 Task: Look for space in Chinoz, Uzbekistan from 9th August, 2023 to 12th August, 2023 for 1 adult in price range Rs.6000 to Rs.15000. Place can be entire place with 1  bedroom having 1 bed and 1 bathroom. Property type can be house, flat, guest house. Amenities needed are: wifi. Booking option can be shelf check-in. Required host language is English.
Action: Mouse moved to (544, 113)
Screenshot: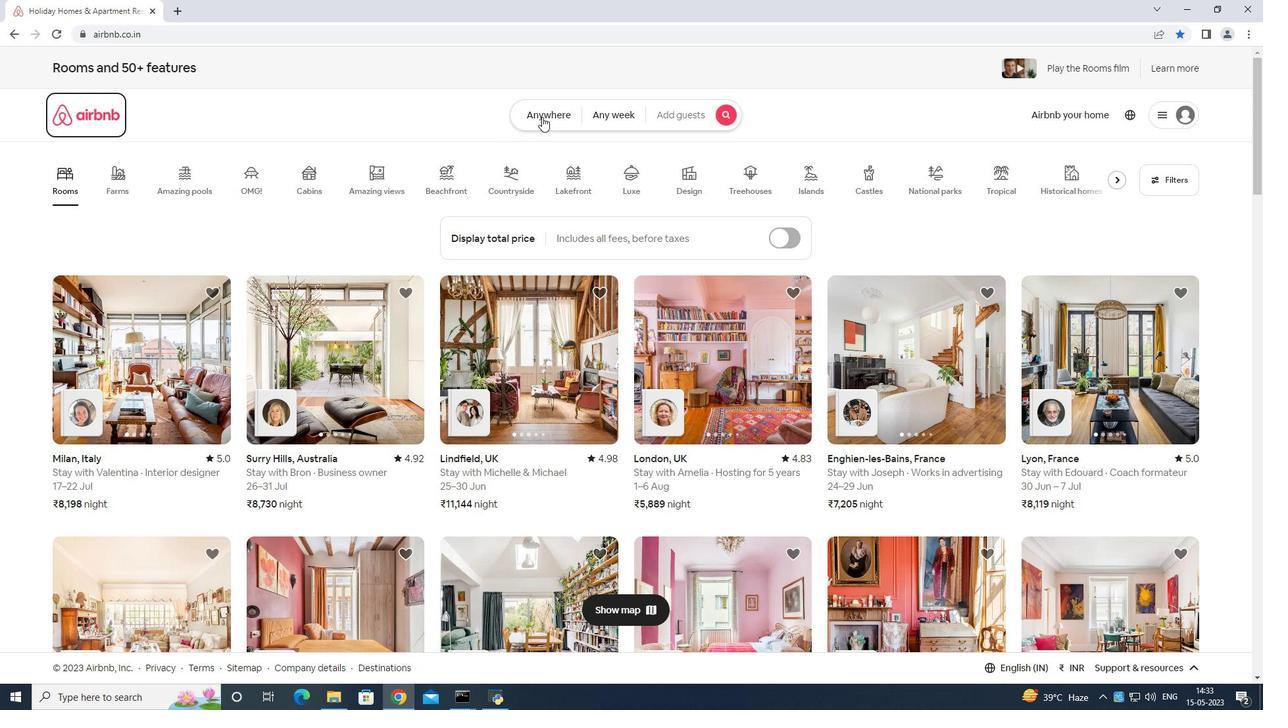 
Action: Mouse pressed left at (544, 113)
Screenshot: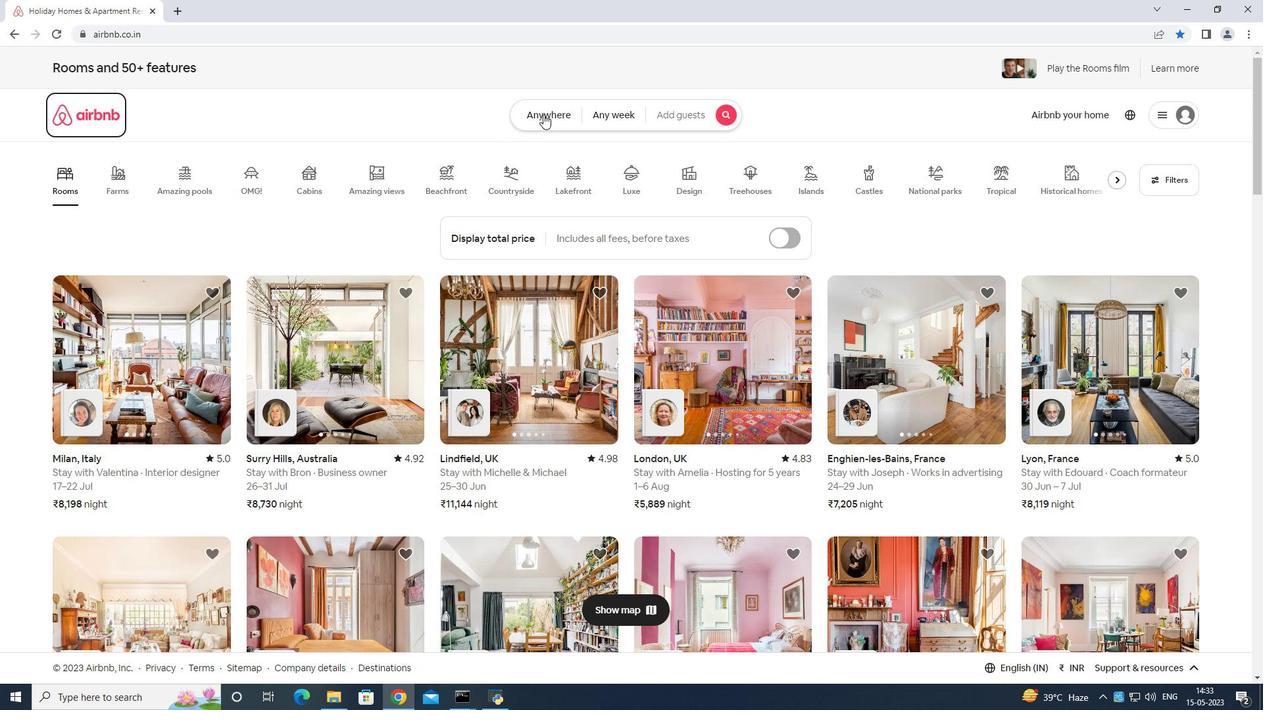 
Action: Mouse moved to (531, 151)
Screenshot: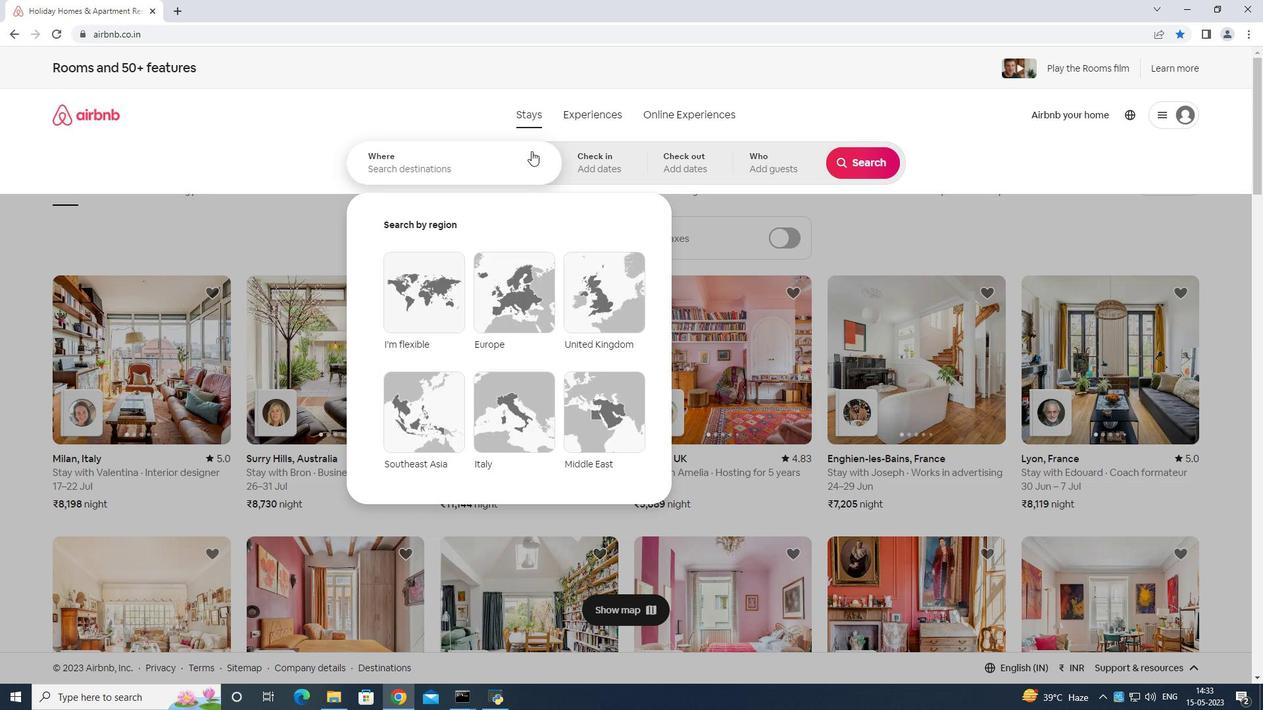 
Action: Mouse pressed left at (531, 151)
Screenshot: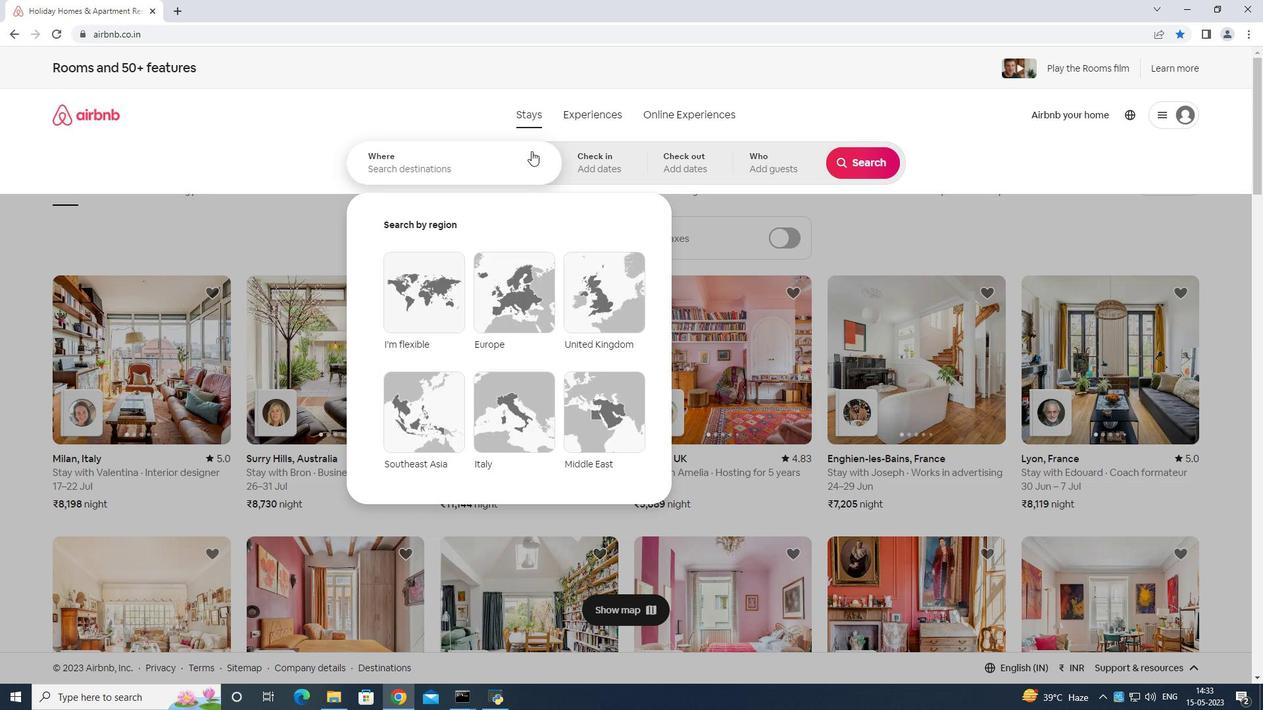 
Action: Mouse moved to (537, 148)
Screenshot: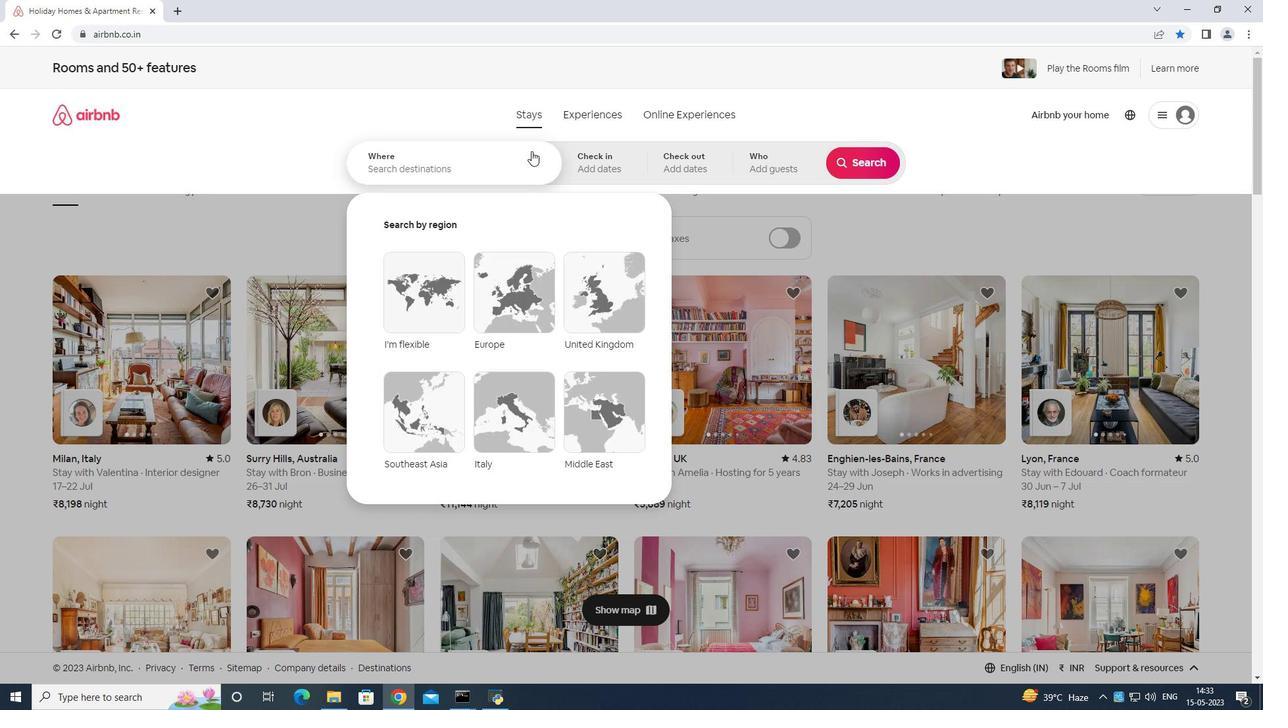 
Action: Key pressed <Key.shift>Chinoz<Key.space>uzbekistan<Key.enter>
Screenshot: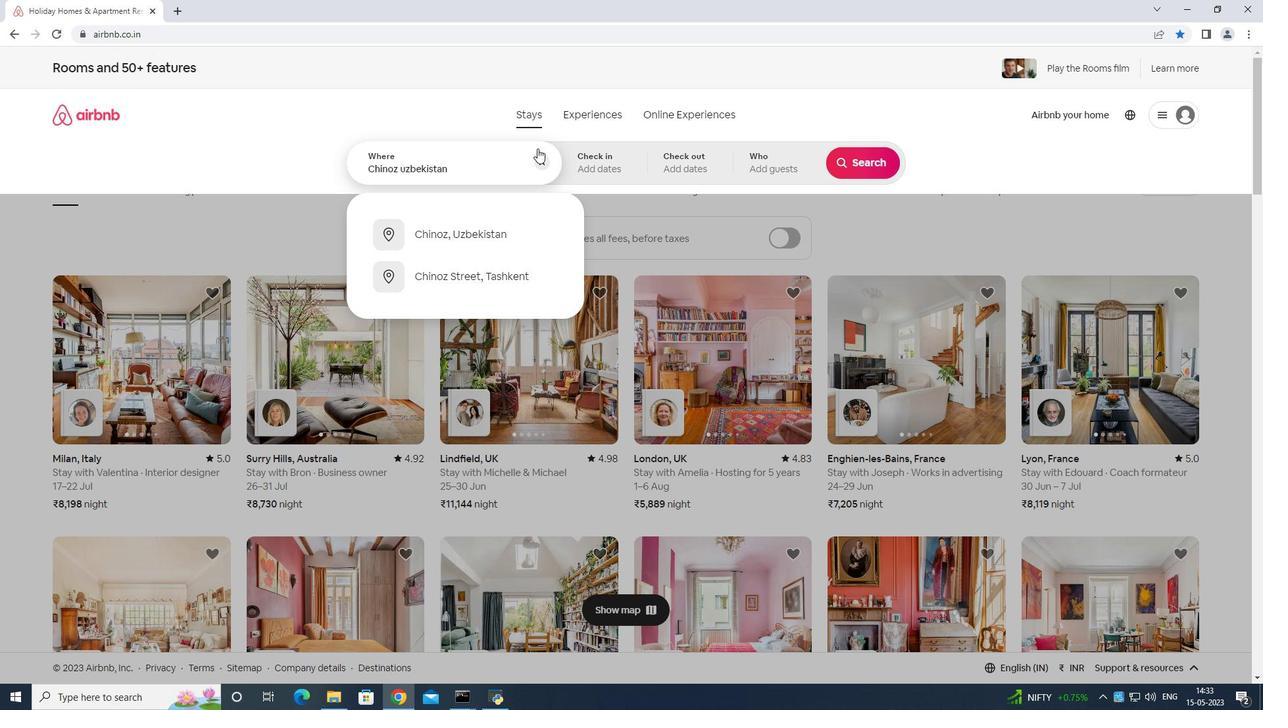 
Action: Mouse moved to (854, 269)
Screenshot: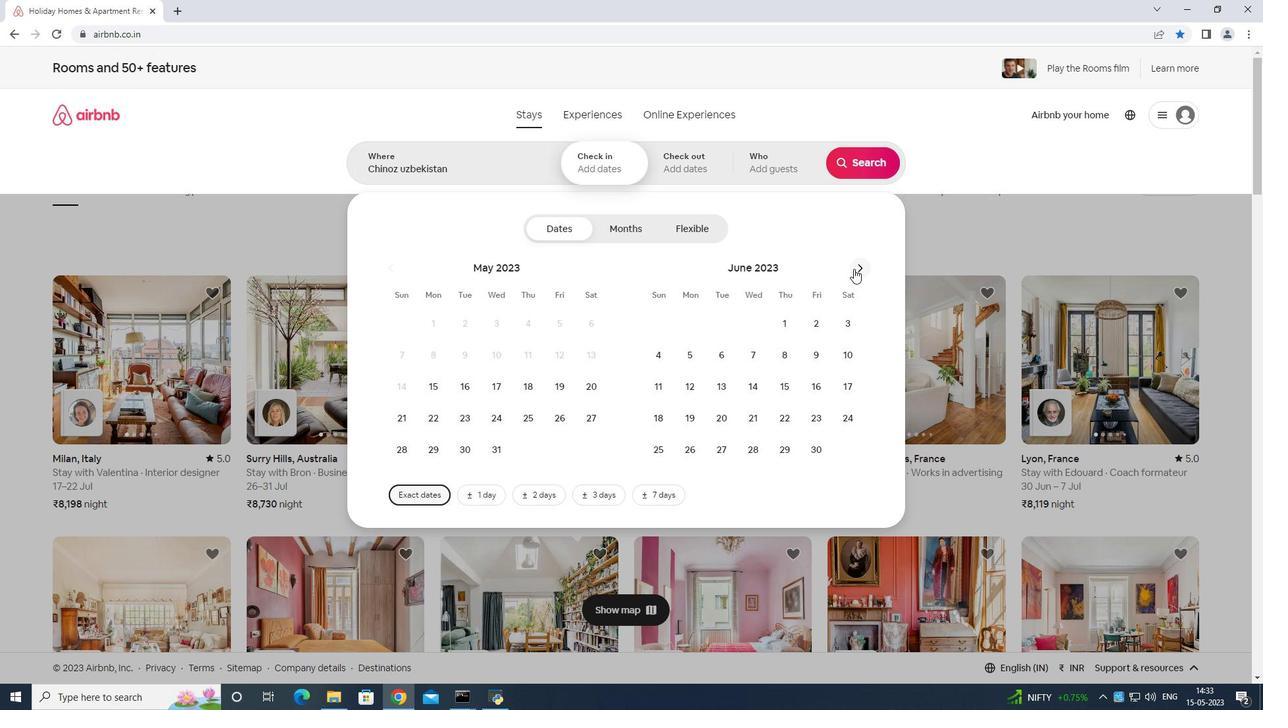 
Action: Mouse pressed left at (854, 269)
Screenshot: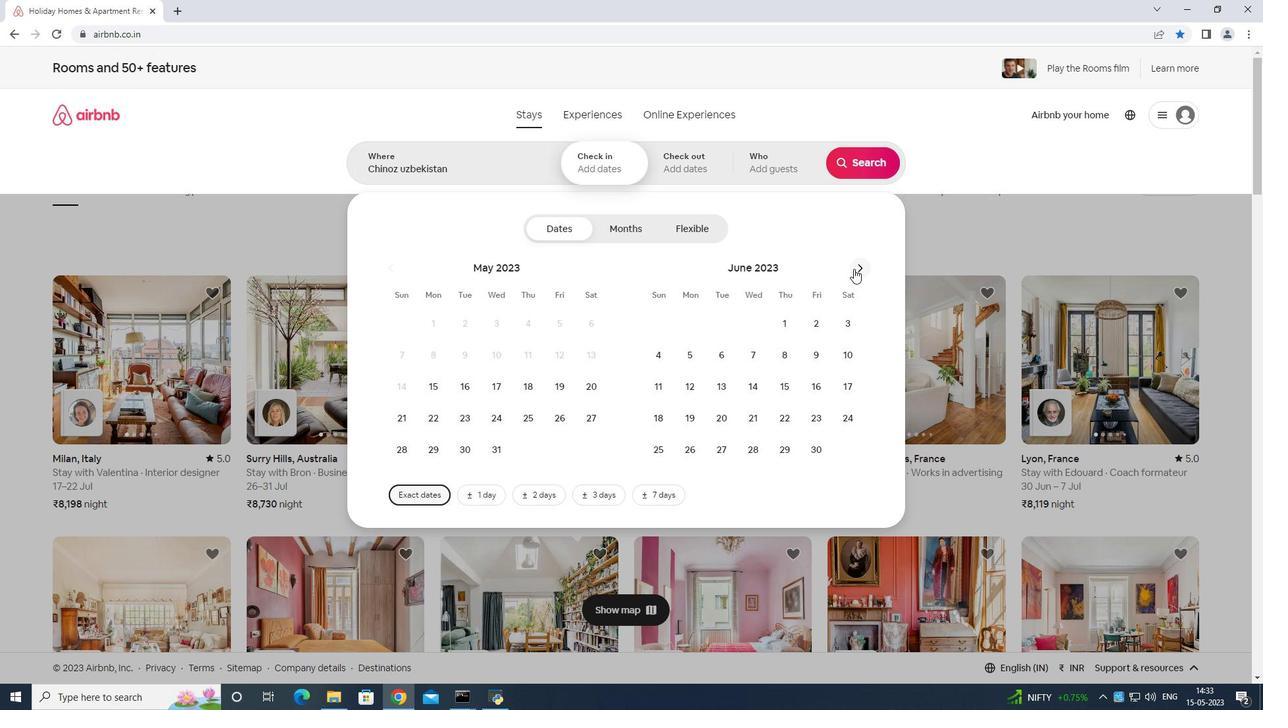 
Action: Mouse moved to (855, 268)
Screenshot: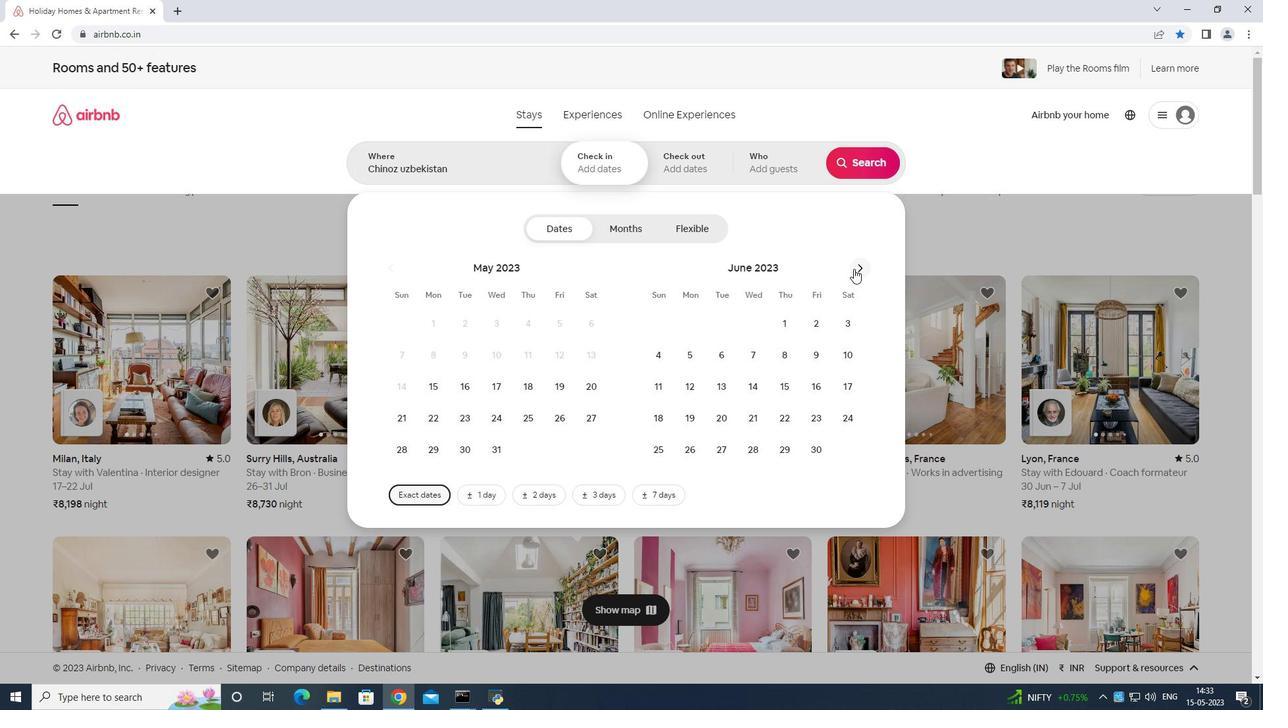 
Action: Mouse pressed left at (855, 268)
Screenshot: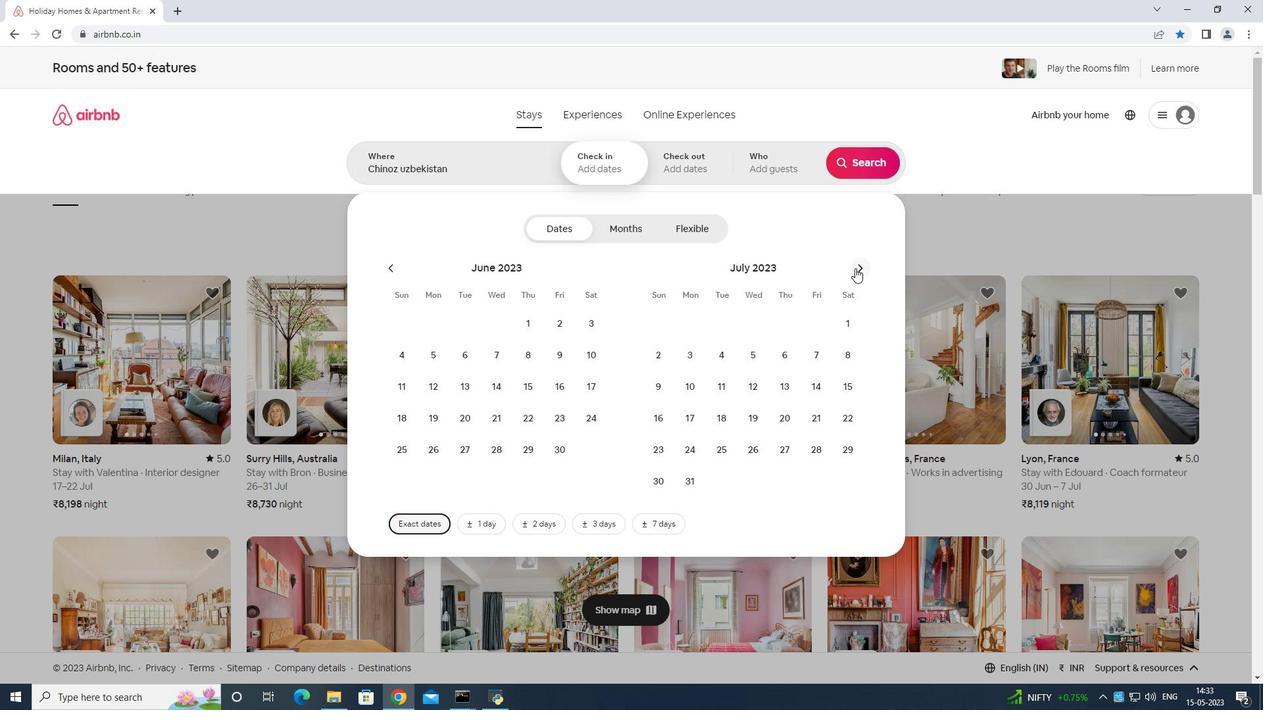 
Action: Mouse moved to (746, 354)
Screenshot: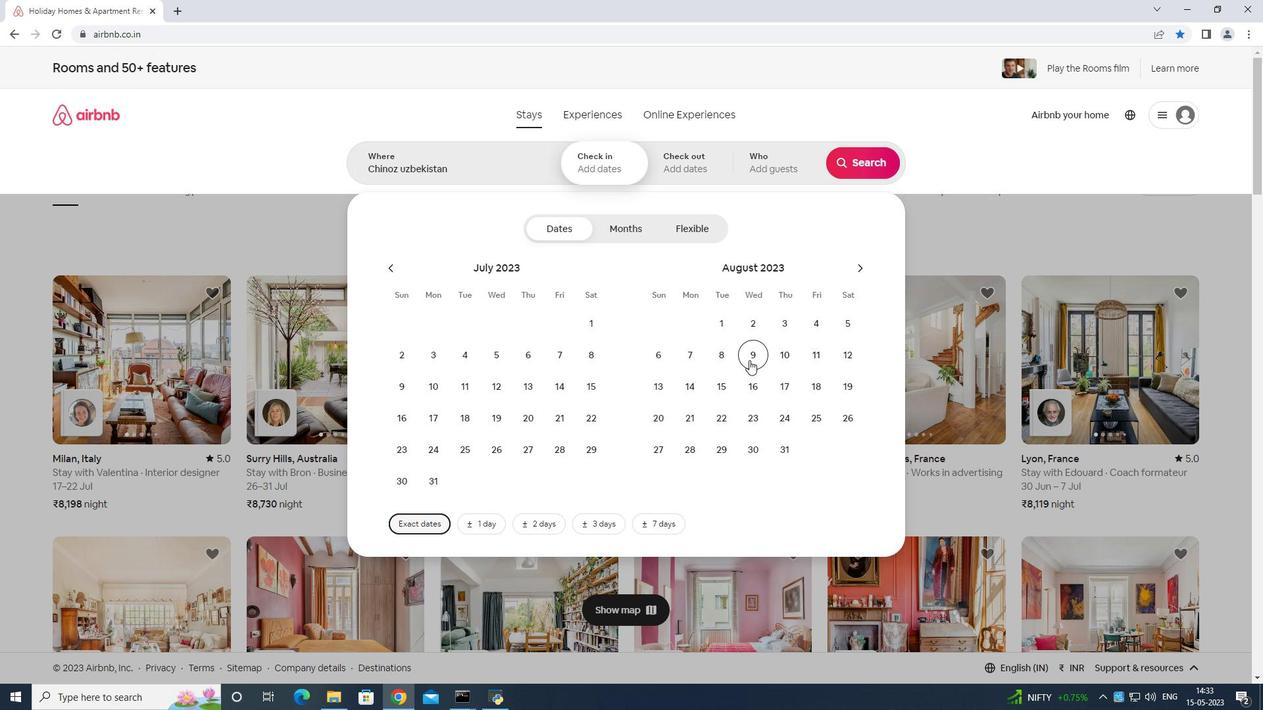 
Action: Mouse pressed left at (746, 354)
Screenshot: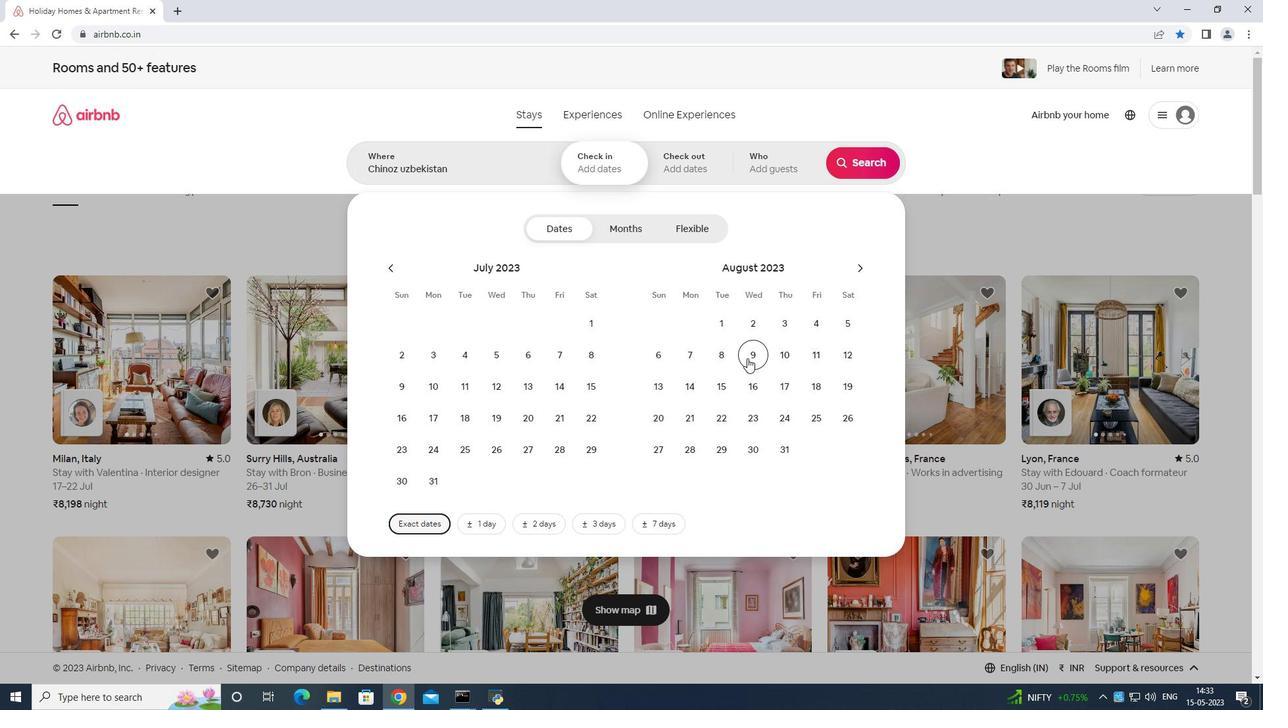 
Action: Mouse moved to (856, 354)
Screenshot: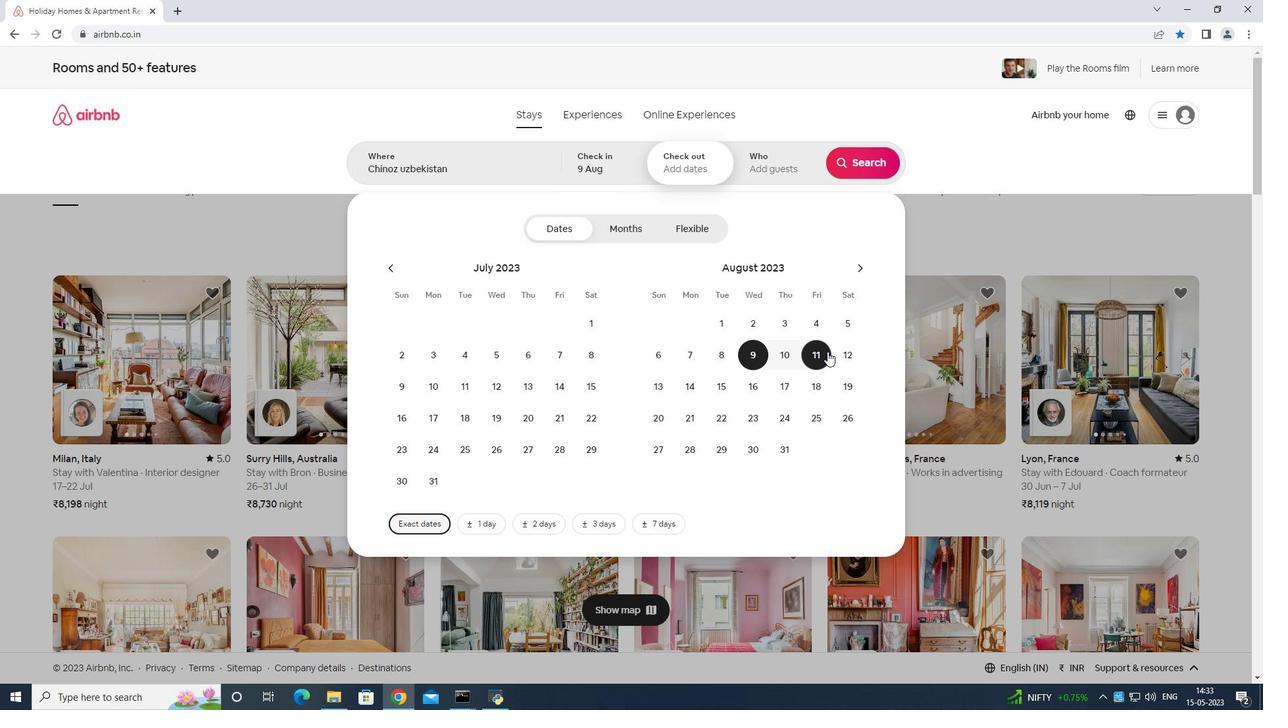 
Action: Mouse pressed left at (856, 354)
Screenshot: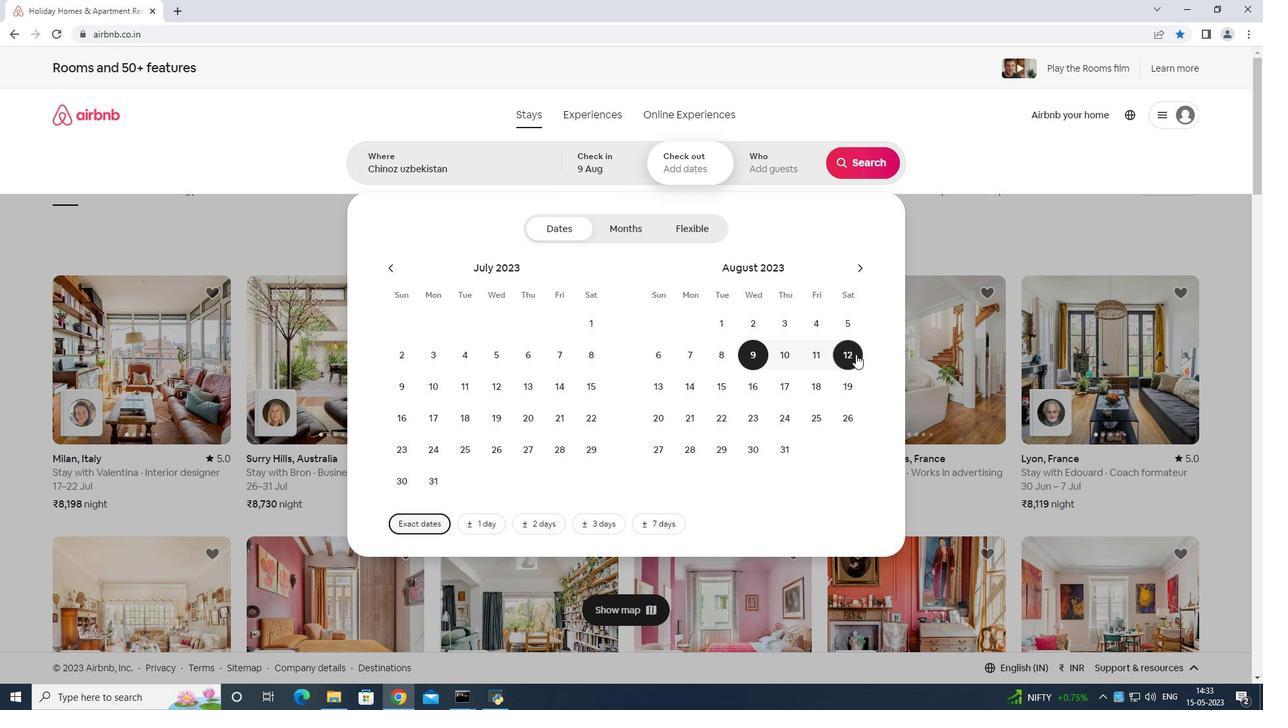 
Action: Mouse moved to (789, 157)
Screenshot: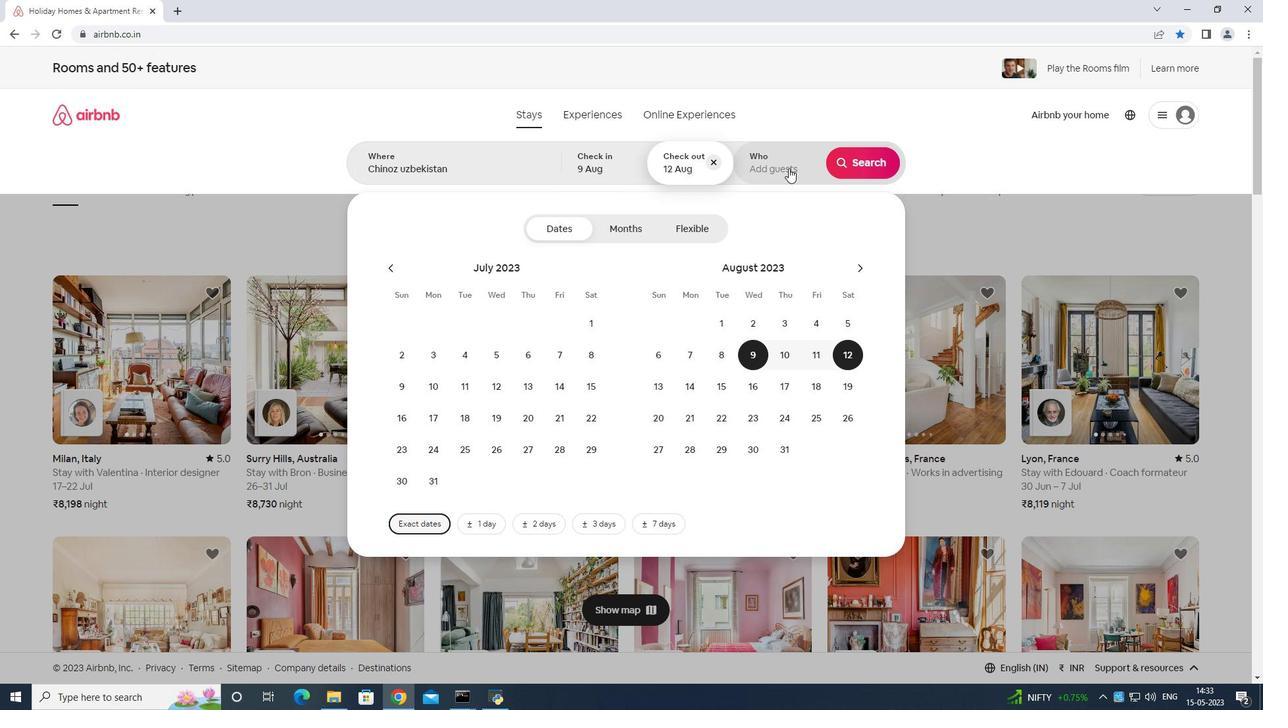 
Action: Mouse pressed left at (789, 157)
Screenshot: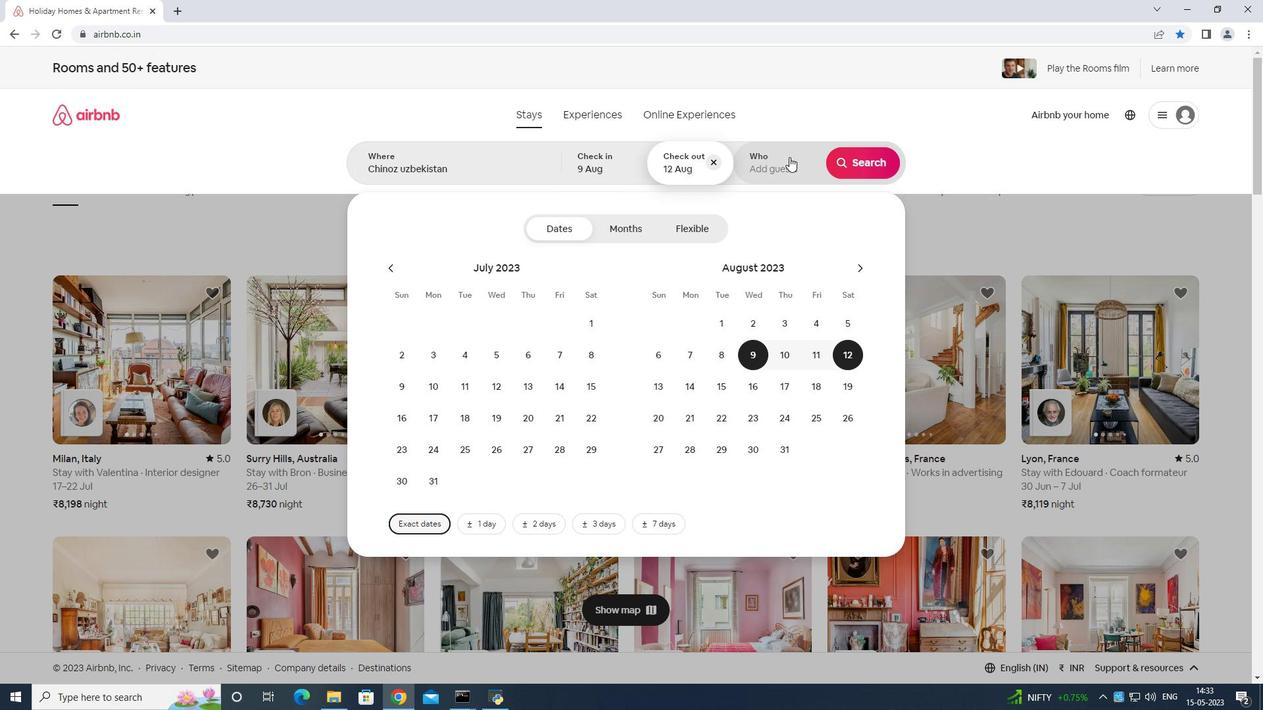 
Action: Mouse moved to (870, 227)
Screenshot: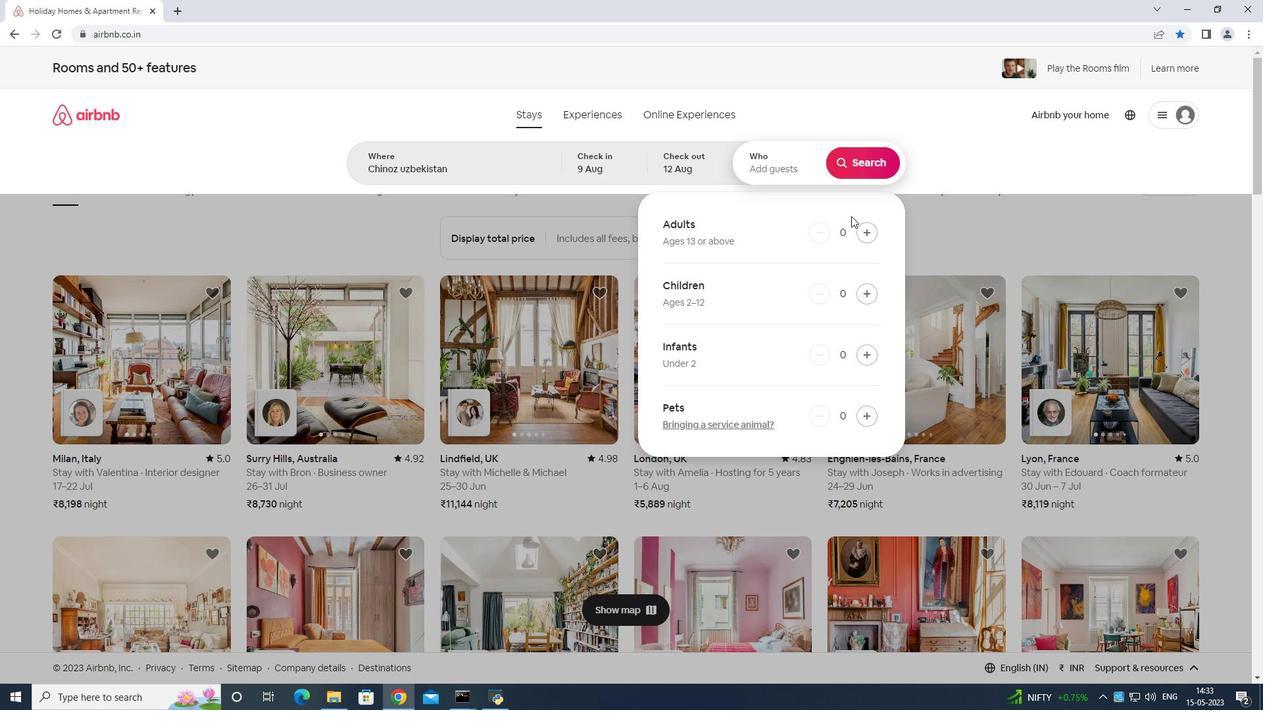 
Action: Mouse pressed left at (870, 227)
Screenshot: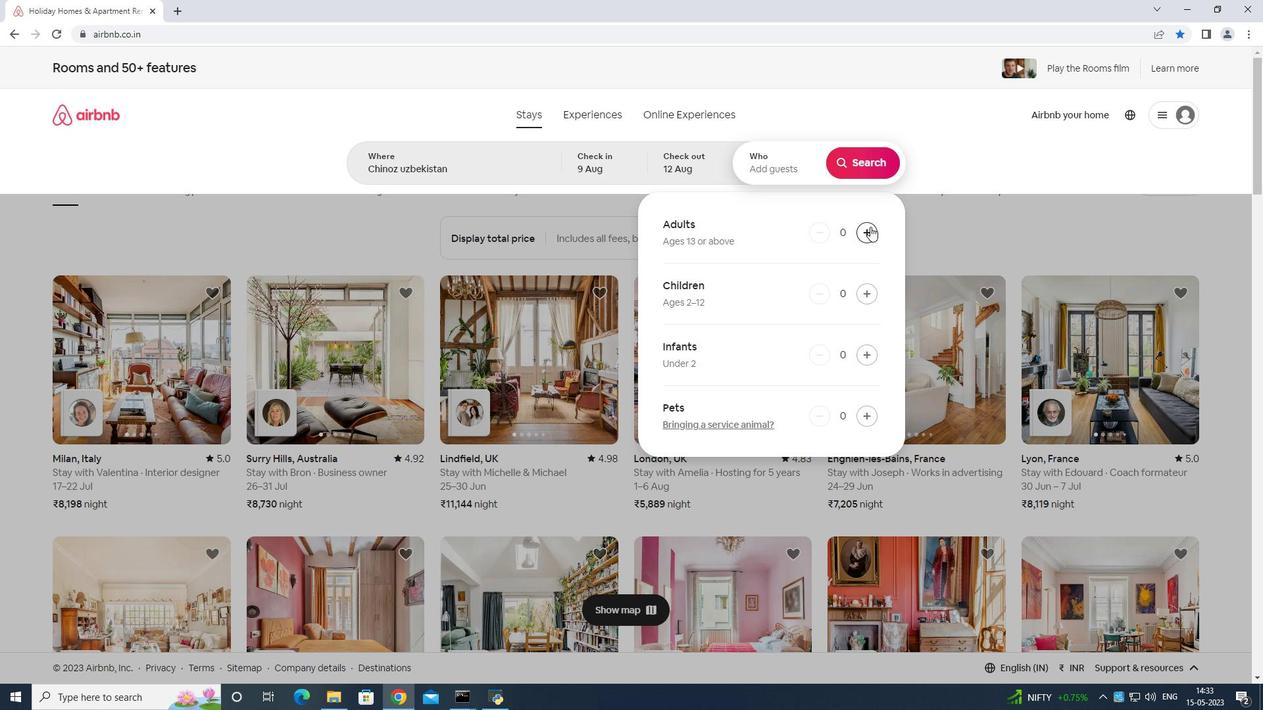 
Action: Mouse moved to (866, 163)
Screenshot: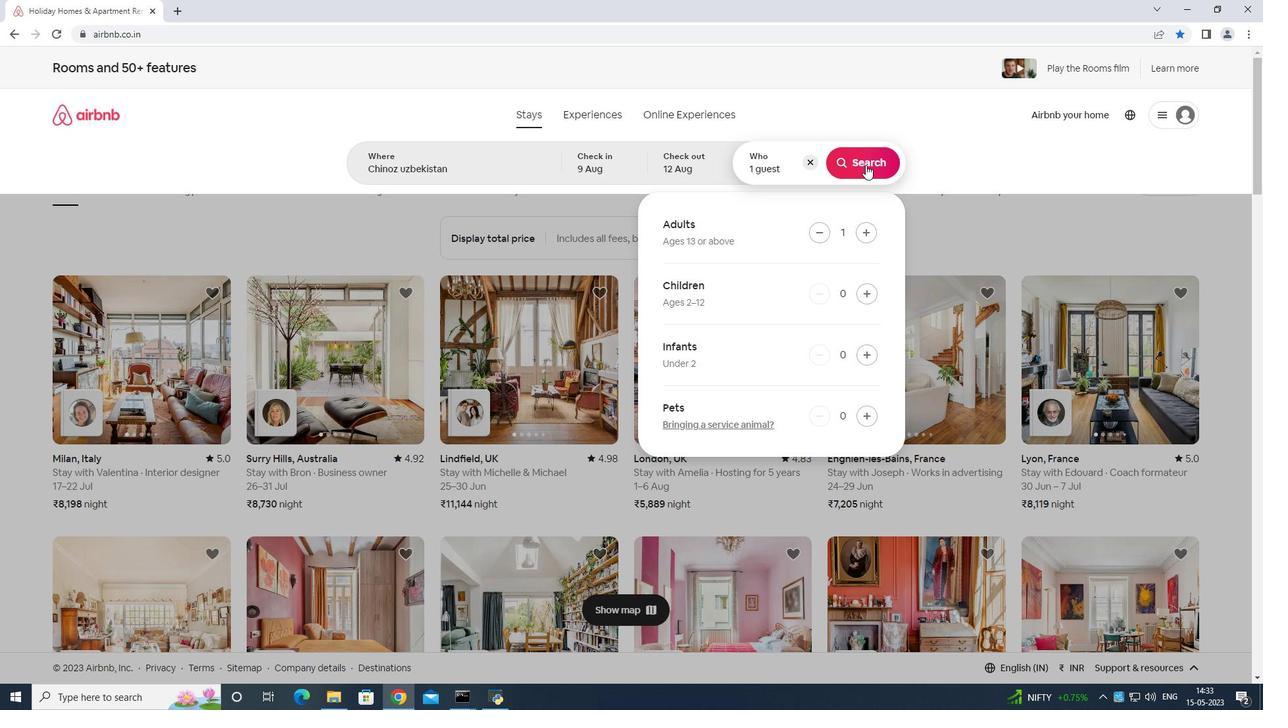 
Action: Mouse pressed left at (866, 163)
Screenshot: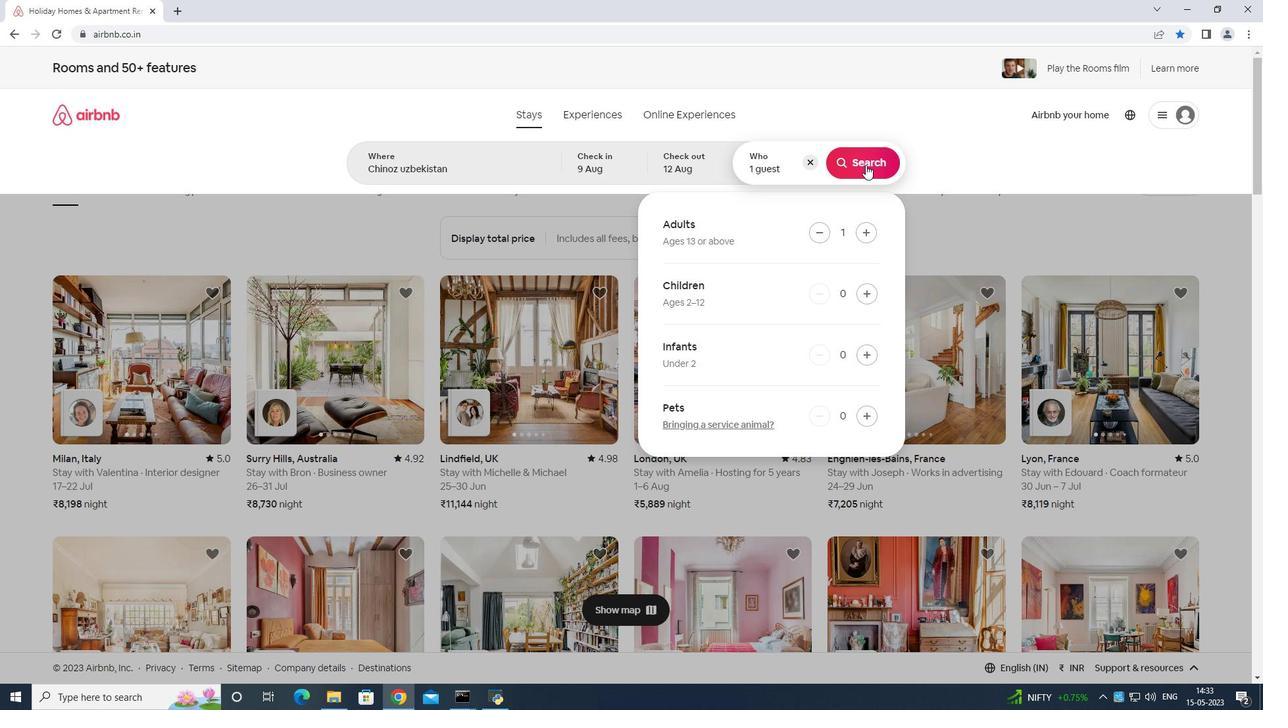 
Action: Mouse moved to (1198, 121)
Screenshot: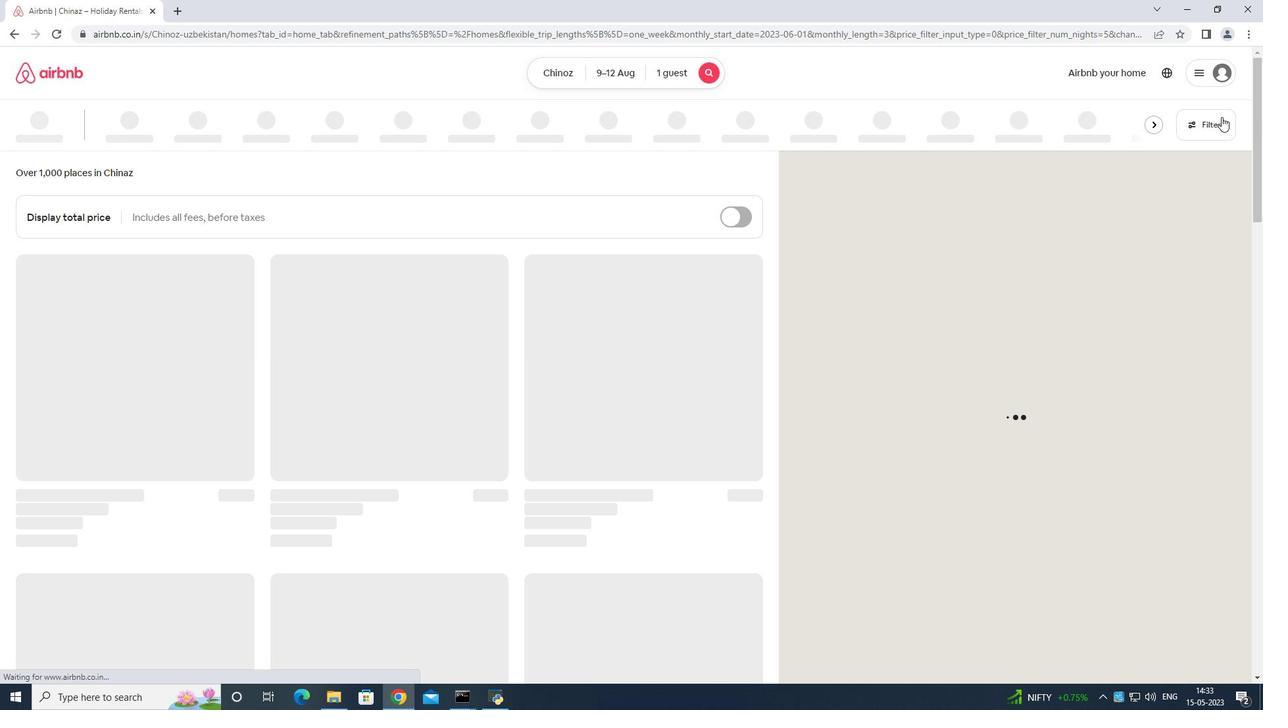 
Action: Mouse pressed left at (1198, 121)
Screenshot: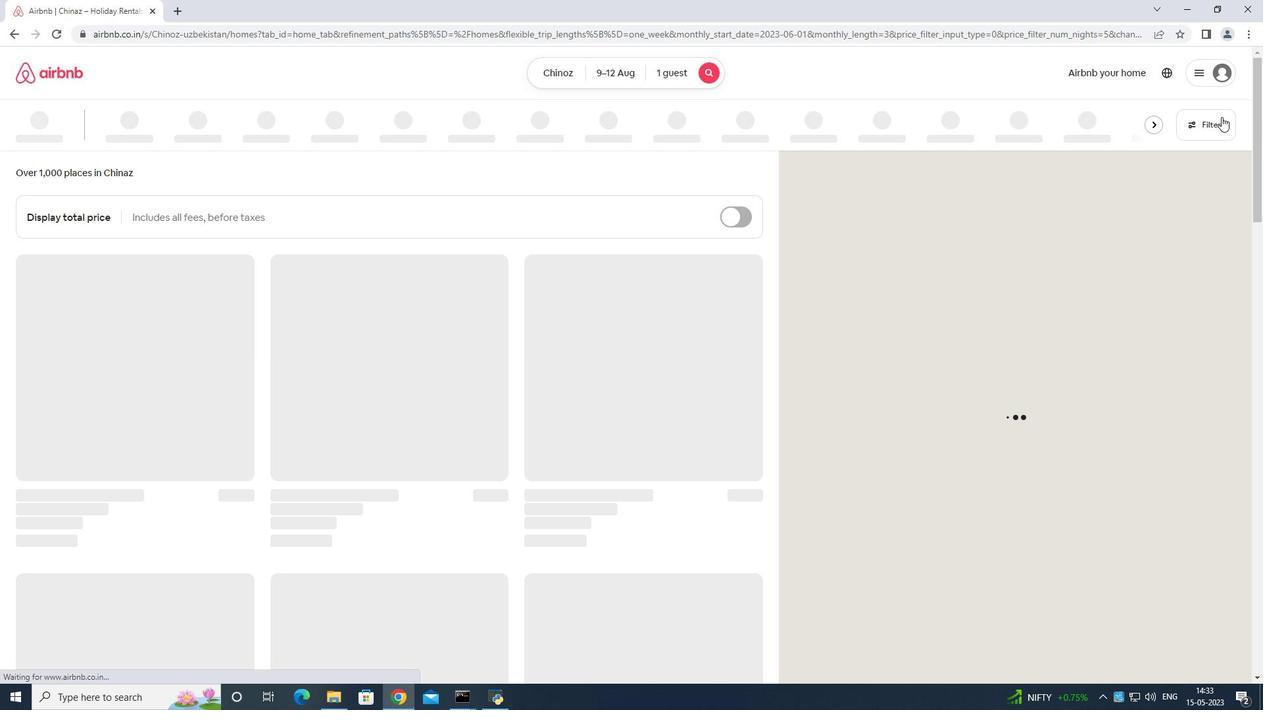 
Action: Mouse moved to (564, 434)
Screenshot: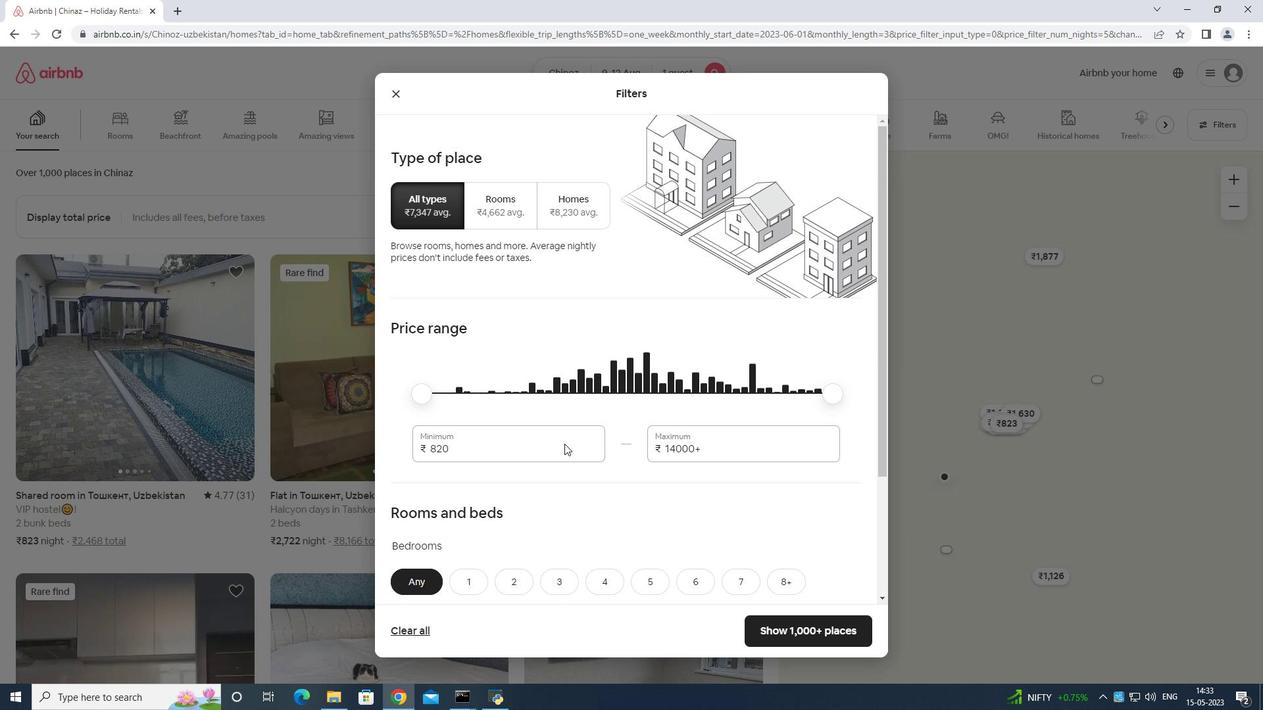
Action: Mouse pressed left at (564, 434)
Screenshot: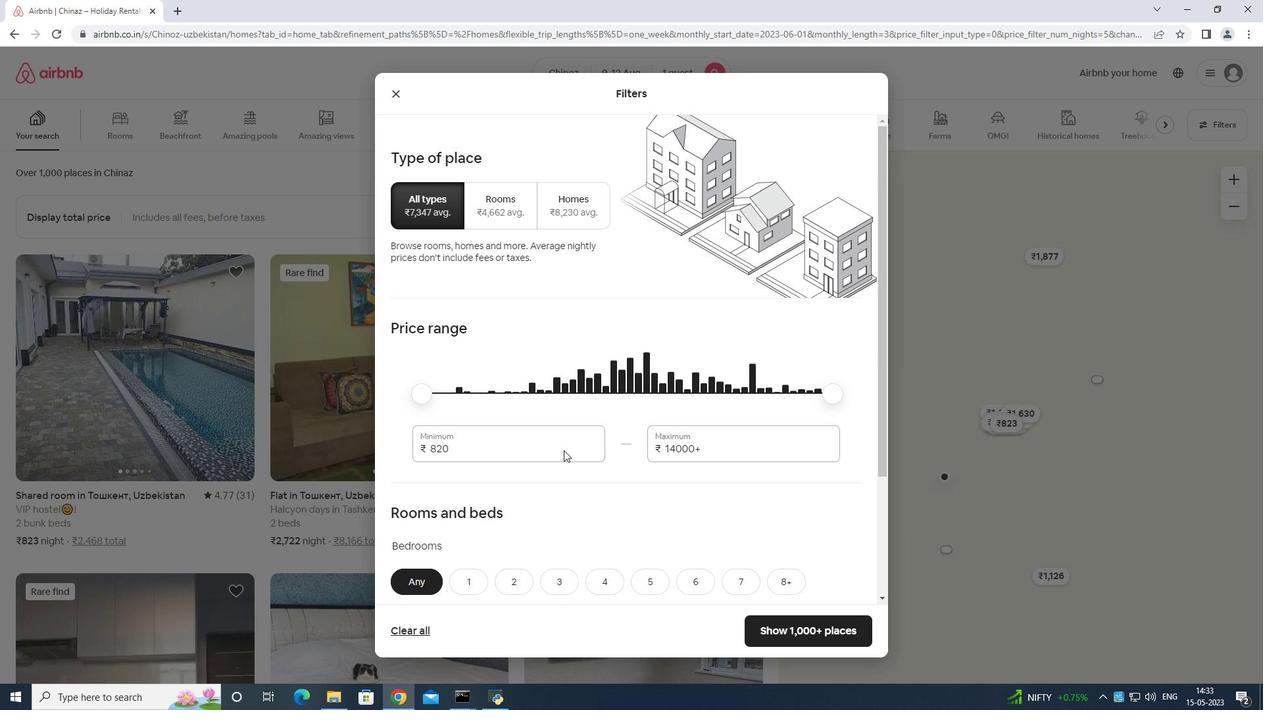 
Action: Mouse moved to (565, 433)
Screenshot: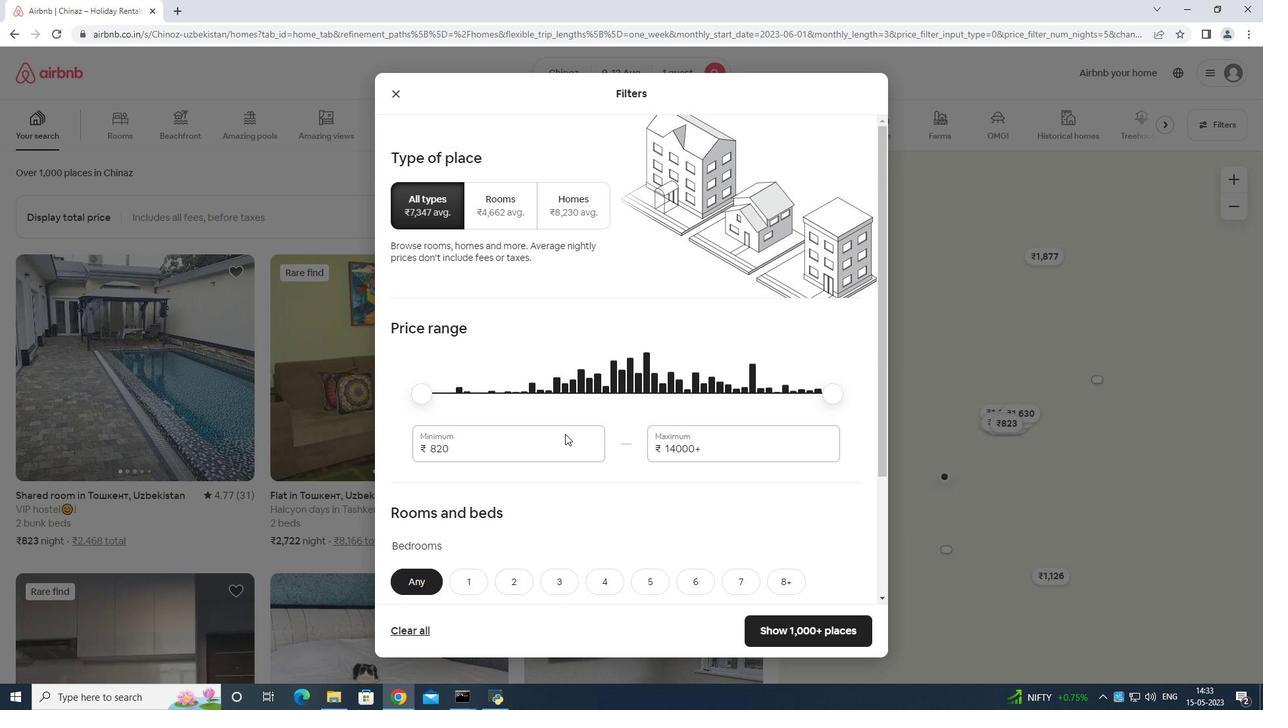 
Action: Key pressed <Key.backspace>
Screenshot: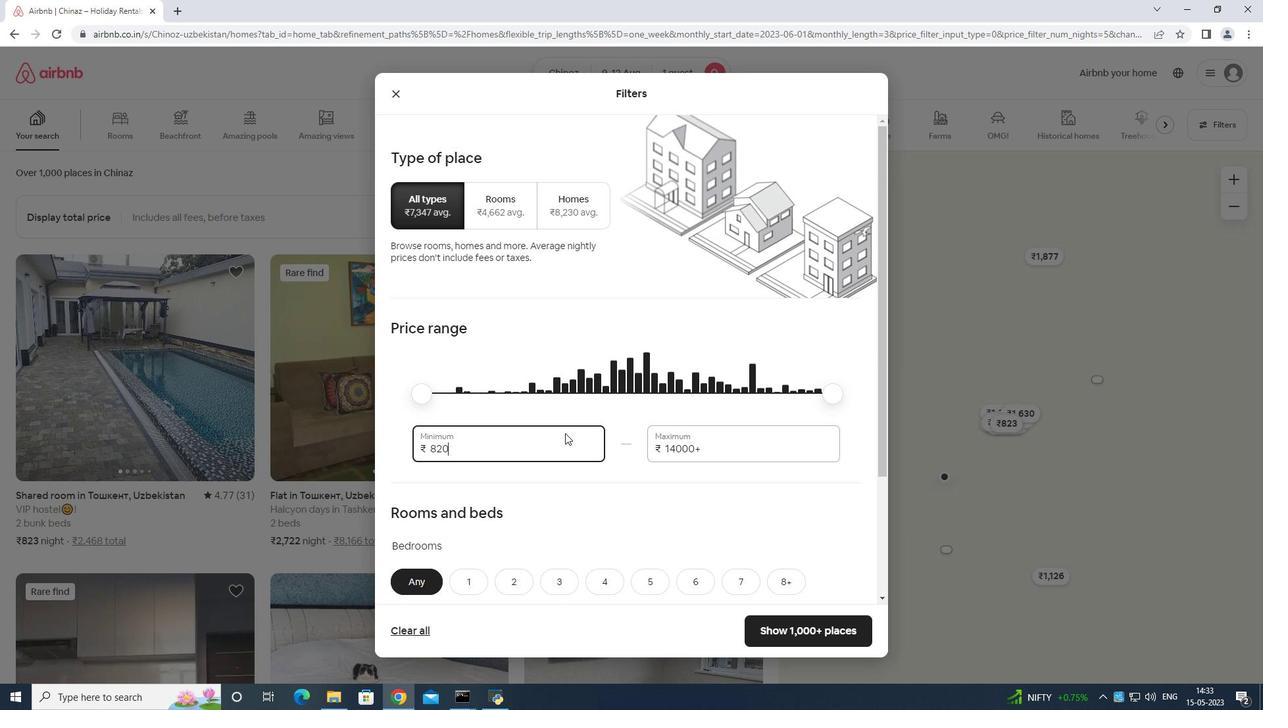 
Action: Mouse moved to (565, 431)
Screenshot: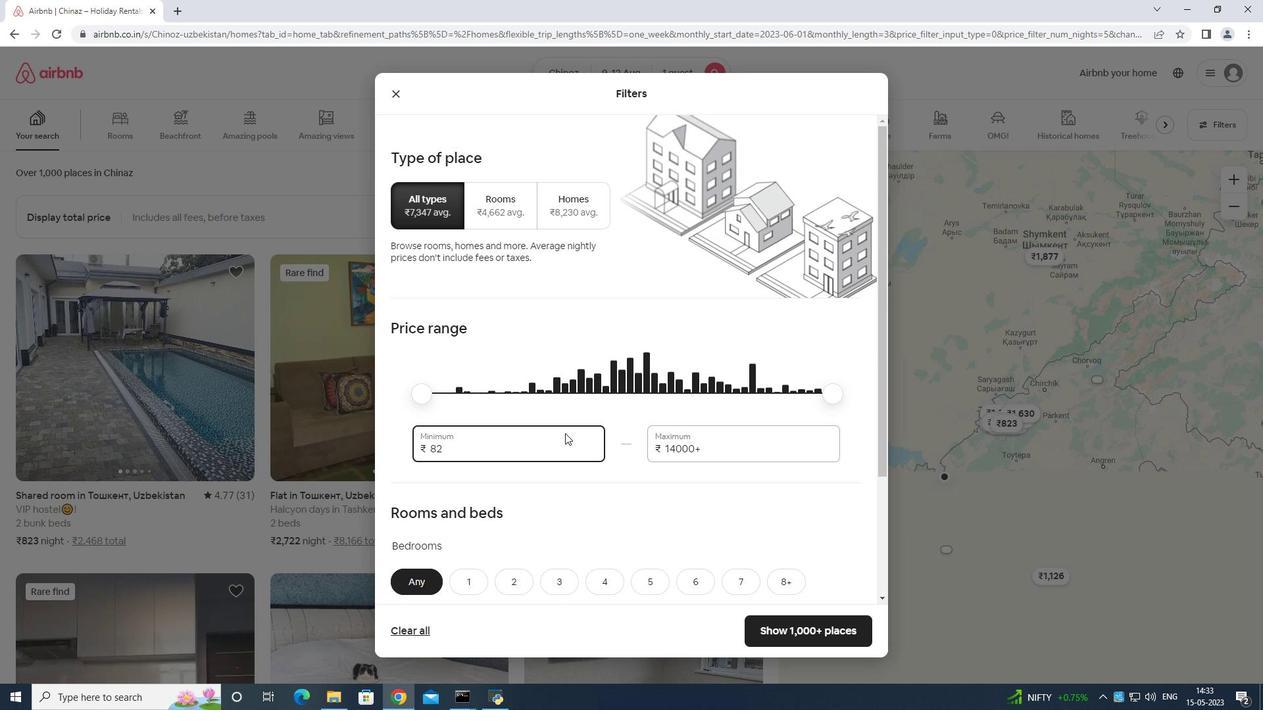 
Action: Key pressed <Key.backspace>
Screenshot: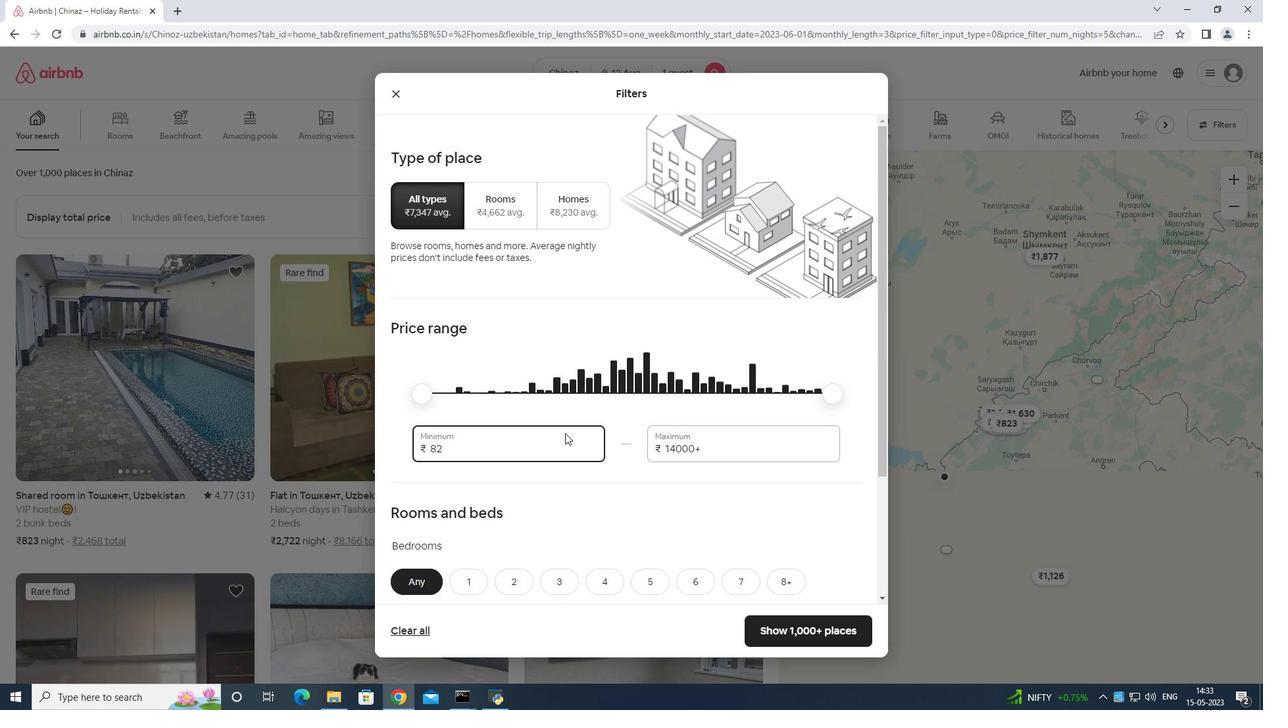 
Action: Mouse moved to (565, 429)
Screenshot: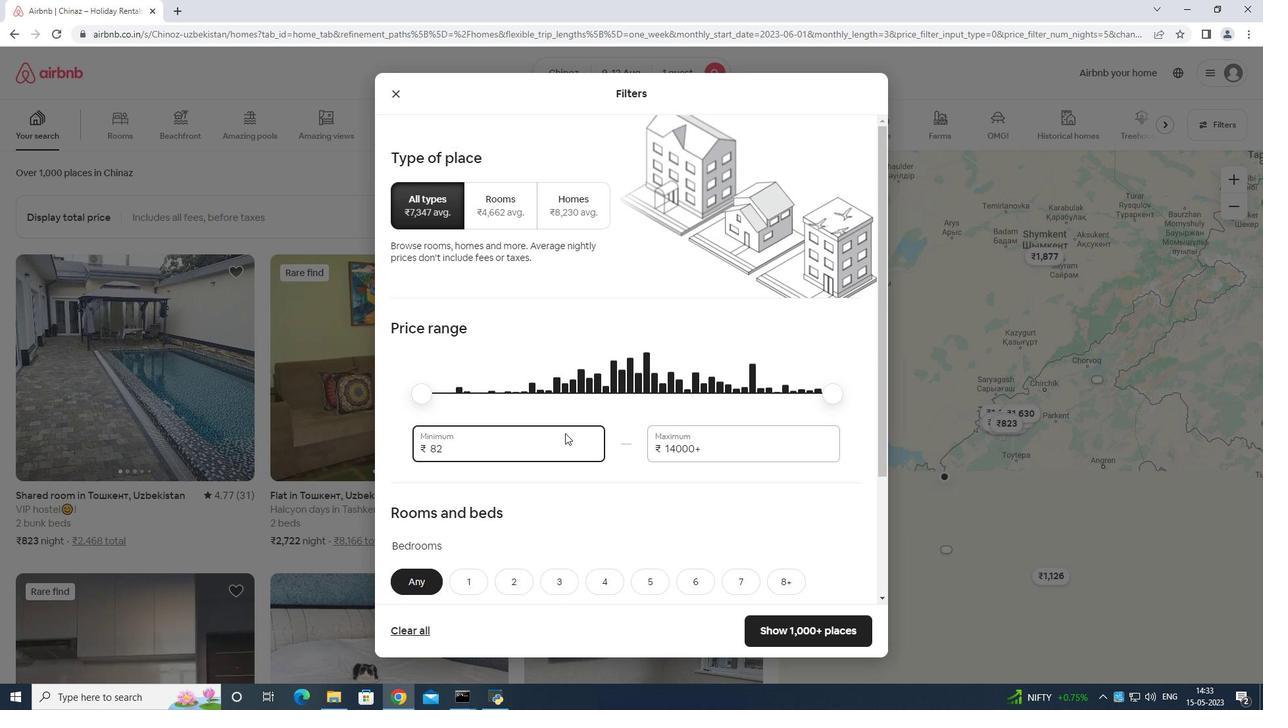 
Action: Key pressed <Key.backspace>
Screenshot: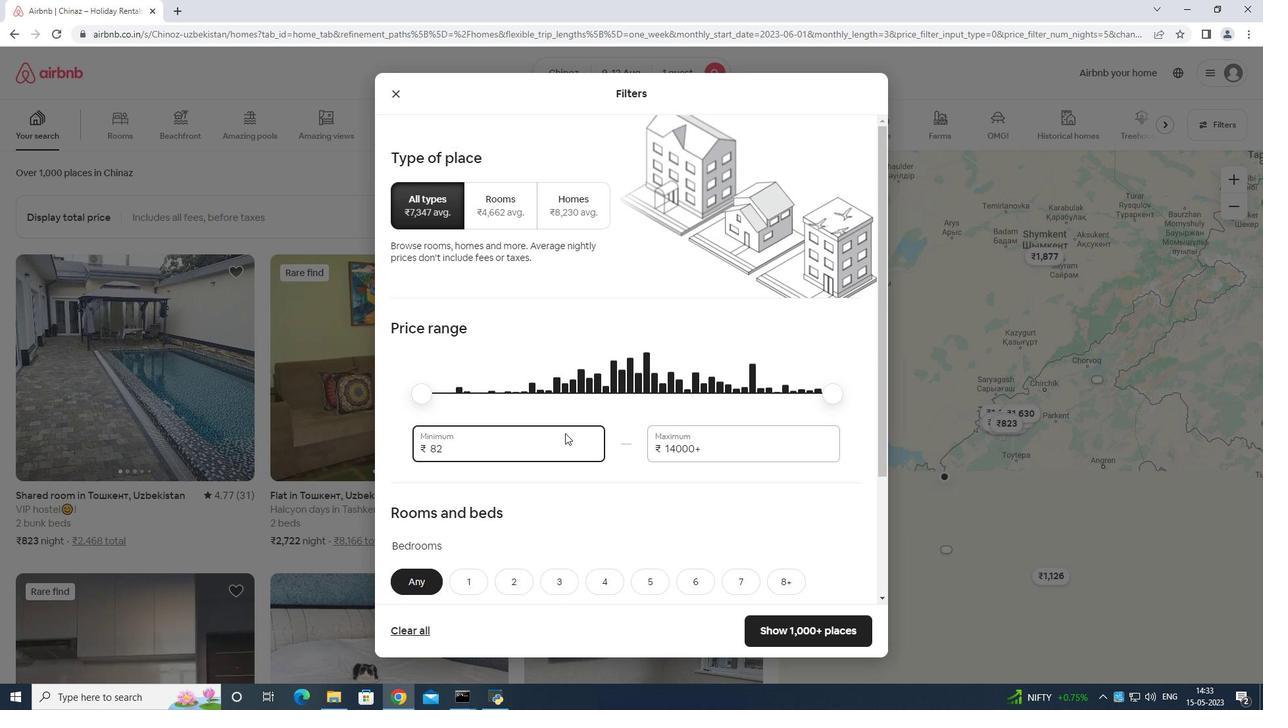 
Action: Mouse moved to (565, 427)
Screenshot: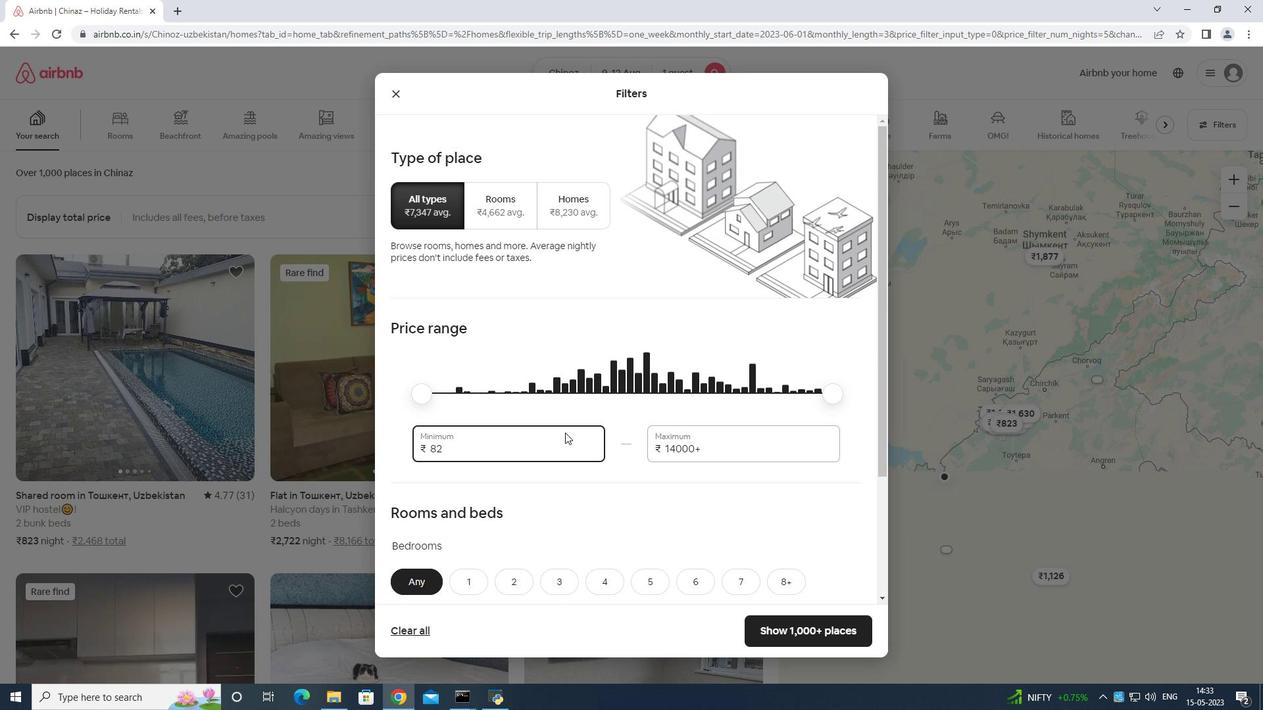 
Action: Key pressed <Key.backspace>
Screenshot: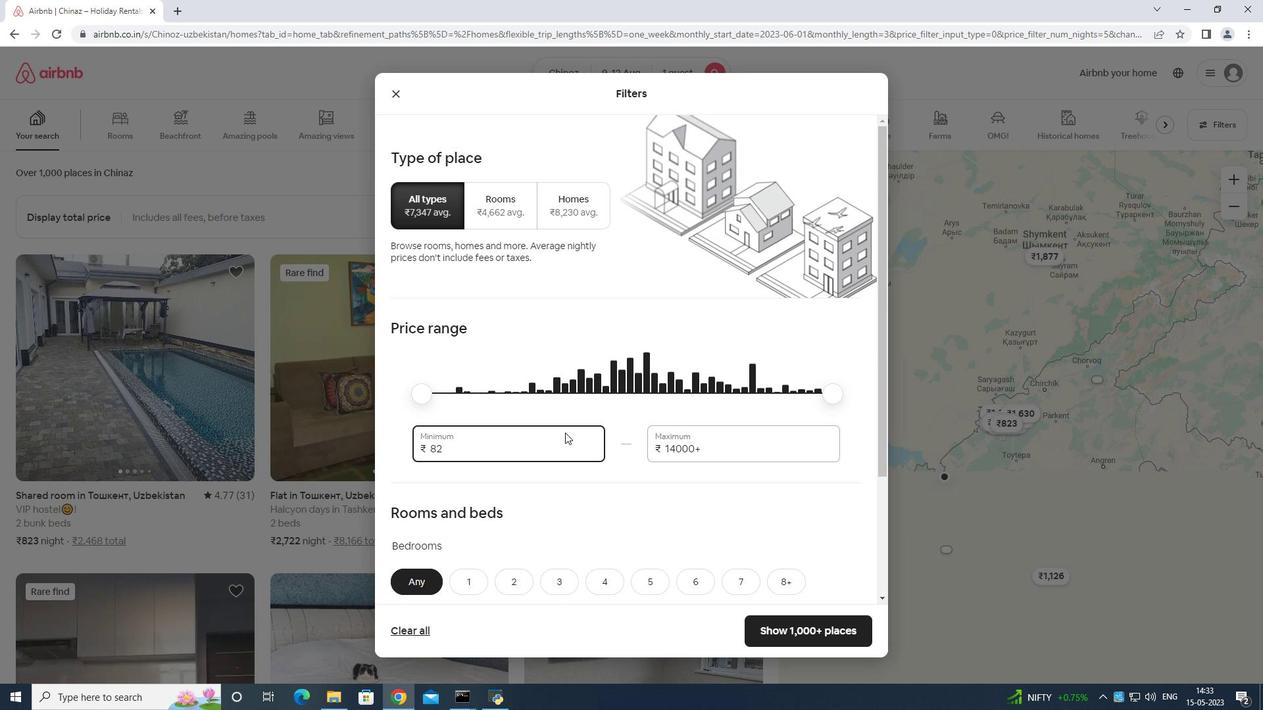 
Action: Mouse moved to (567, 426)
Screenshot: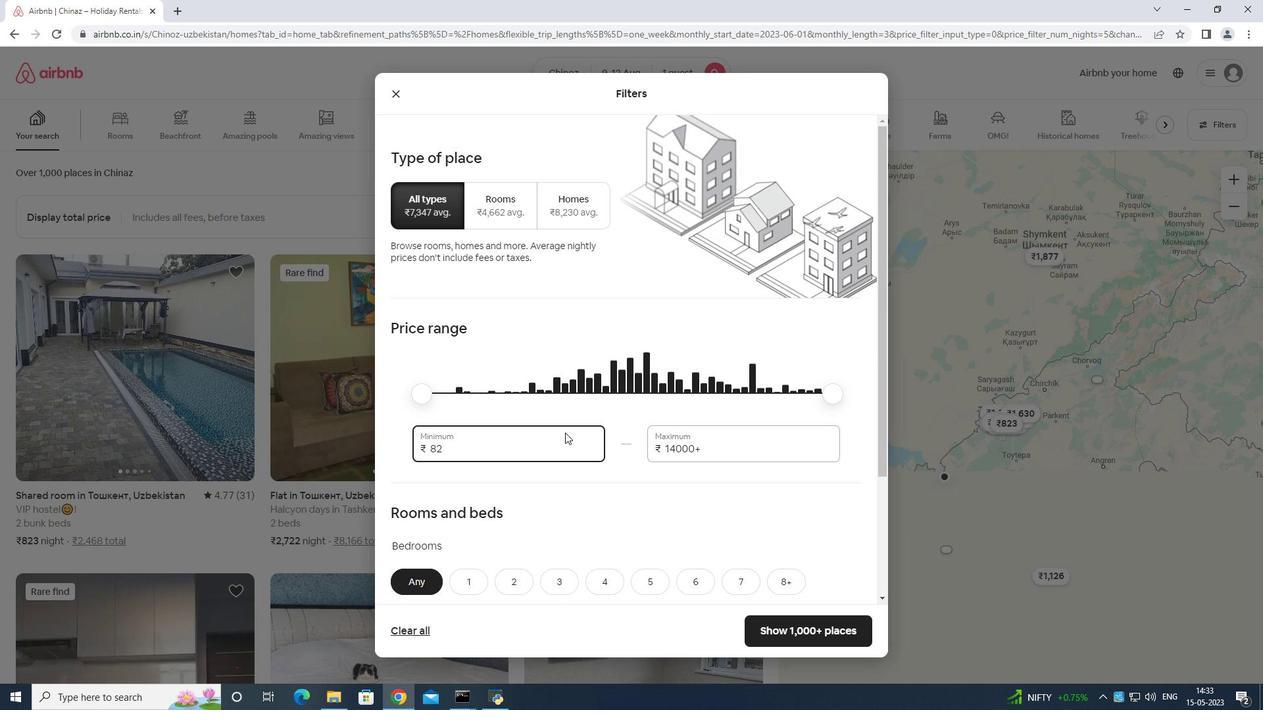 
Action: Key pressed 6
Screenshot: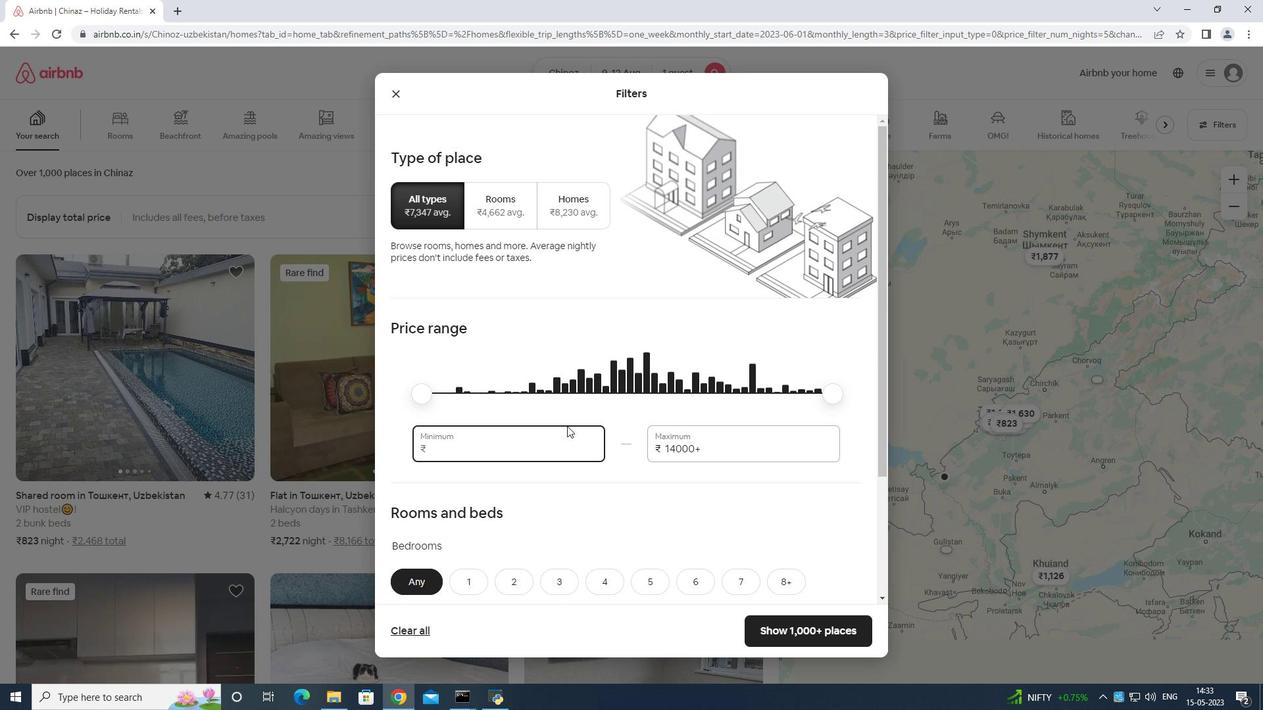 
Action: Mouse moved to (567, 425)
Screenshot: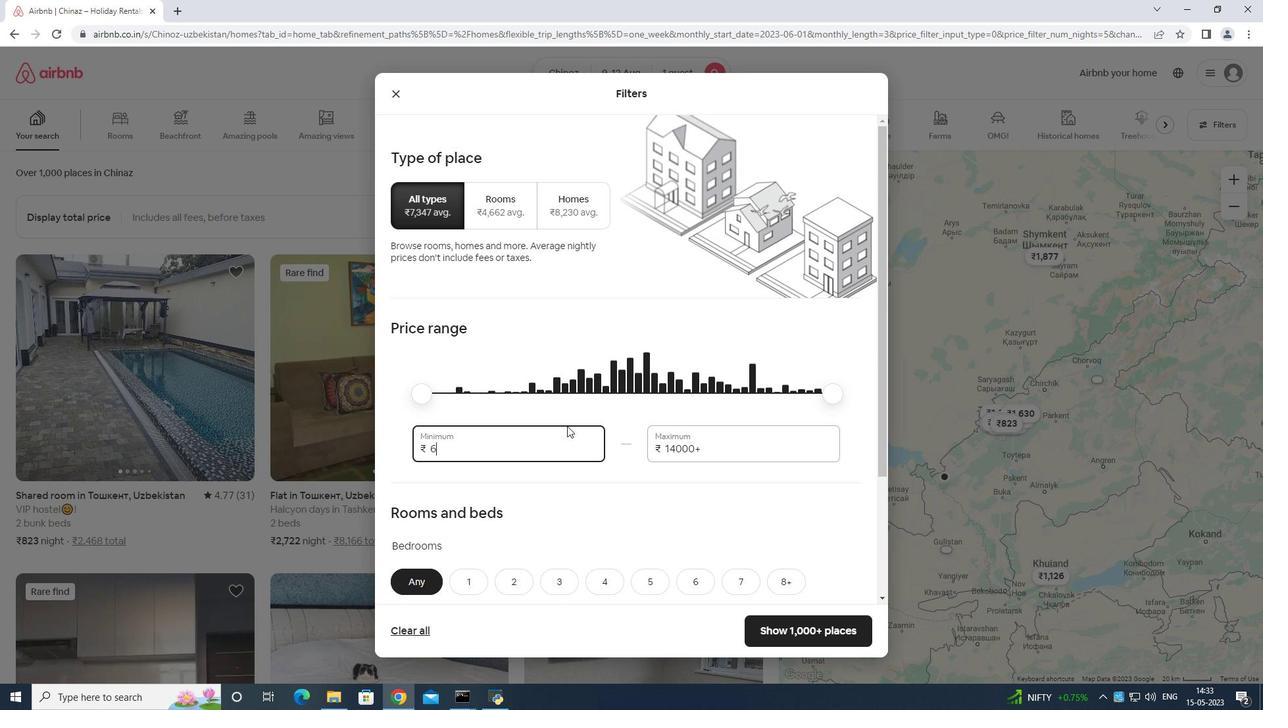 
Action: Key pressed 0
Screenshot: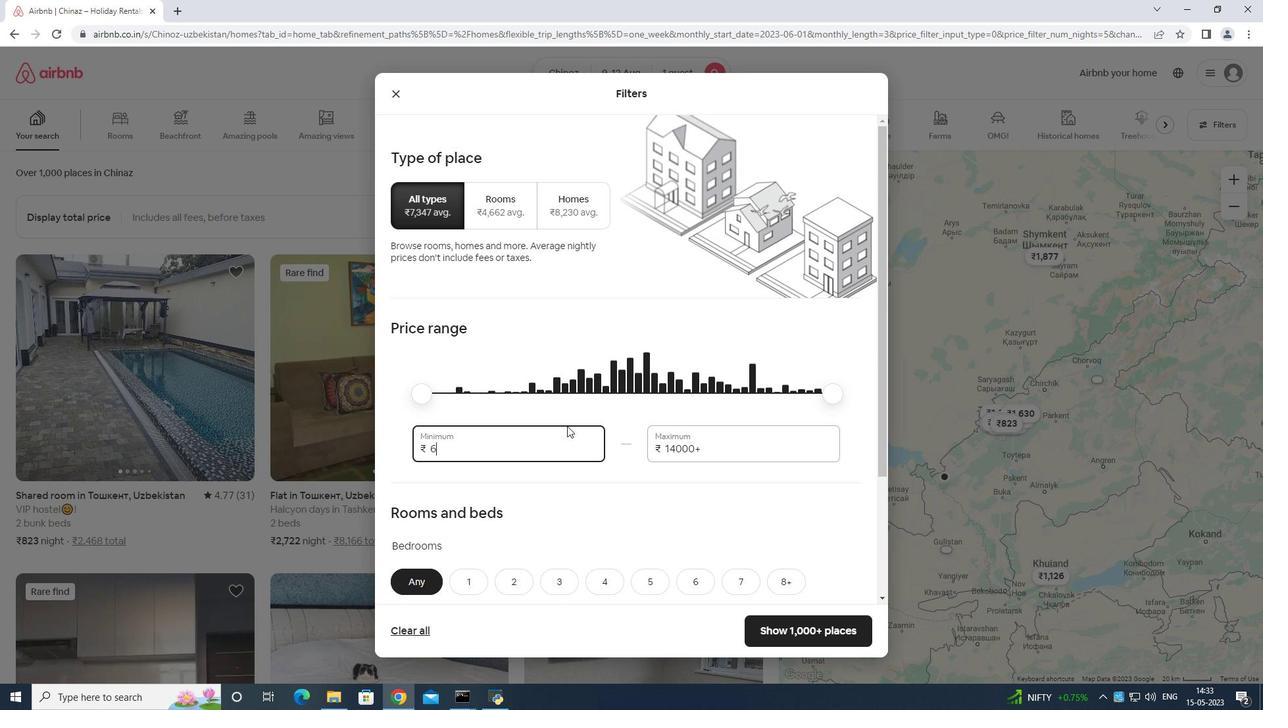 
Action: Mouse moved to (568, 425)
Screenshot: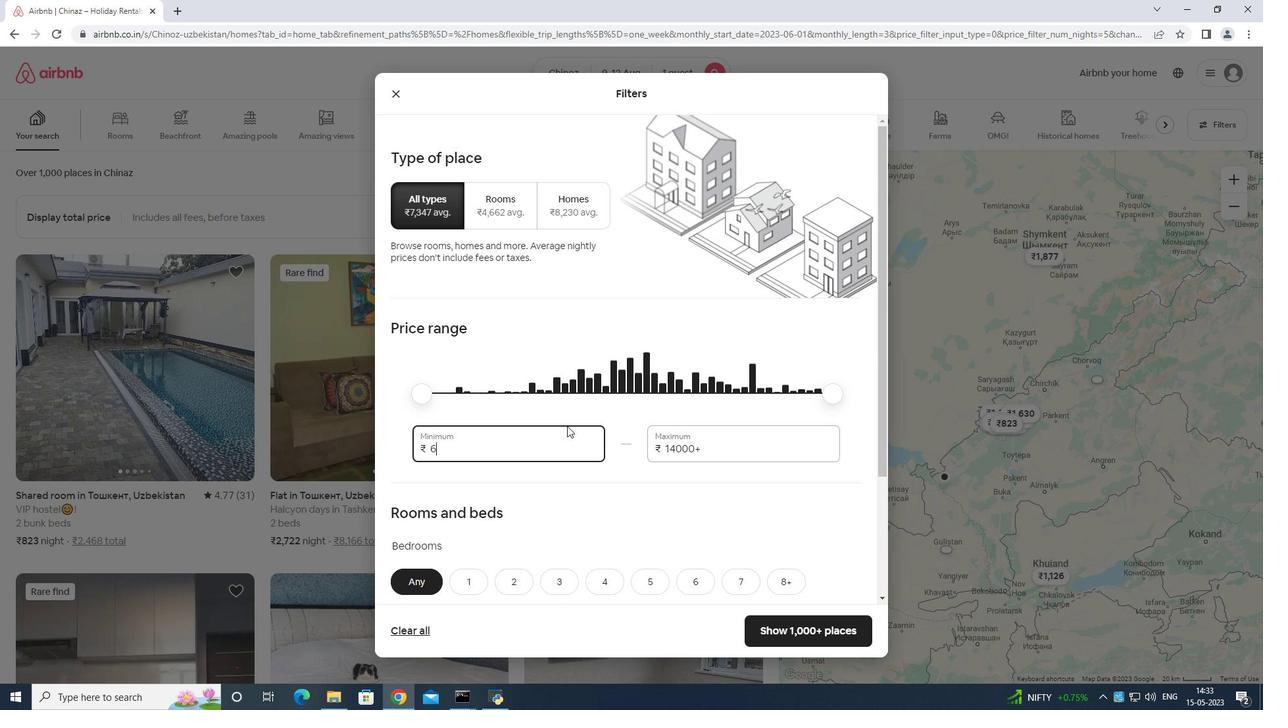 
Action: Key pressed 00
Screenshot: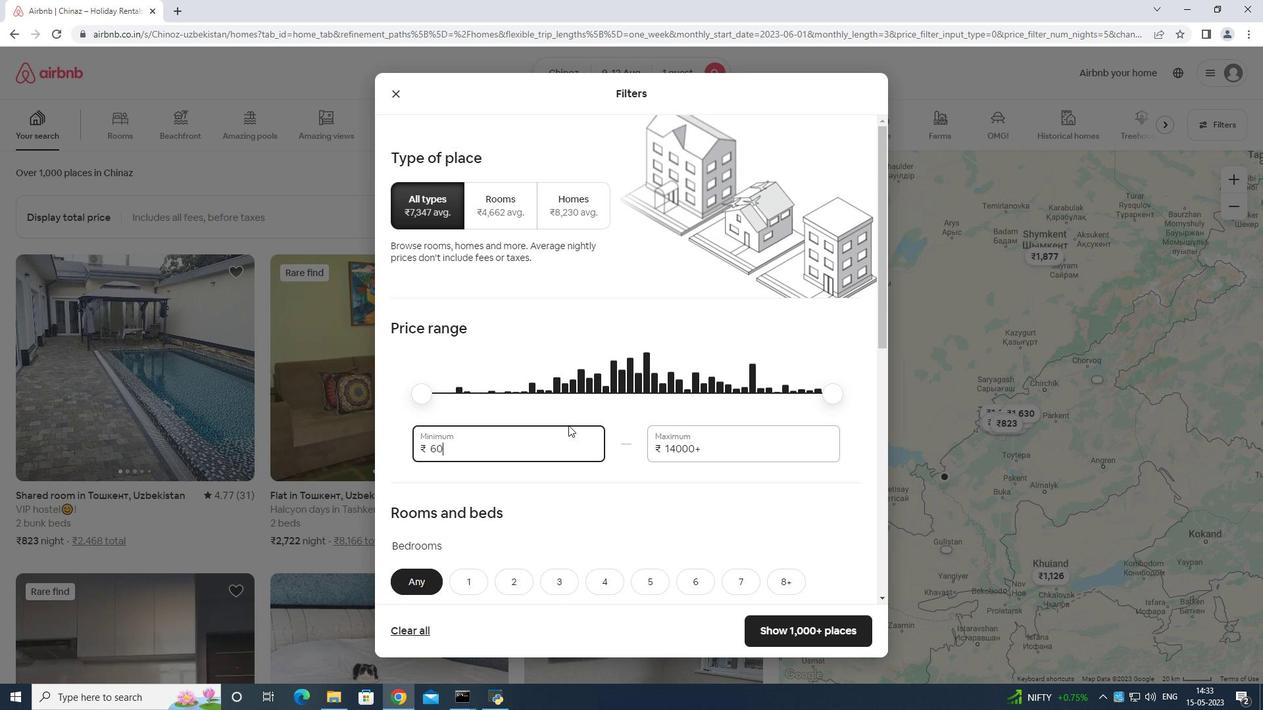 
Action: Mouse moved to (744, 446)
Screenshot: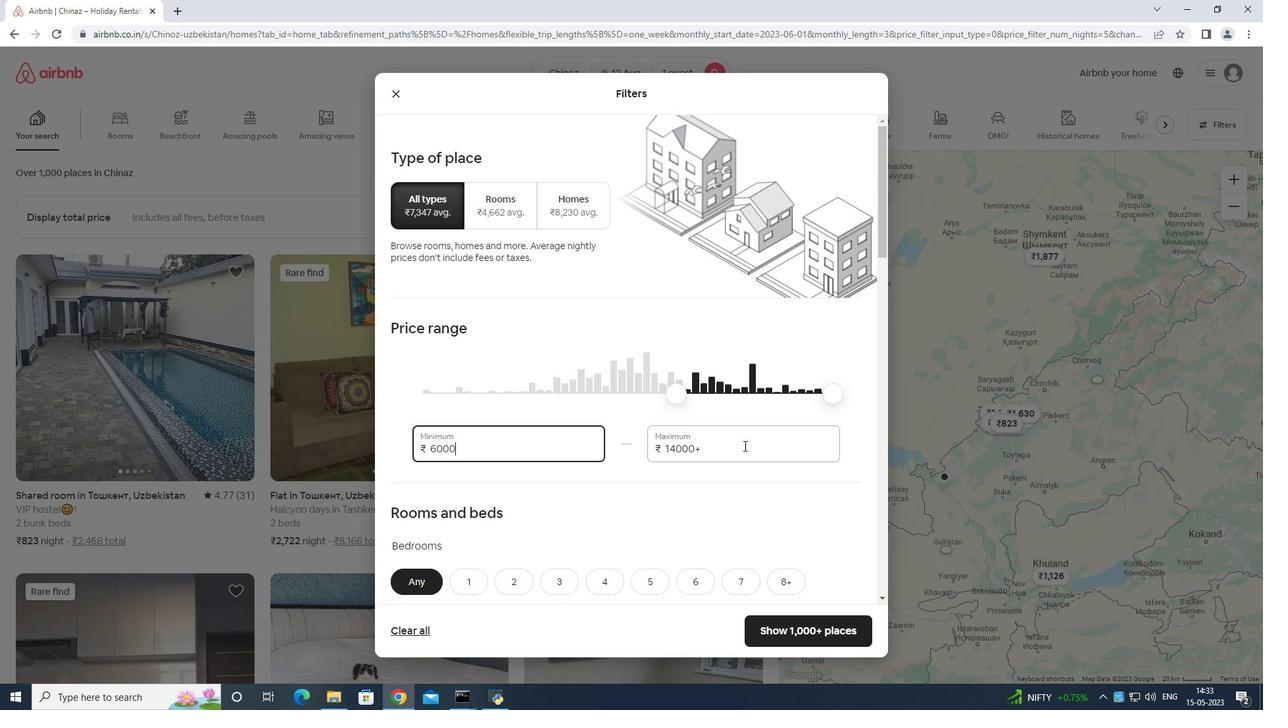 
Action: Mouse pressed left at (744, 446)
Screenshot: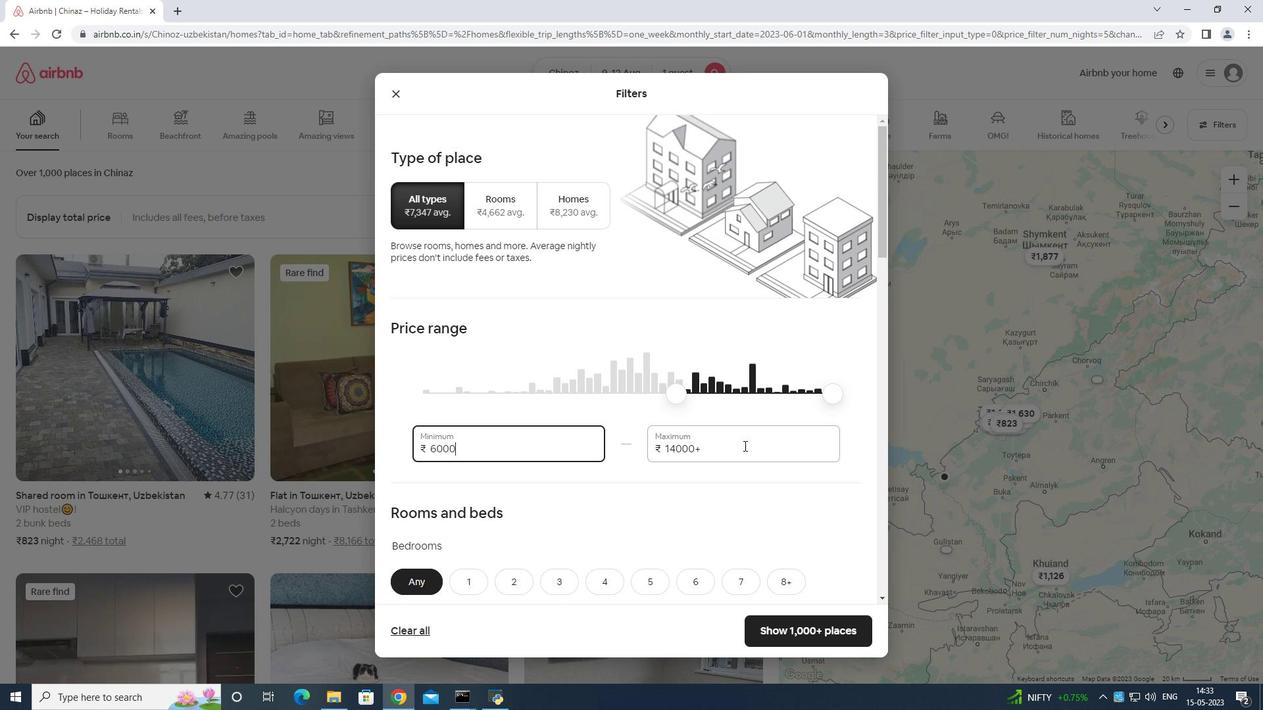
Action: Mouse moved to (746, 443)
Screenshot: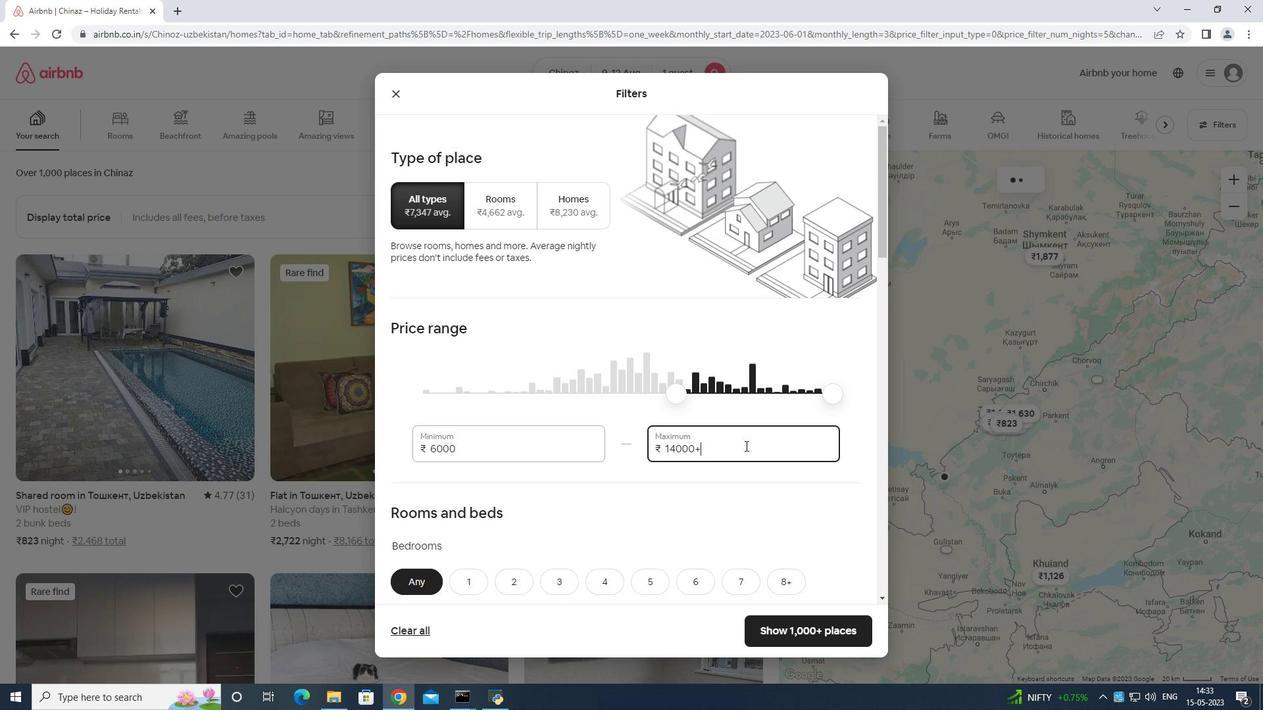 
Action: Key pressed <Key.backspace><Key.backspace><Key.backspace><Key.backspace><Key.backspace><Key.backspace><Key.backspace>
Screenshot: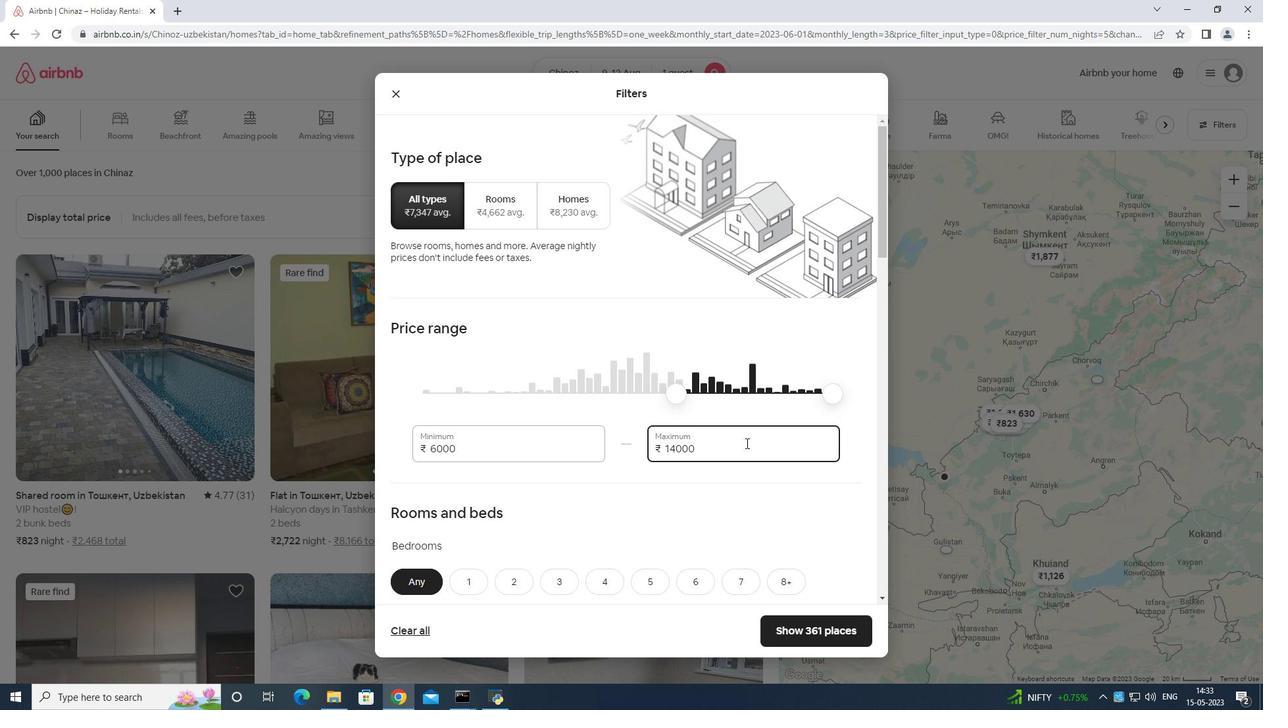 
Action: Mouse moved to (746, 442)
Screenshot: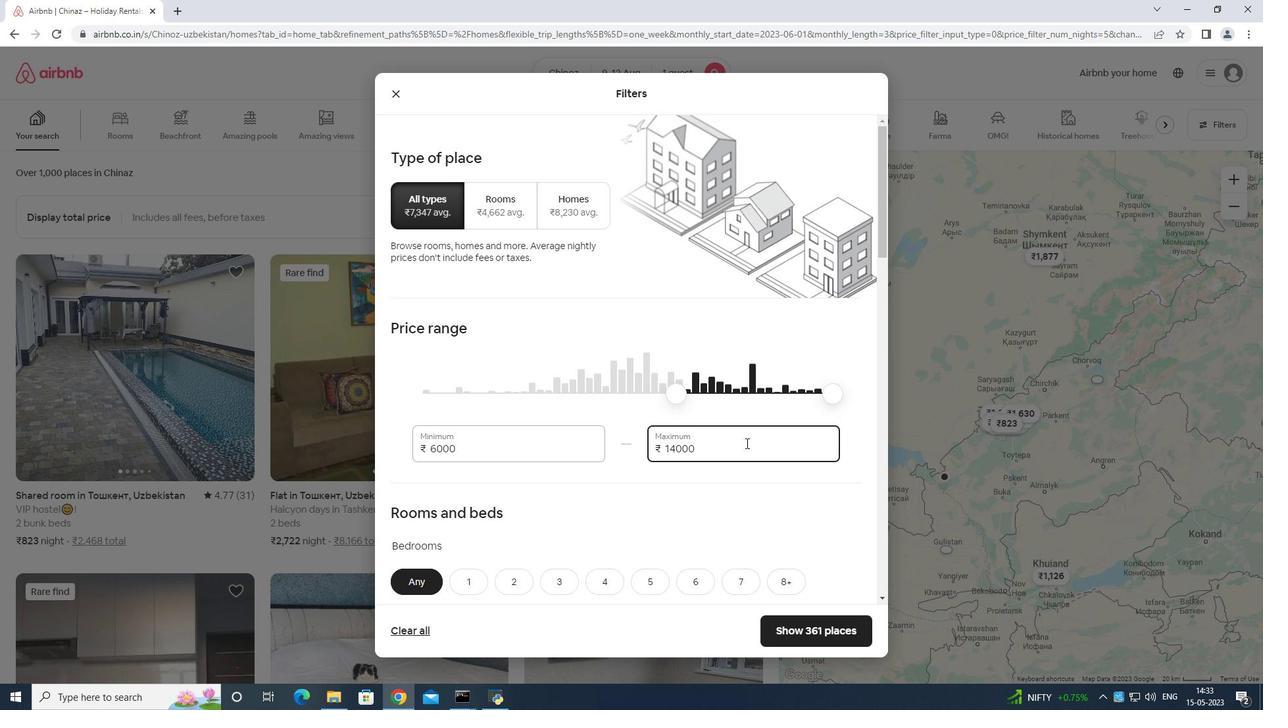 
Action: Key pressed <Key.backspace><Key.backspace>
Screenshot: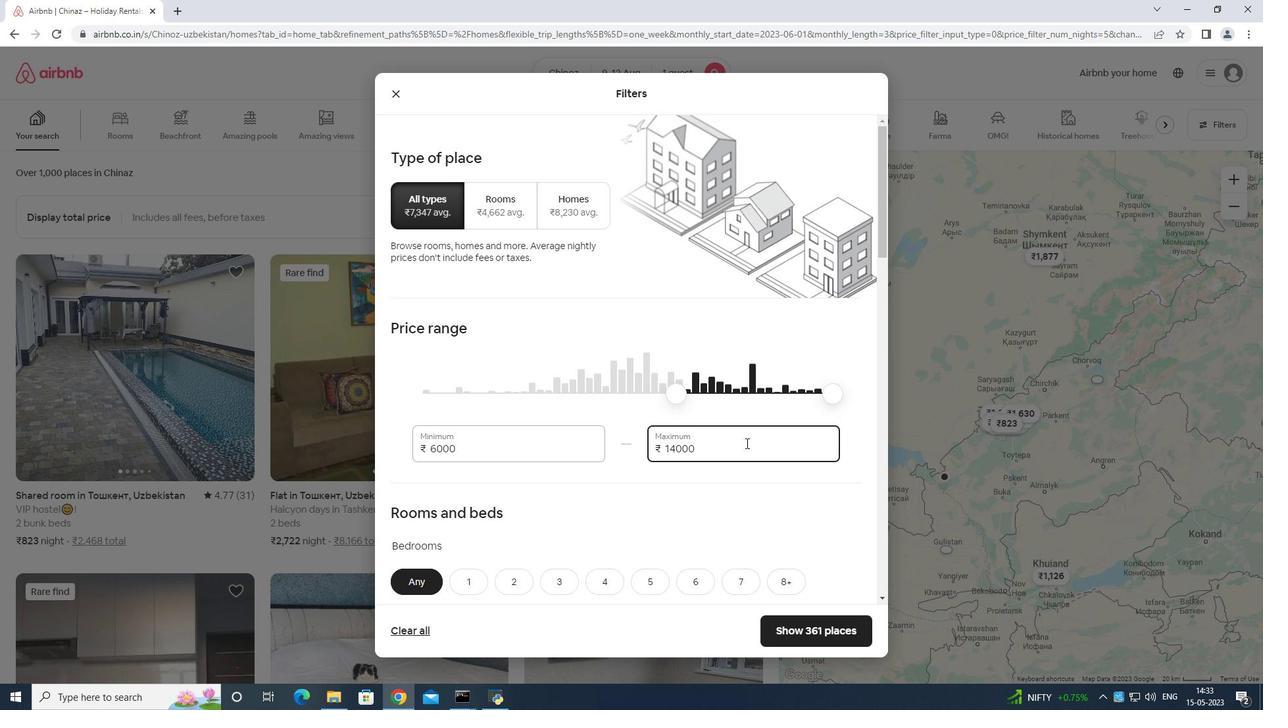 
Action: Mouse moved to (746, 442)
Screenshot: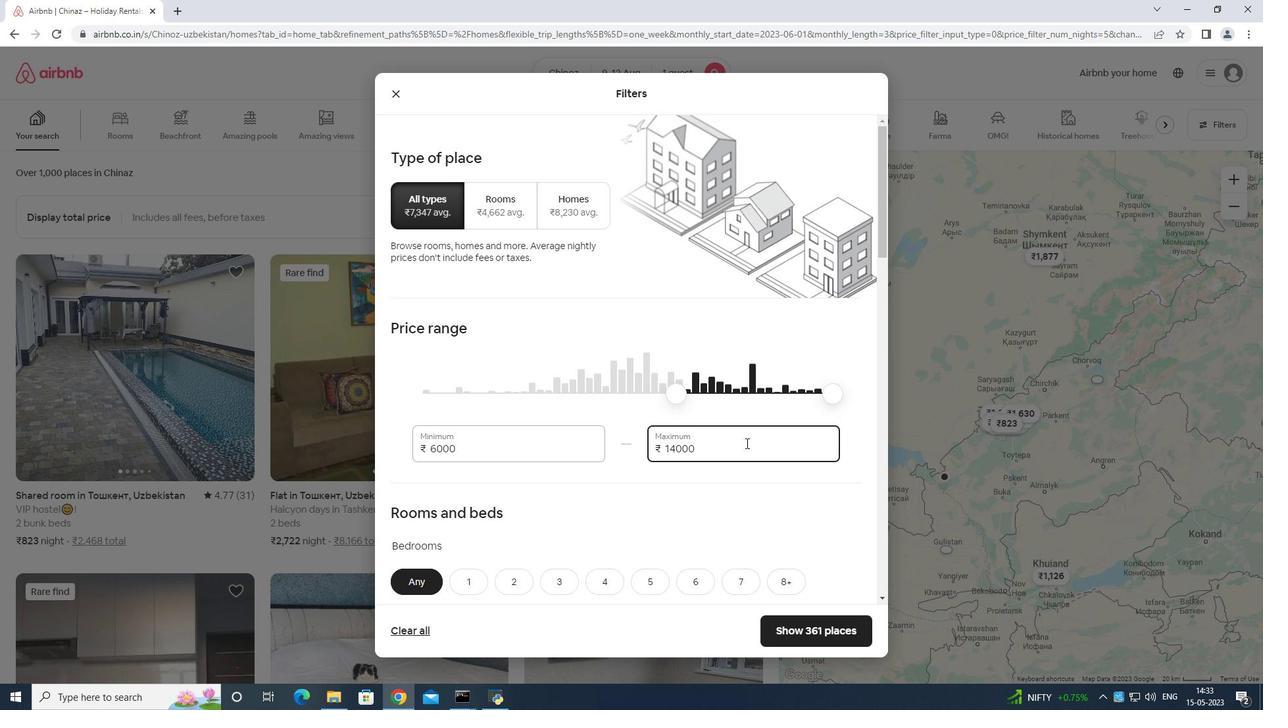 
Action: Key pressed <Key.backspace>
Screenshot: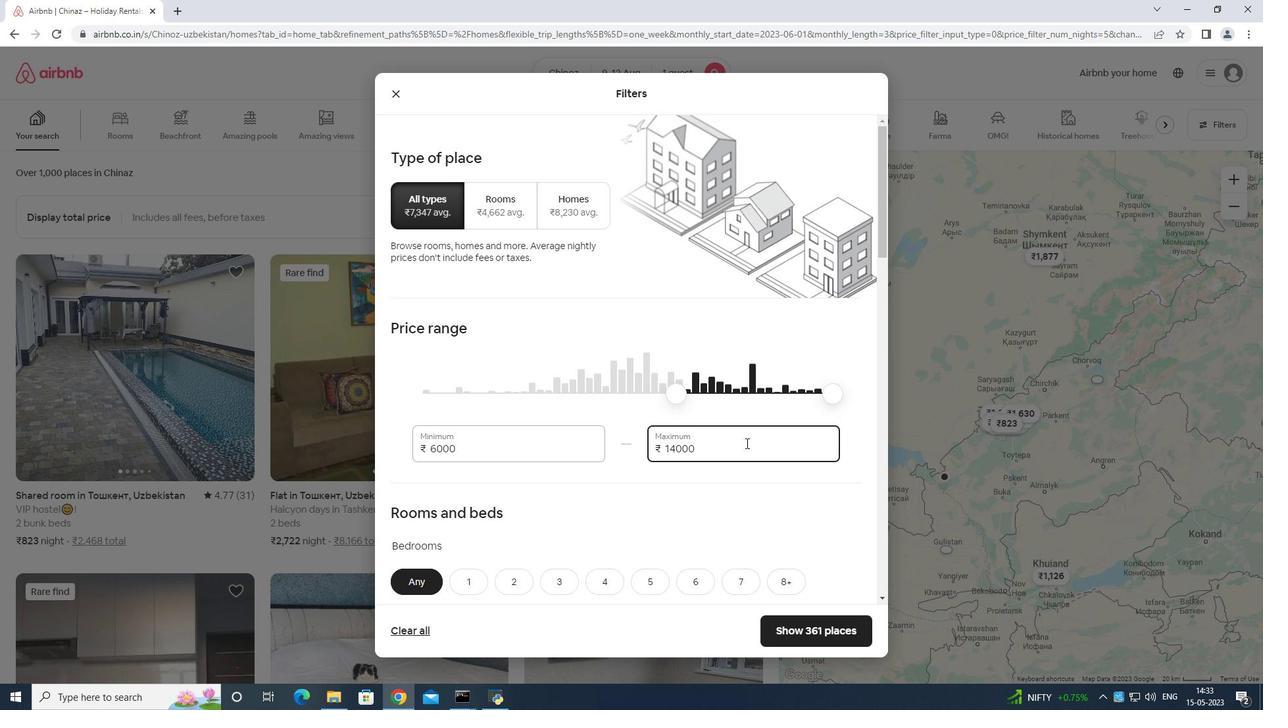 
Action: Mouse moved to (746, 441)
Screenshot: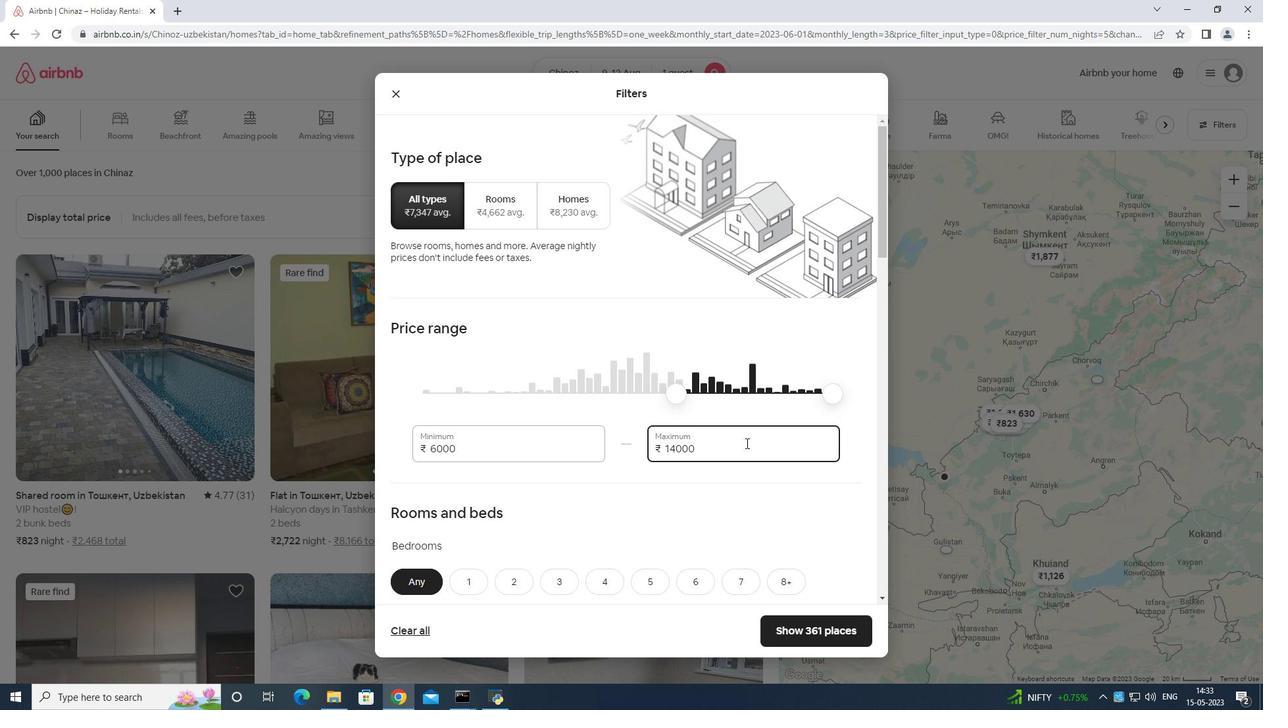 
Action: Key pressed <Key.backspace>
Screenshot: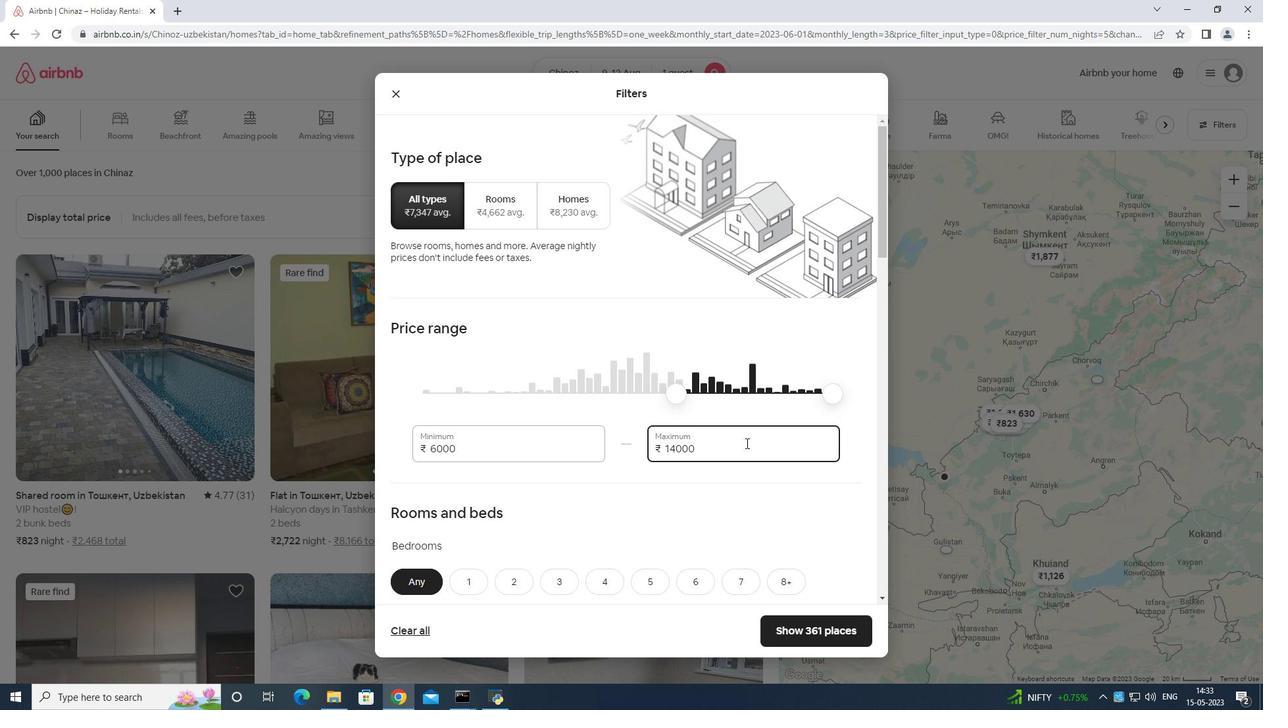 
Action: Mouse moved to (746, 439)
Screenshot: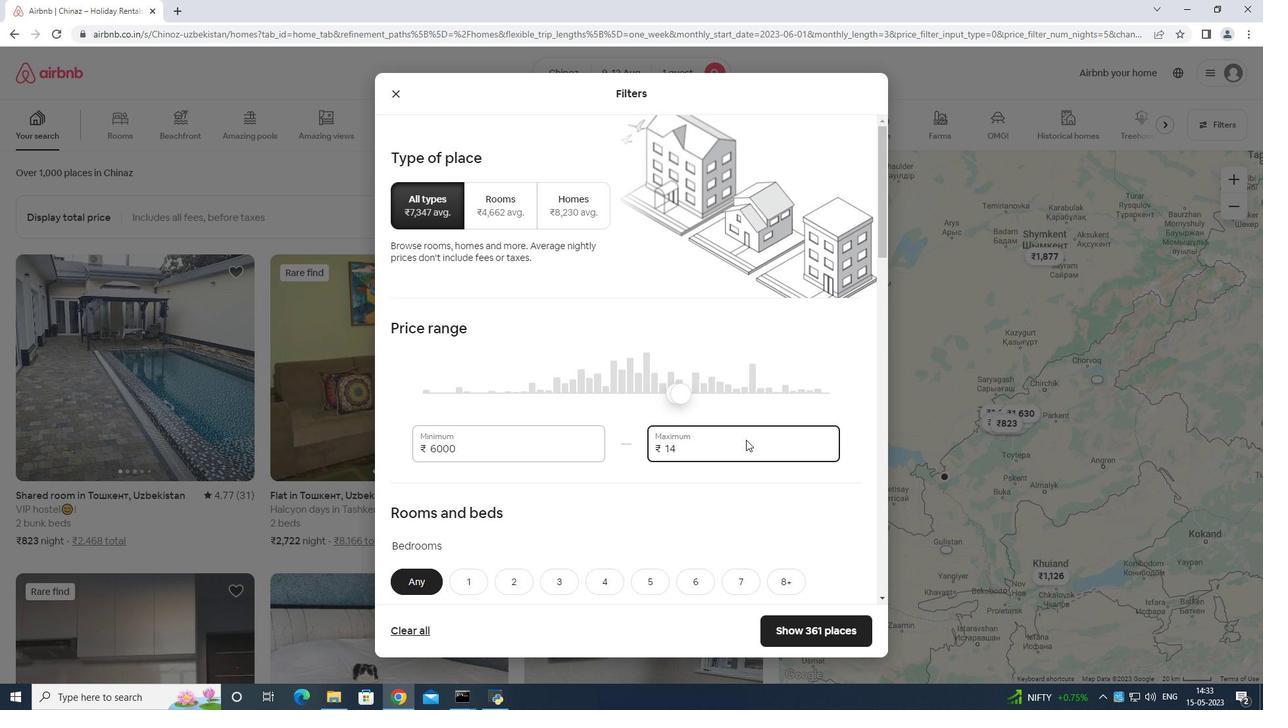 
Action: Key pressed 1
Screenshot: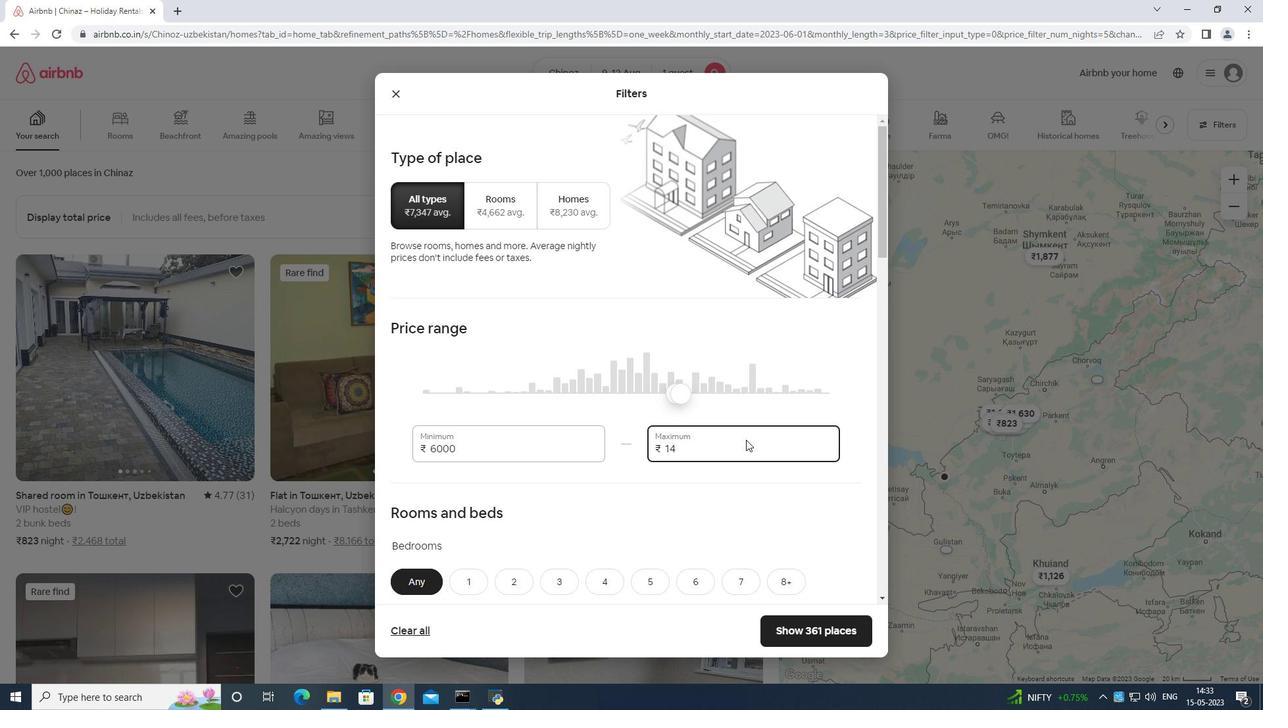 
Action: Mouse moved to (746, 438)
Screenshot: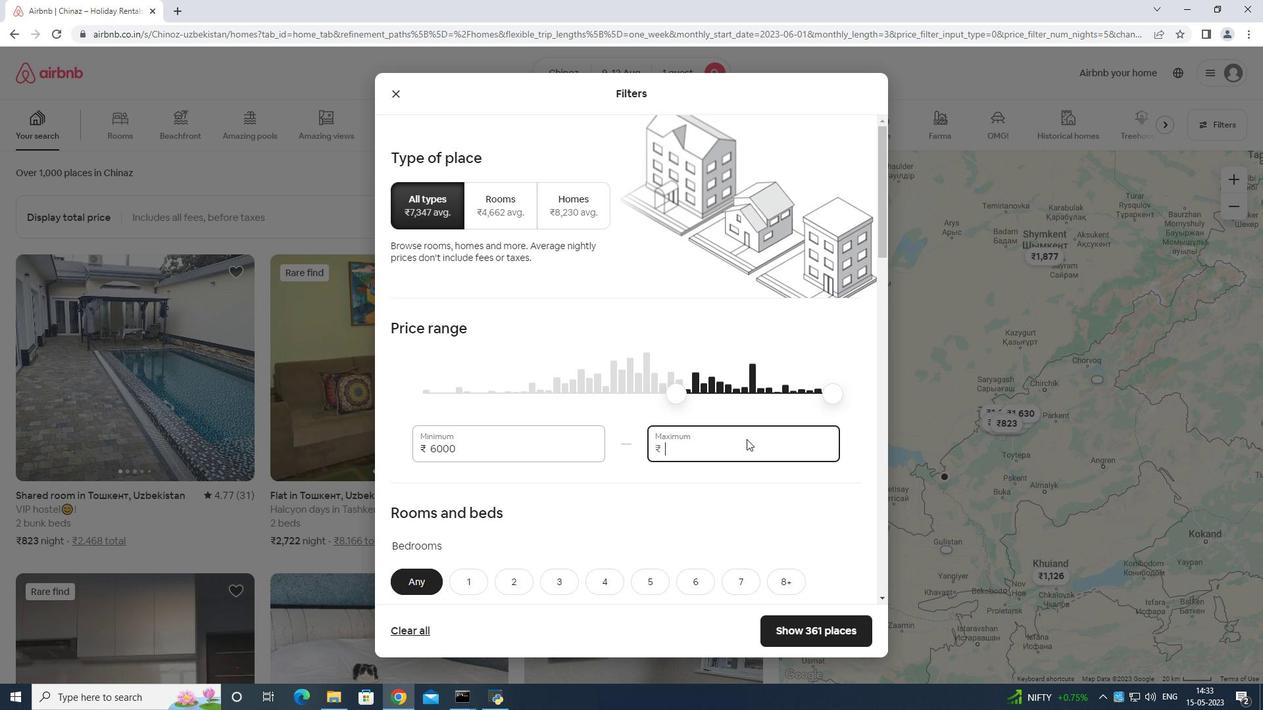 
Action: Key pressed 50
Screenshot: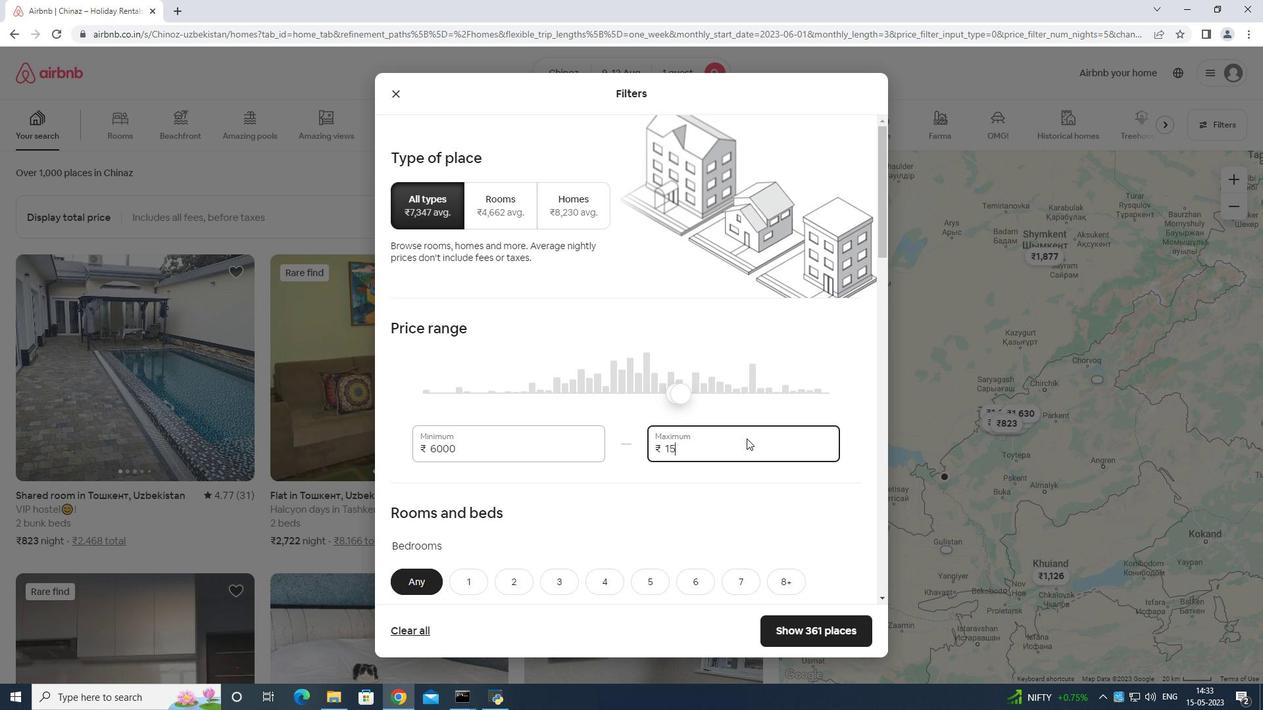 
Action: Mouse moved to (746, 437)
Screenshot: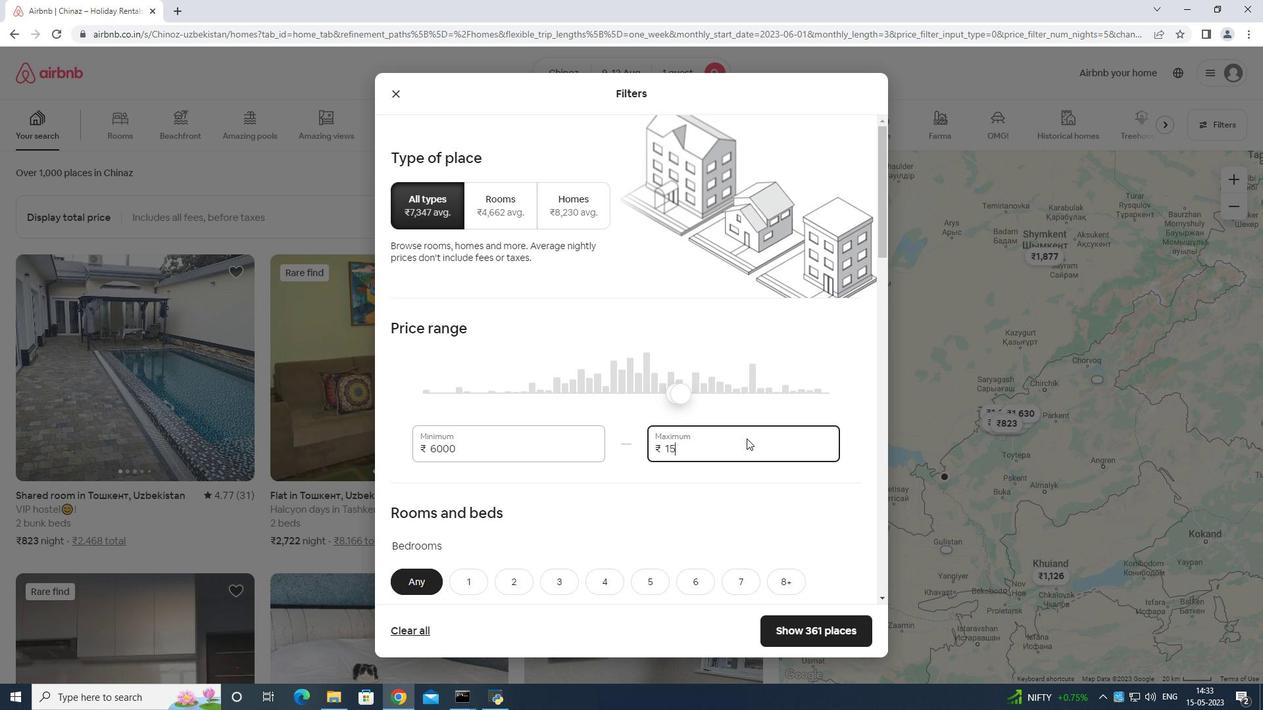 
Action: Key pressed 00
Screenshot: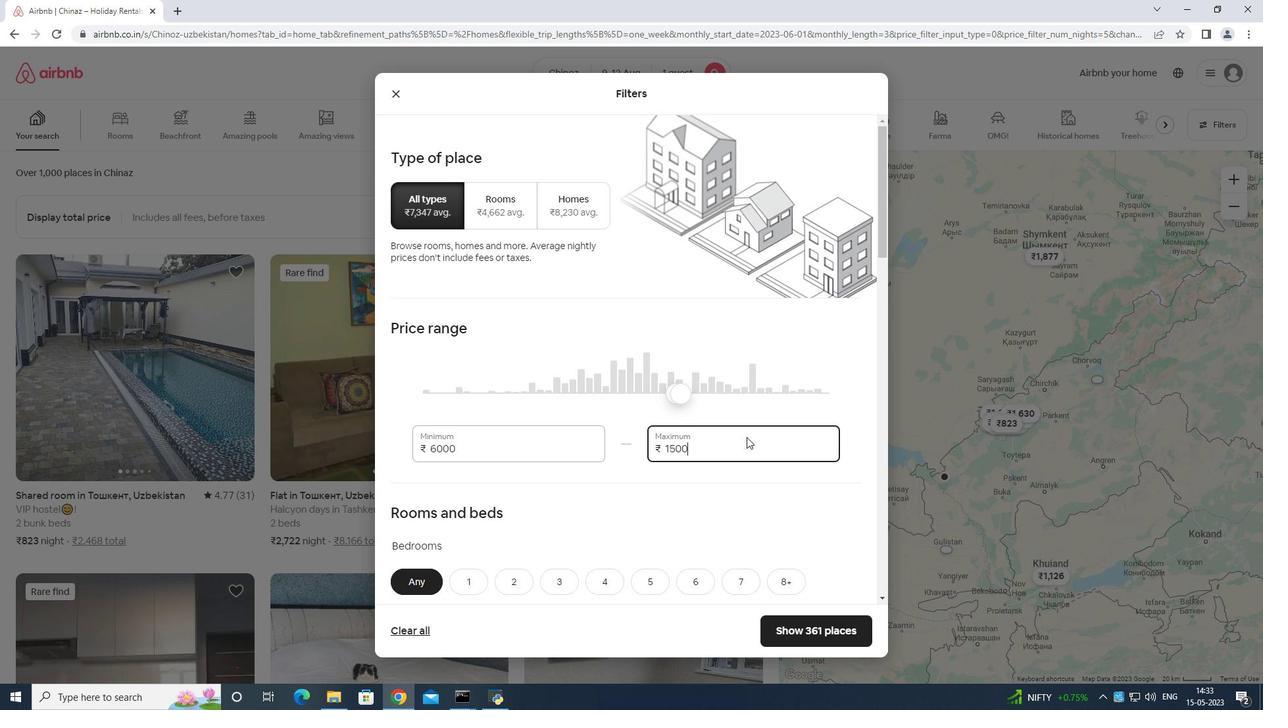 
Action: Mouse moved to (745, 439)
Screenshot: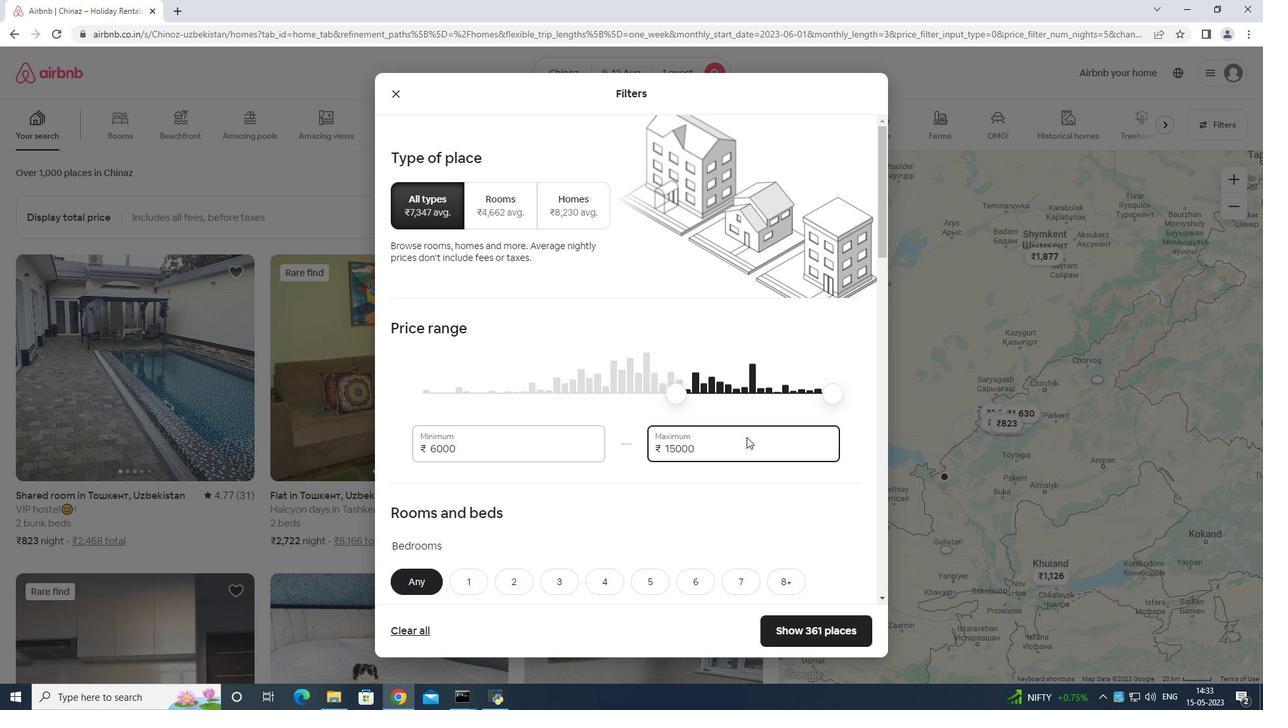 
Action: Mouse scrolled (745, 438) with delta (0, 0)
Screenshot: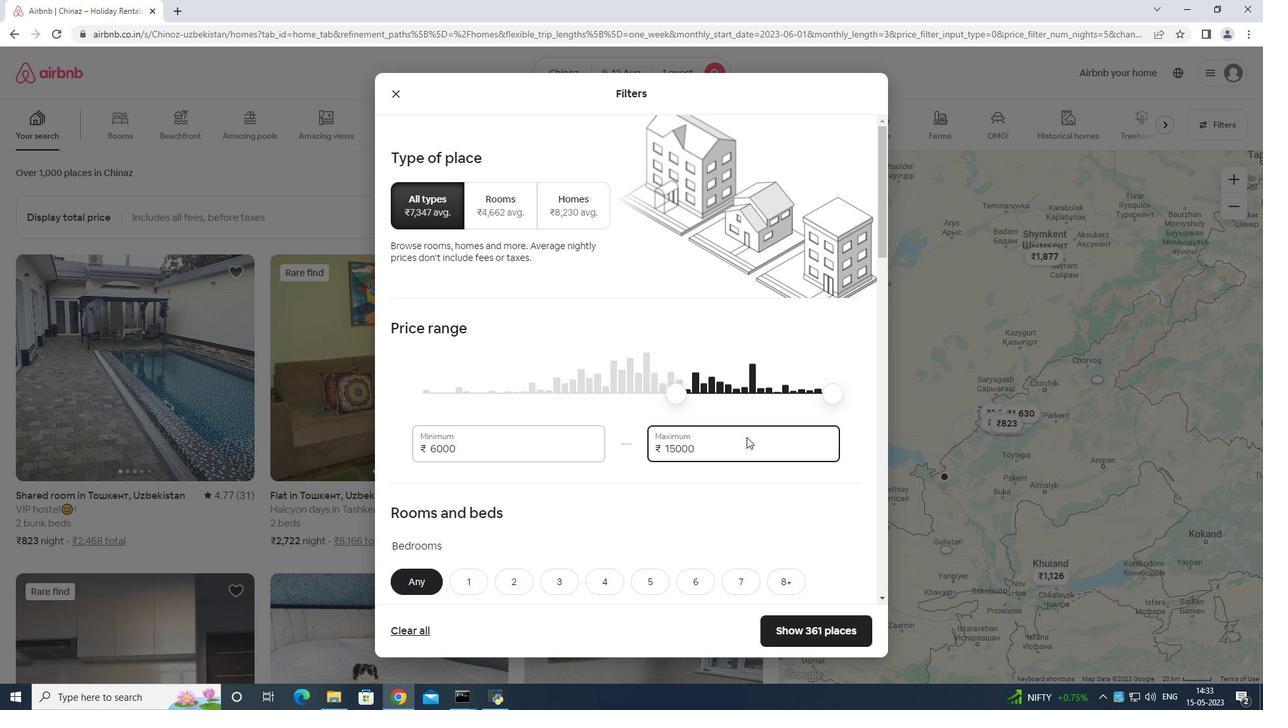 
Action: Mouse moved to (742, 444)
Screenshot: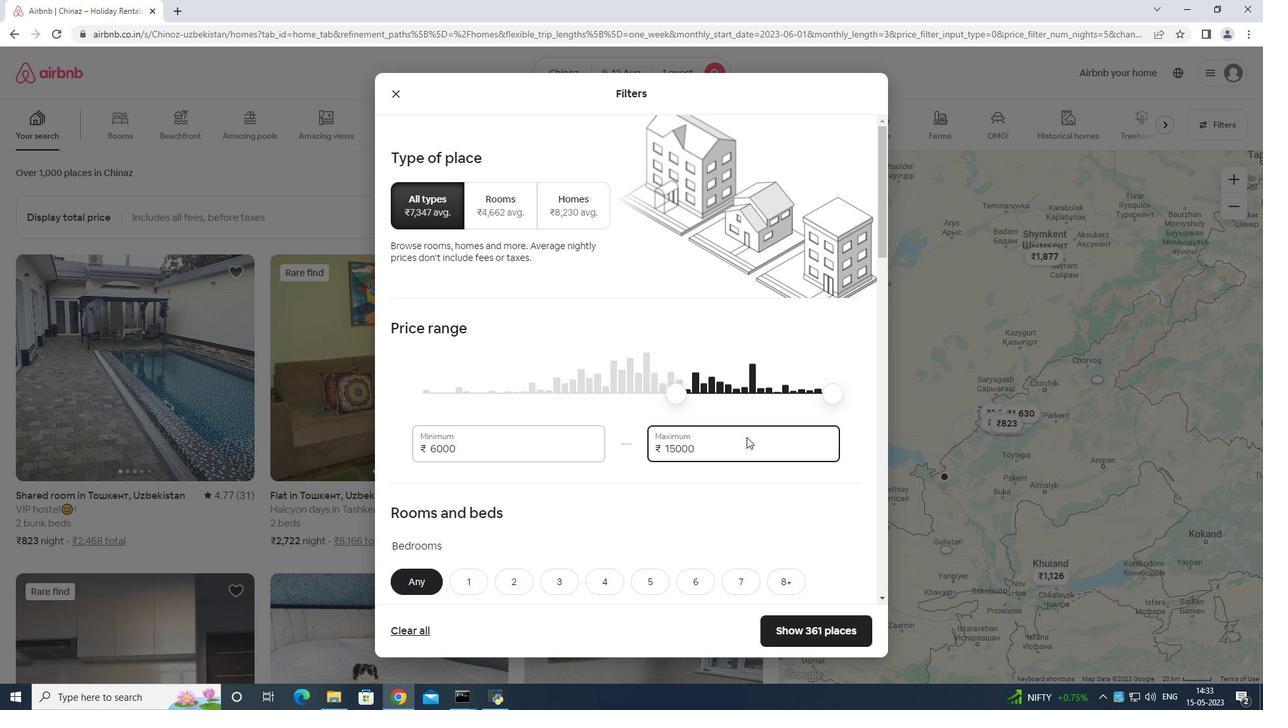
Action: Mouse scrolled (742, 444) with delta (0, 0)
Screenshot: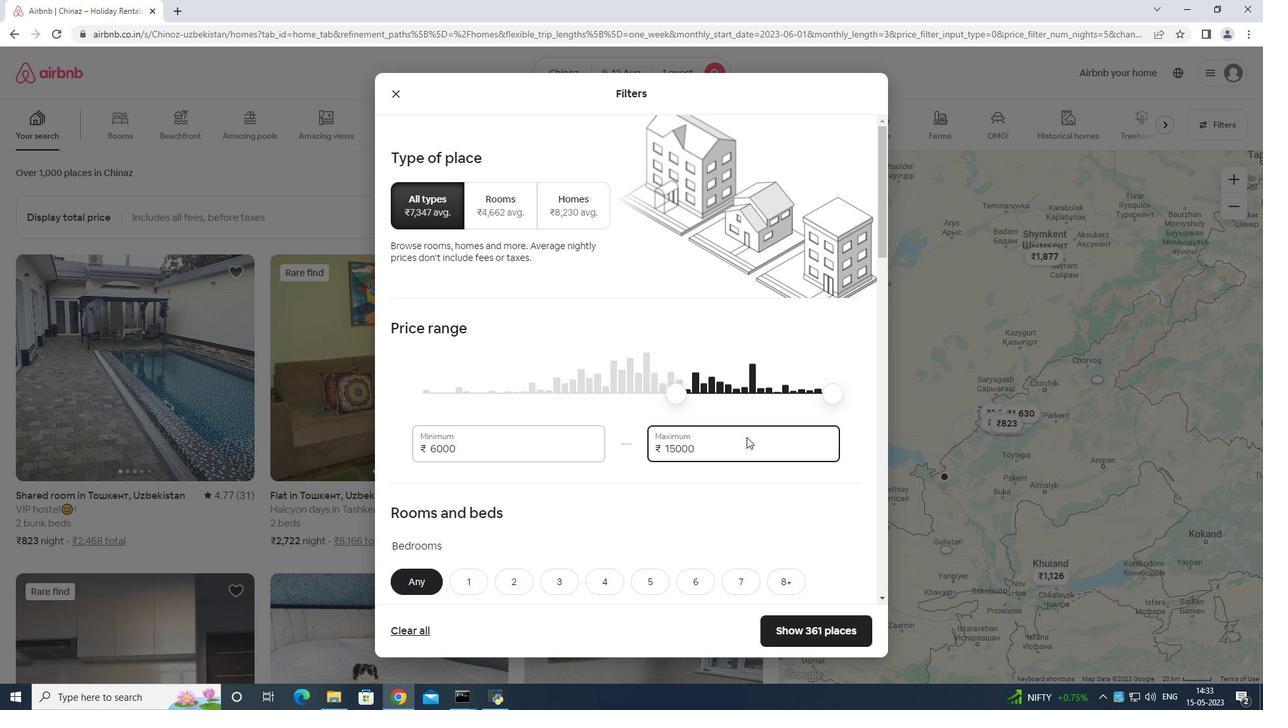 
Action: Mouse moved to (467, 446)
Screenshot: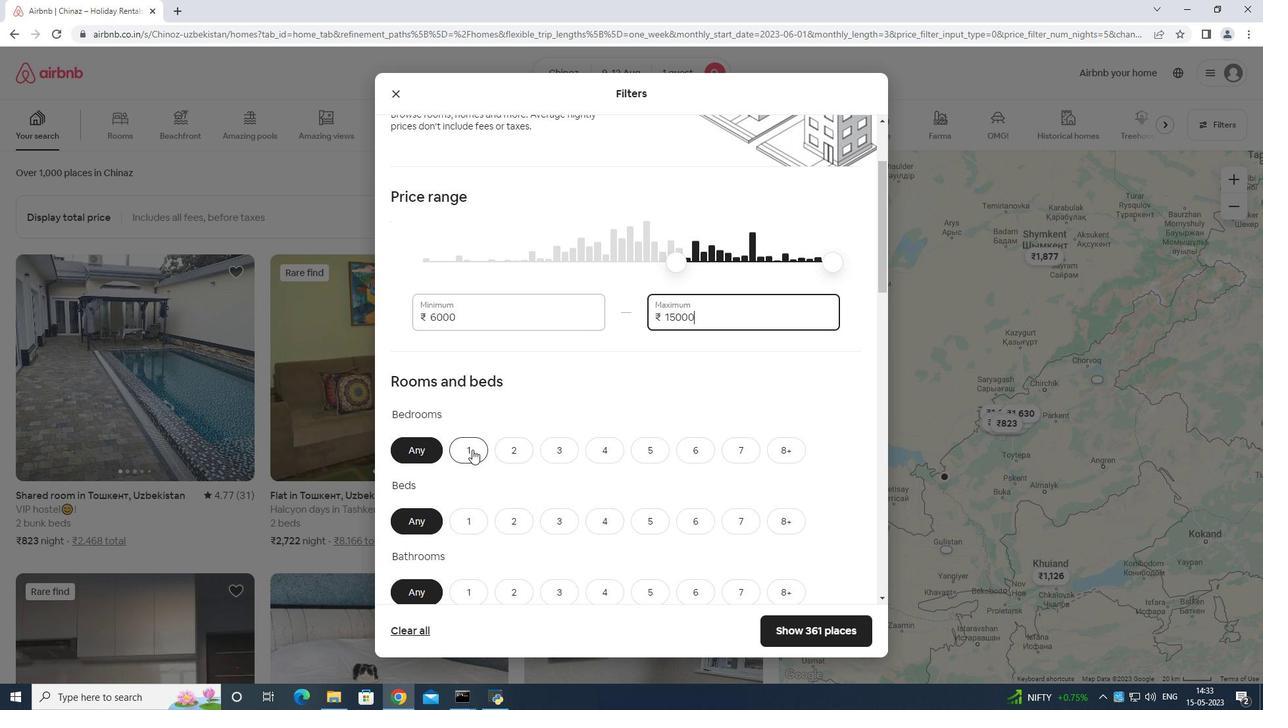 
Action: Mouse pressed left at (467, 446)
Screenshot: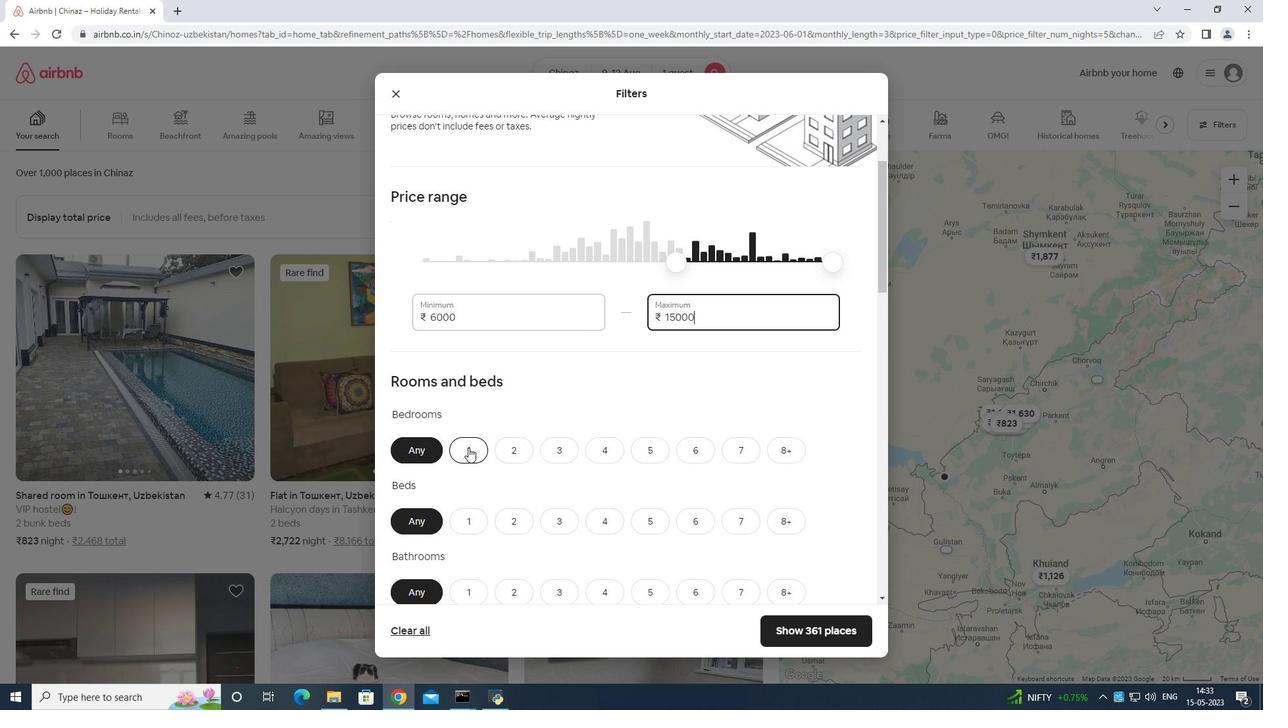 
Action: Mouse moved to (472, 519)
Screenshot: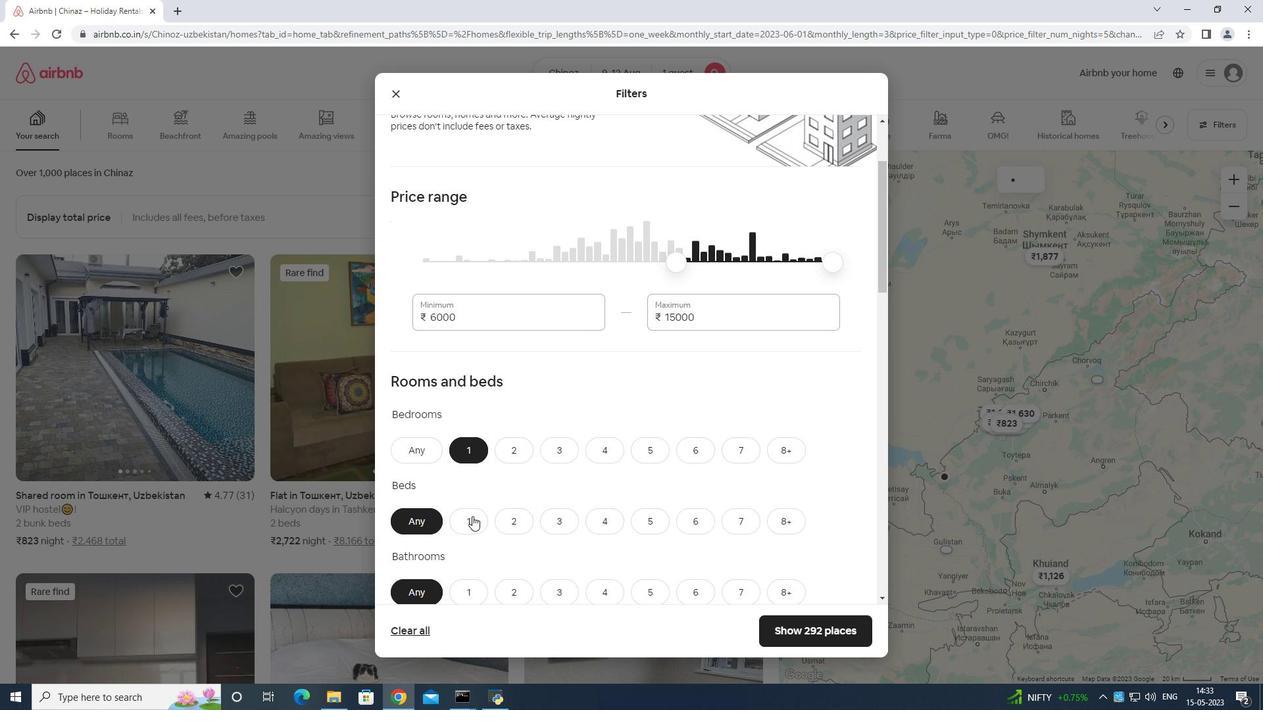 
Action: Mouse pressed left at (472, 519)
Screenshot: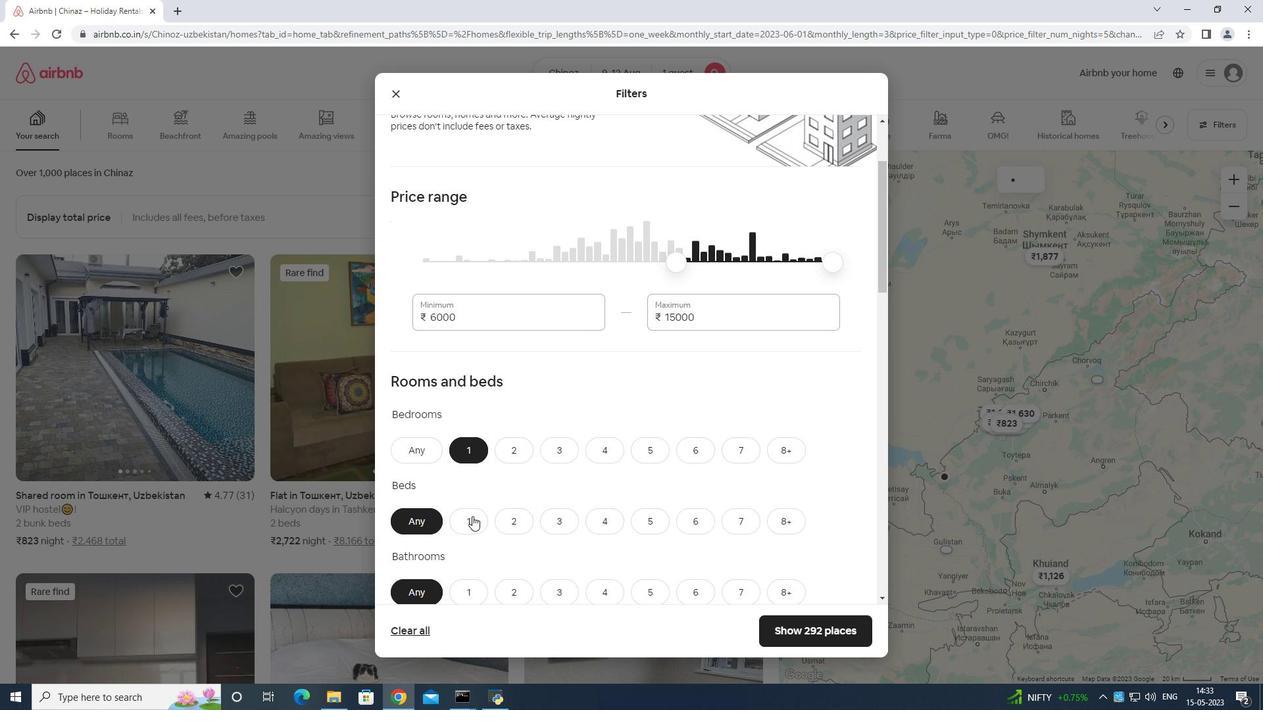 
Action: Mouse moved to (469, 588)
Screenshot: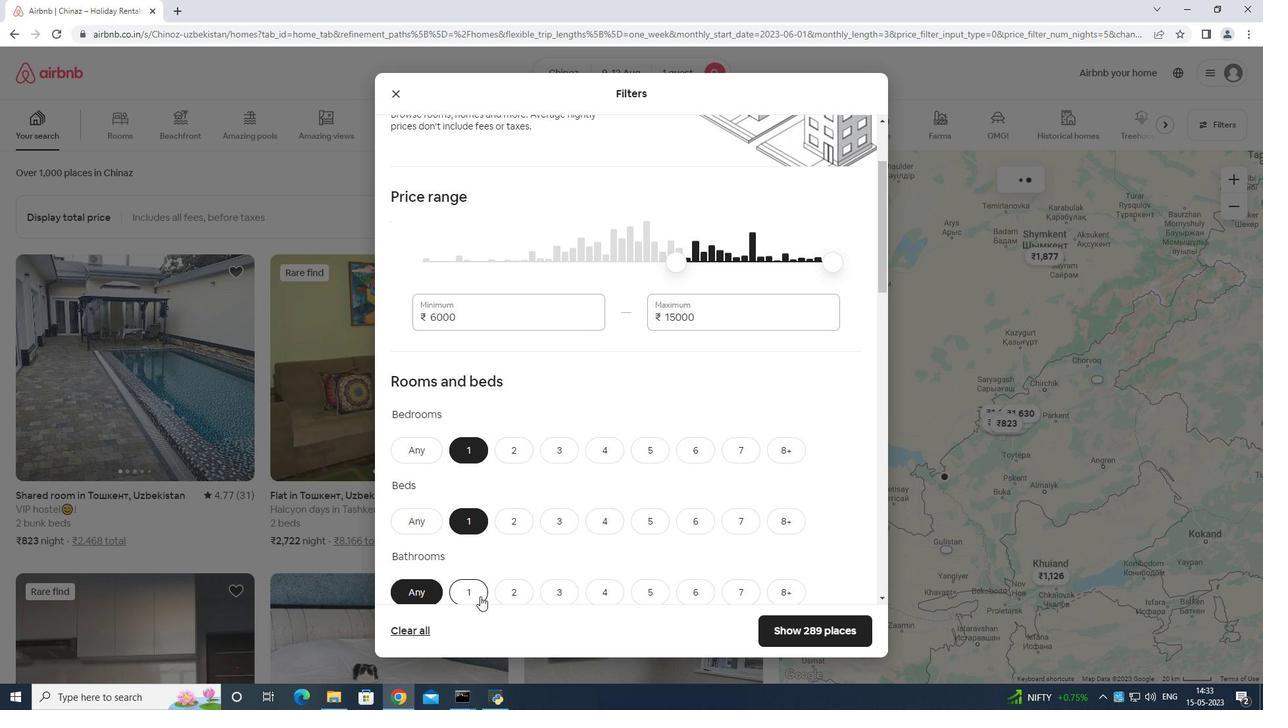 
Action: Mouse pressed left at (469, 588)
Screenshot: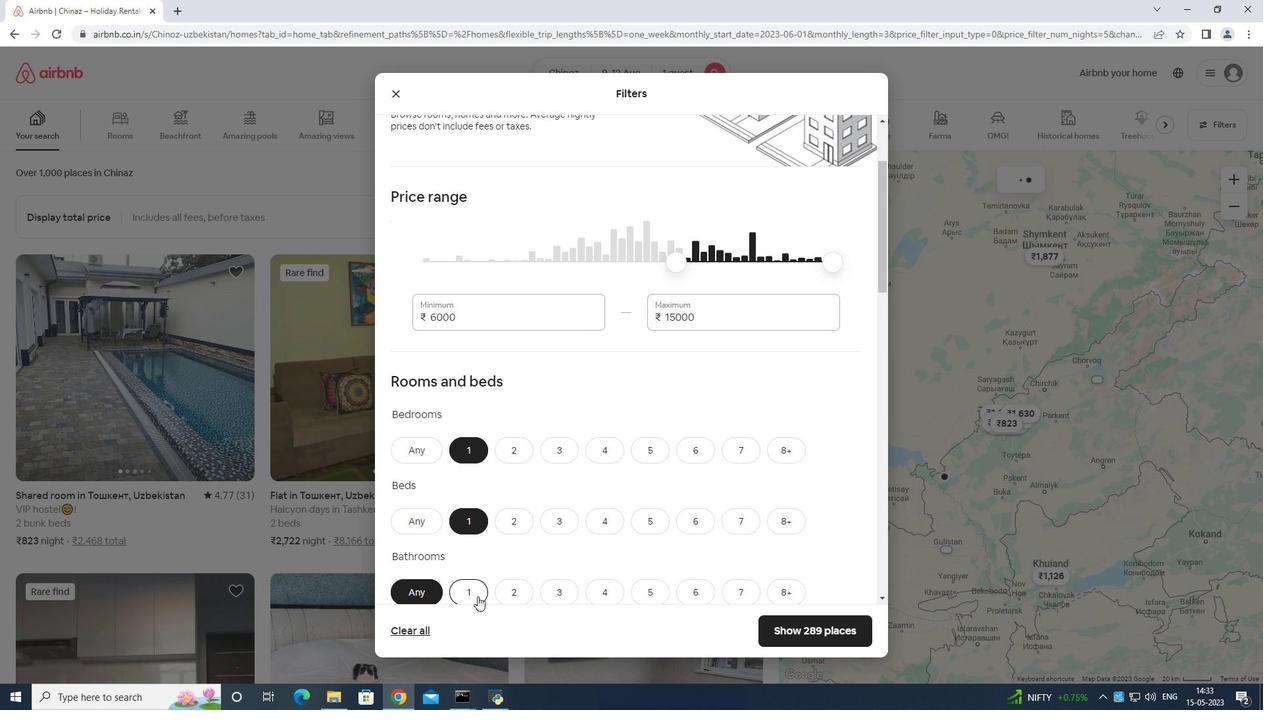 
Action: Mouse moved to (514, 545)
Screenshot: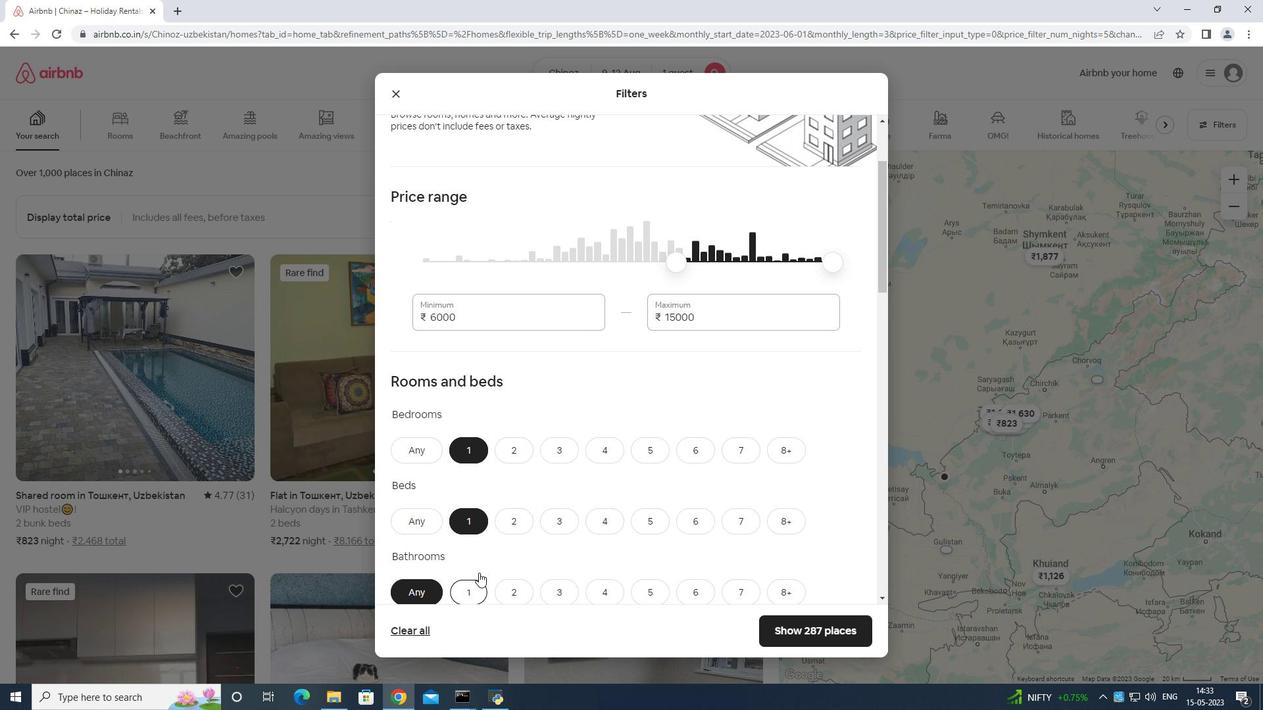 
Action: Mouse scrolled (508, 550) with delta (0, 0)
Screenshot: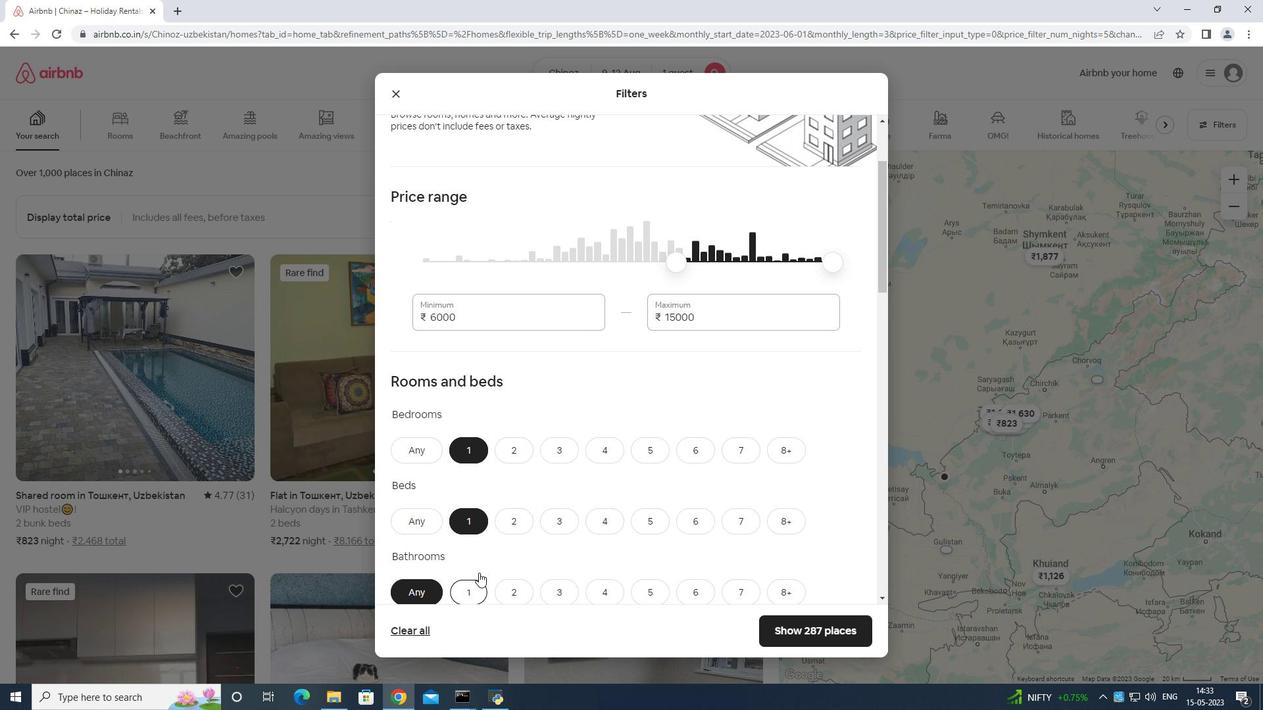 
Action: Mouse moved to (538, 519)
Screenshot: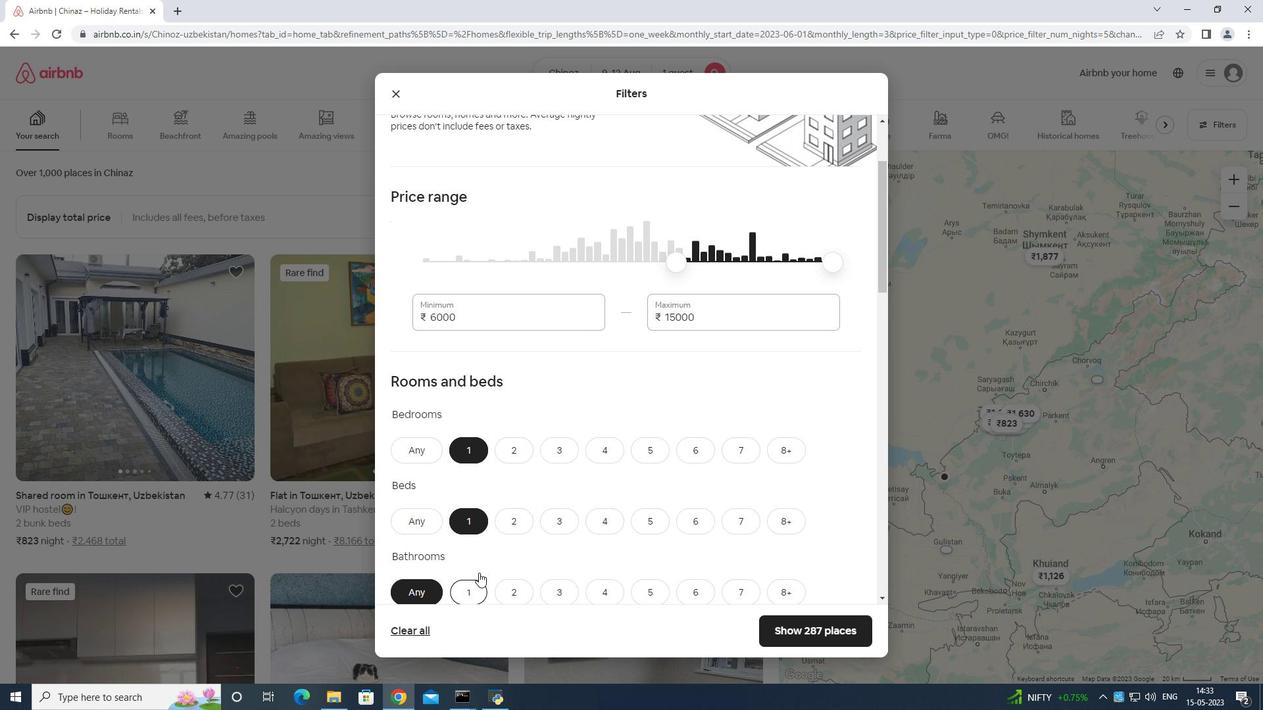 
Action: Mouse scrolled (515, 542) with delta (0, 0)
Screenshot: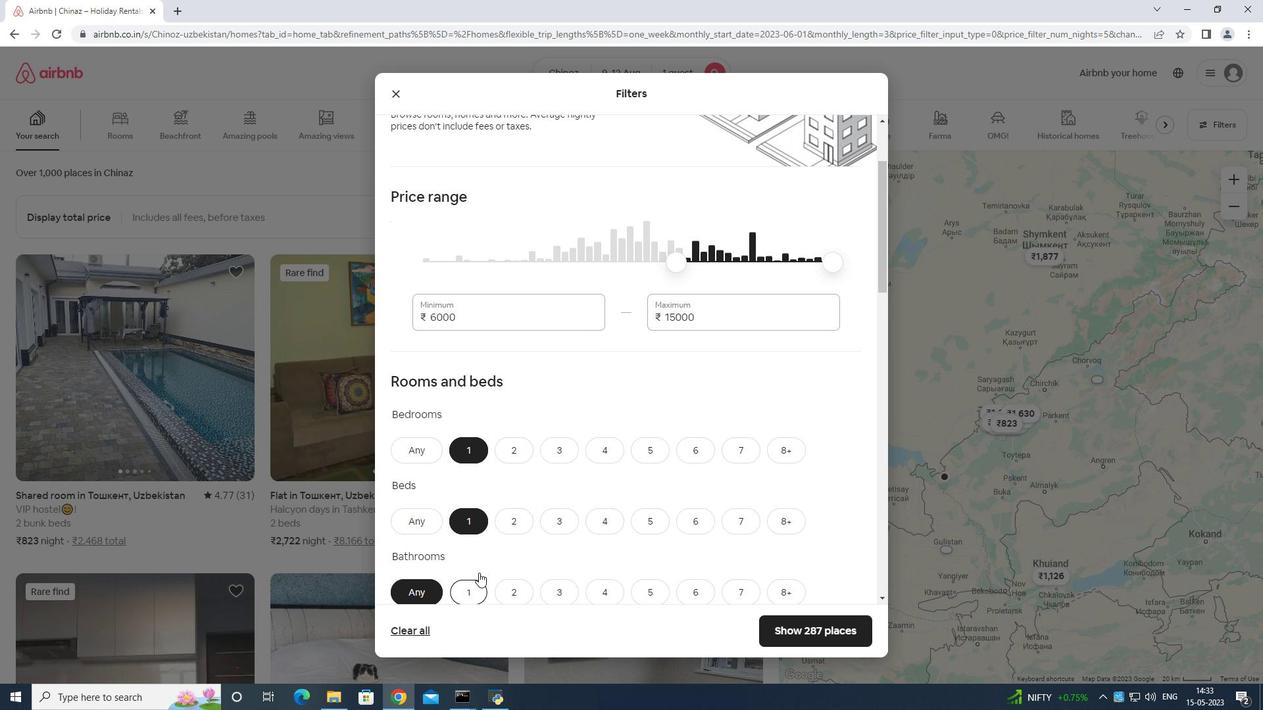 
Action: Mouse moved to (544, 513)
Screenshot: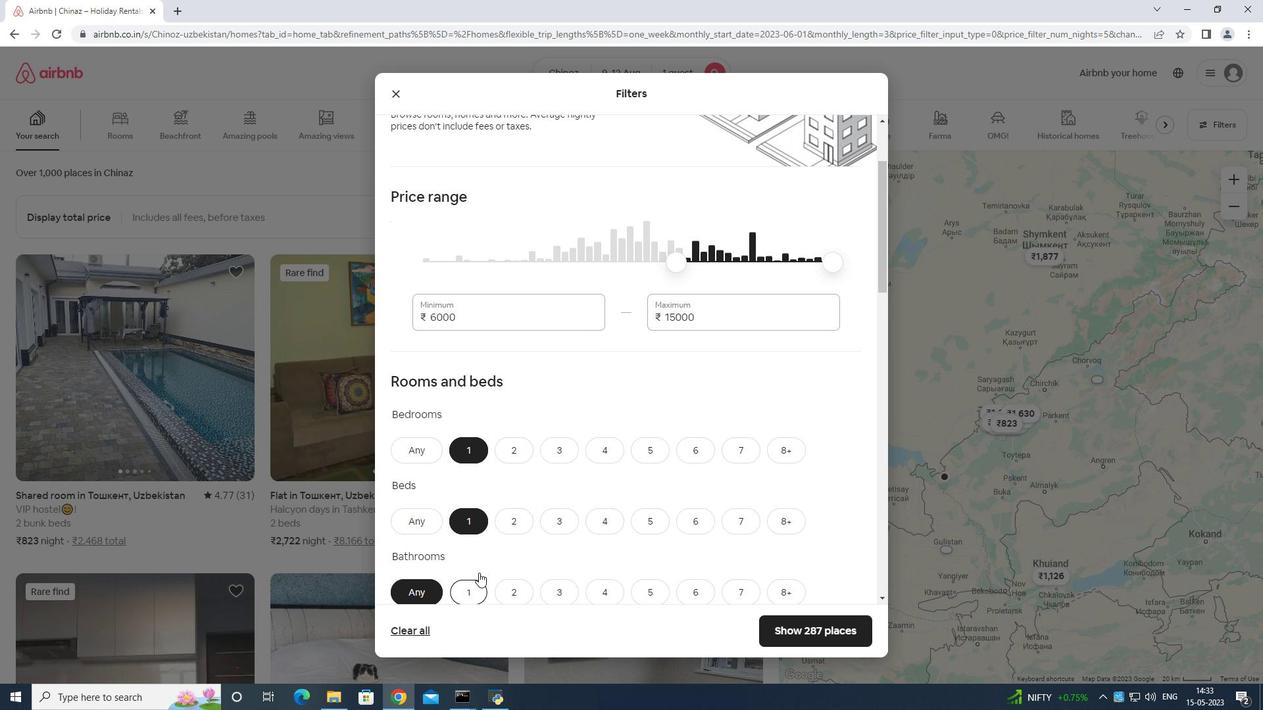 
Action: Mouse scrolled (538, 519) with delta (0, 0)
Screenshot: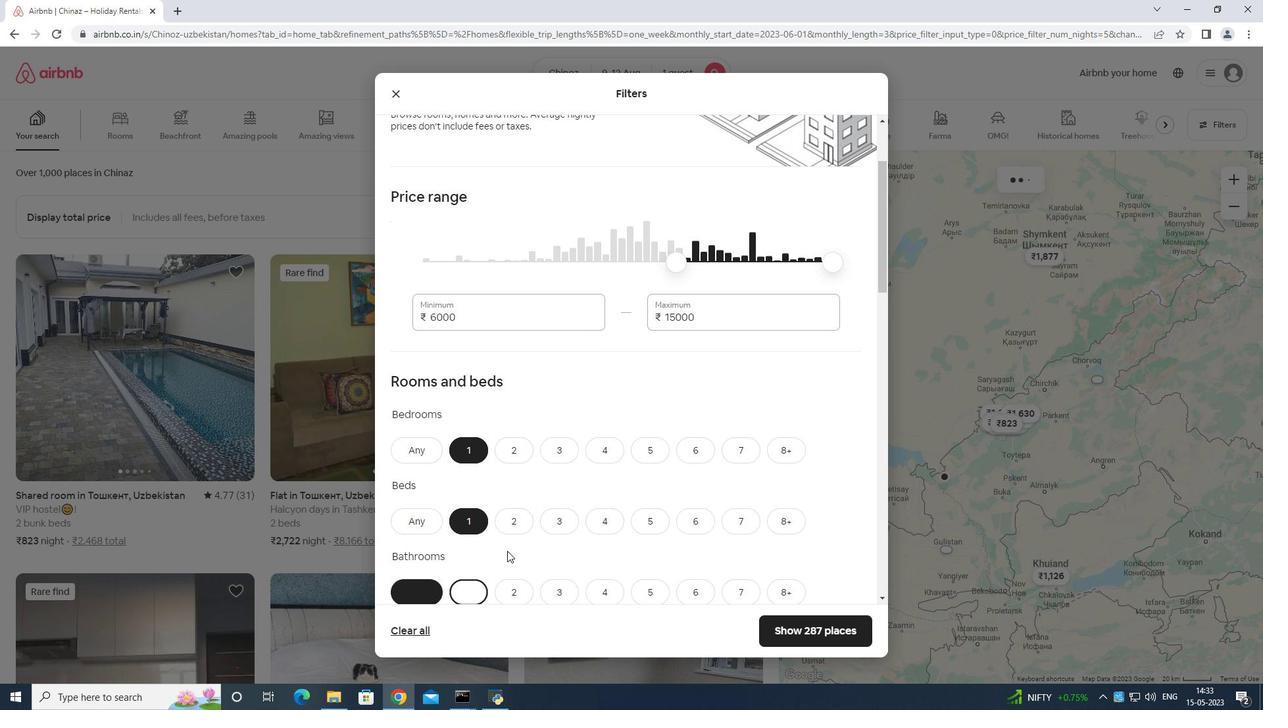 
Action: Mouse moved to (557, 502)
Screenshot: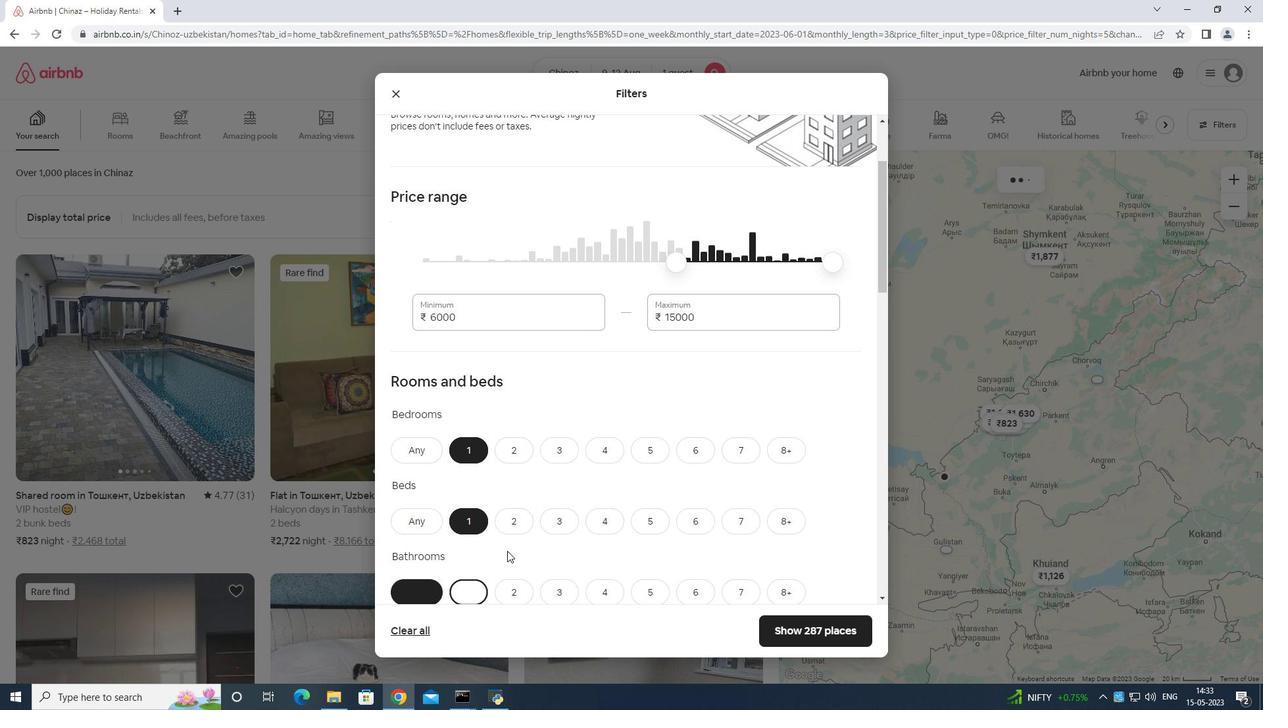 
Action: Mouse scrolled (557, 501) with delta (0, 0)
Screenshot: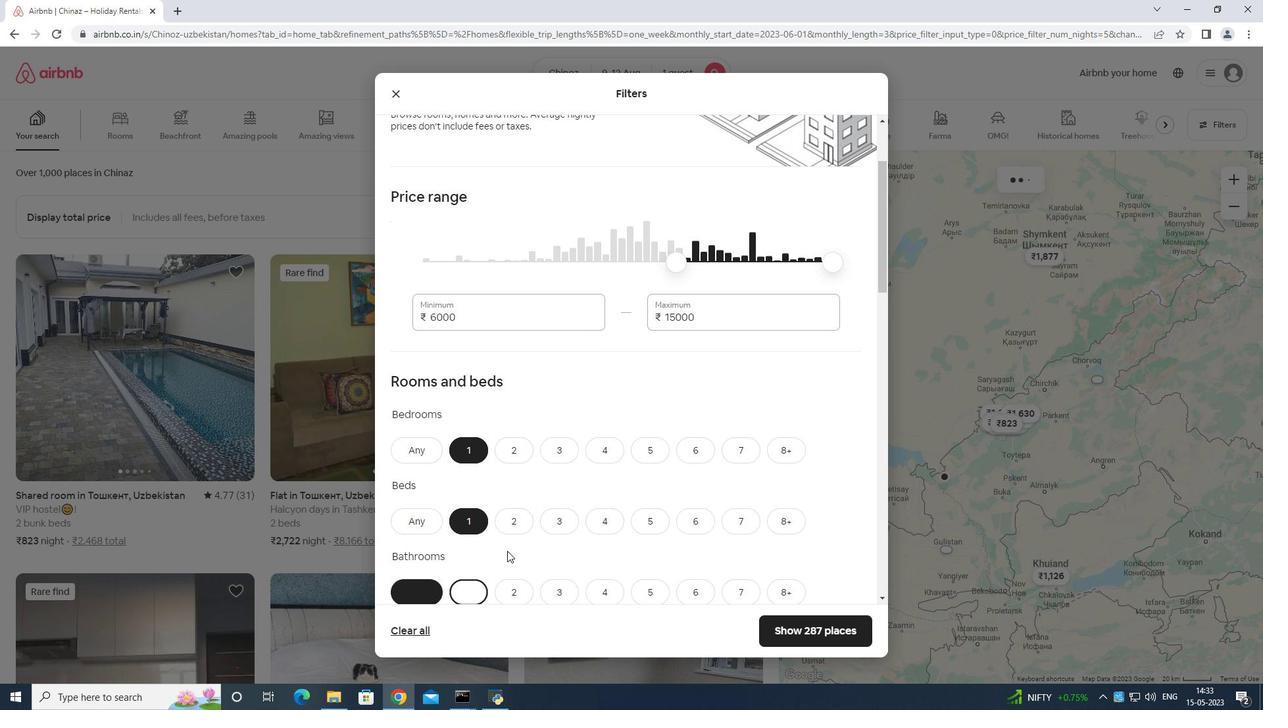 
Action: Mouse moved to (428, 496)
Screenshot: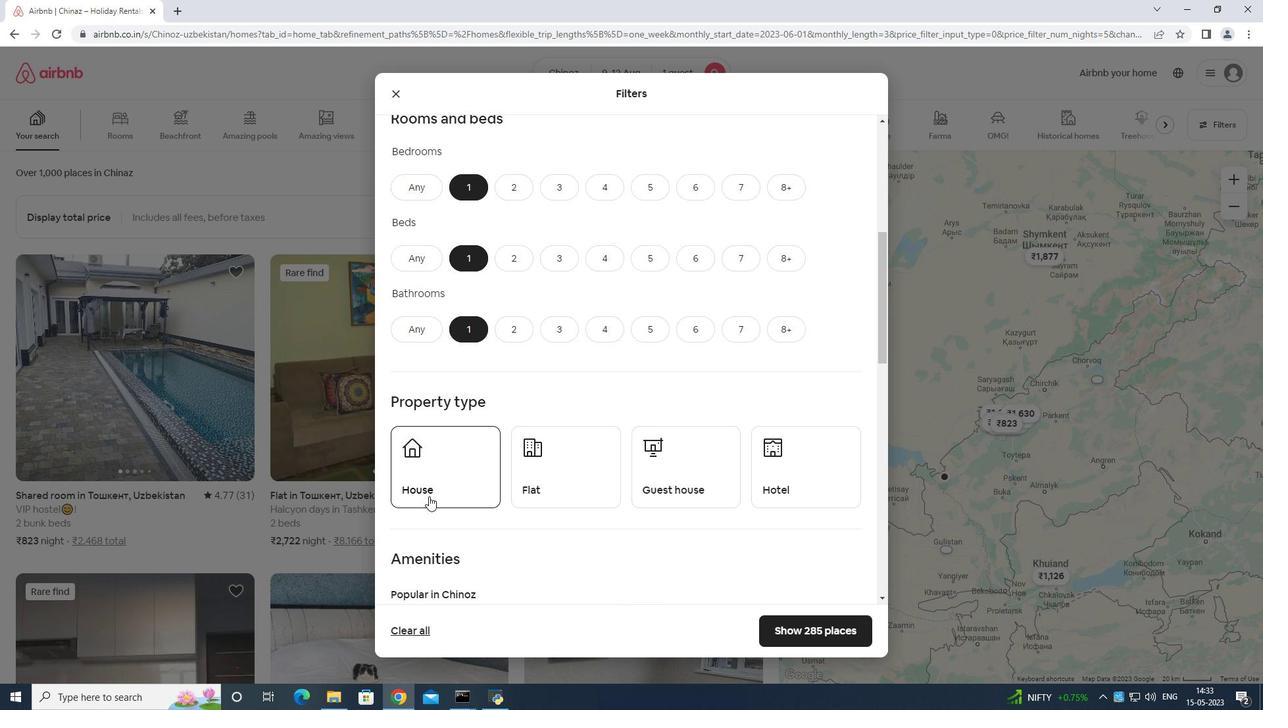 
Action: Mouse pressed left at (428, 496)
Screenshot: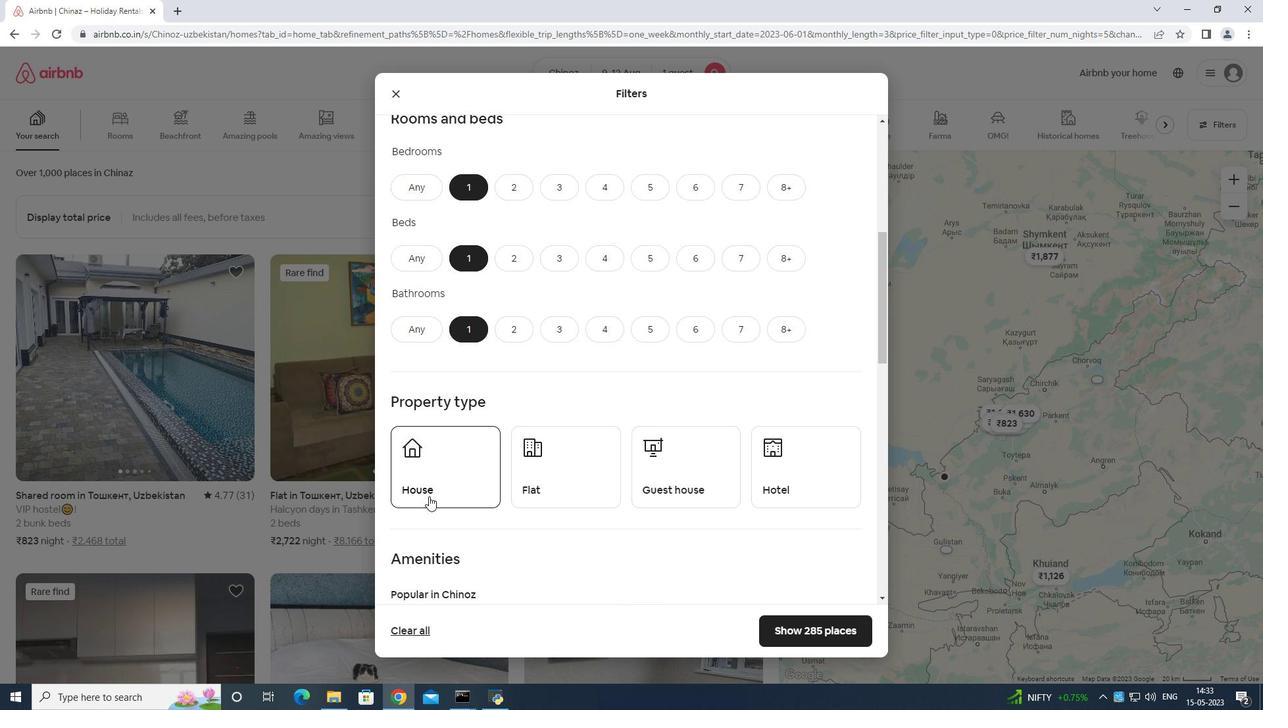 
Action: Mouse moved to (532, 477)
Screenshot: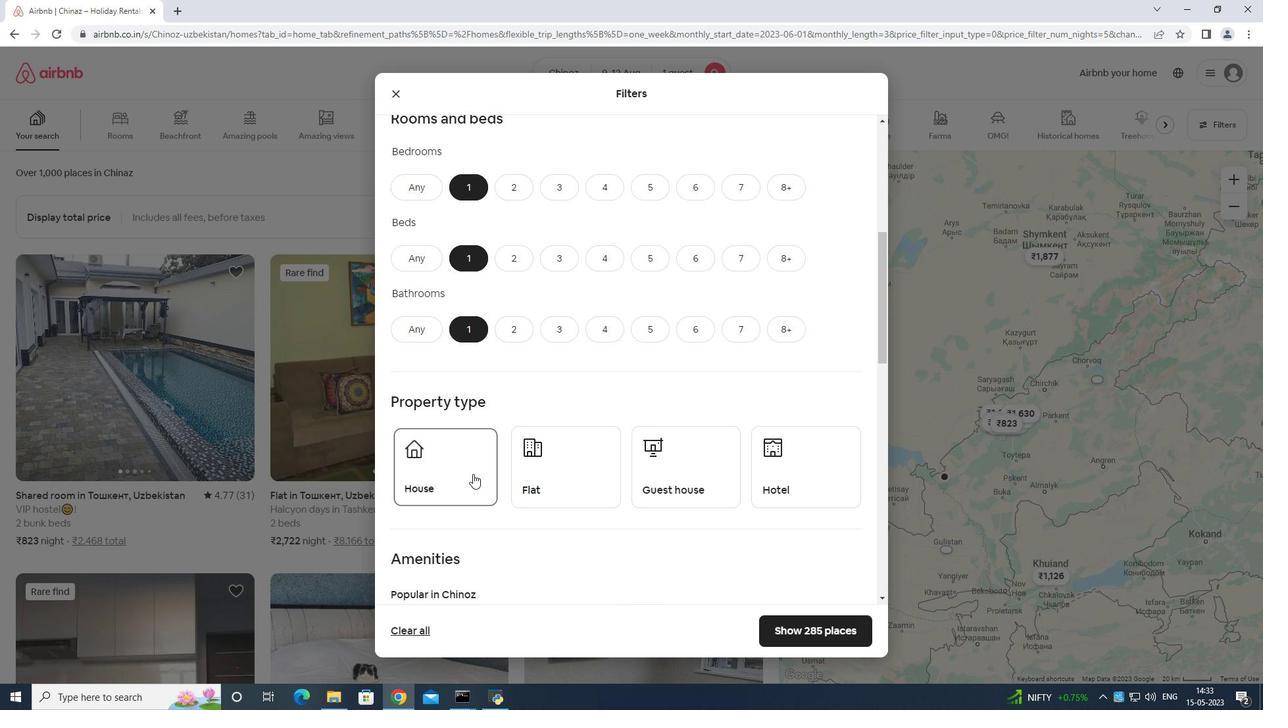
Action: Mouse pressed left at (532, 477)
Screenshot: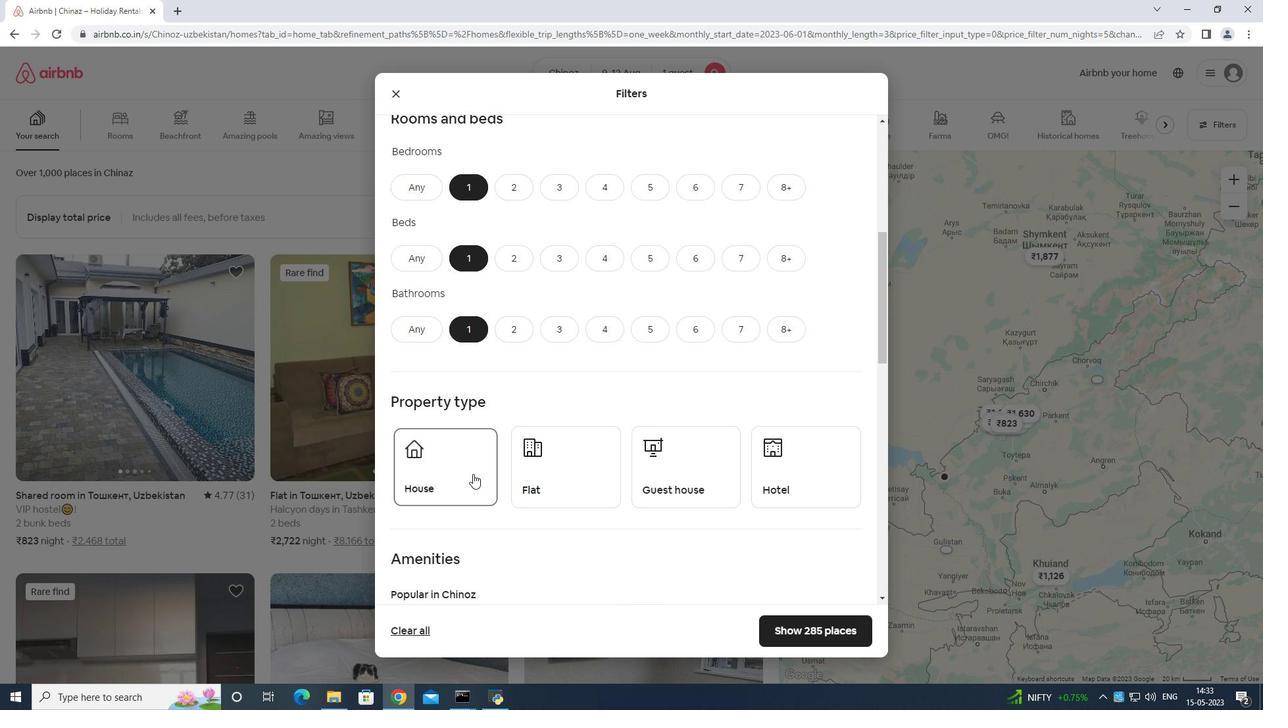 
Action: Mouse moved to (654, 473)
Screenshot: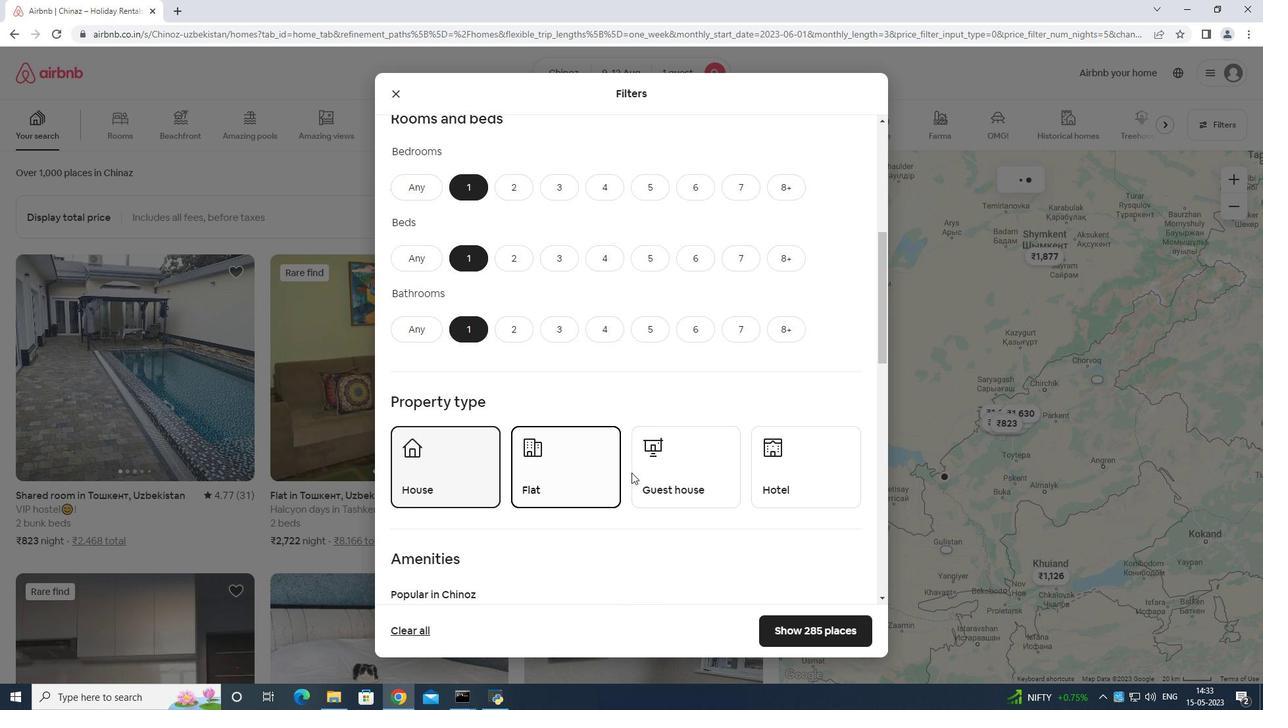 
Action: Mouse pressed left at (654, 473)
Screenshot: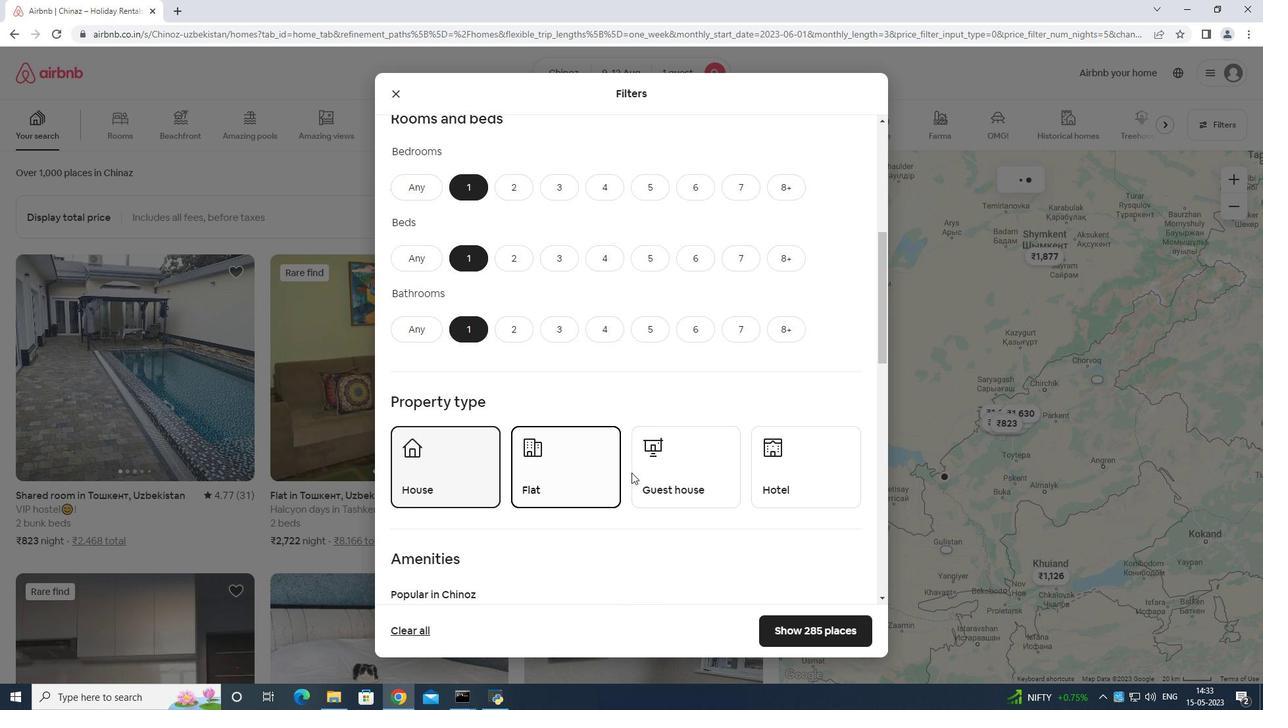 
Action: Mouse moved to (721, 463)
Screenshot: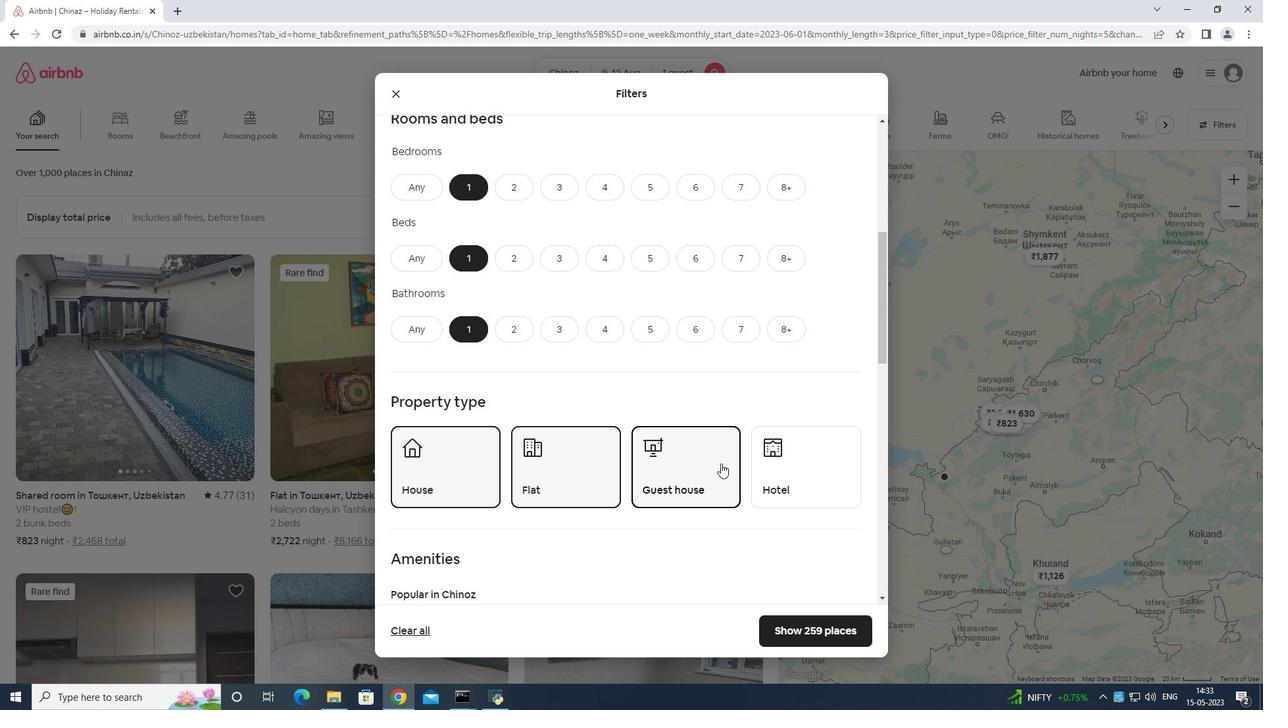 
Action: Mouse scrolled (721, 462) with delta (0, 0)
Screenshot: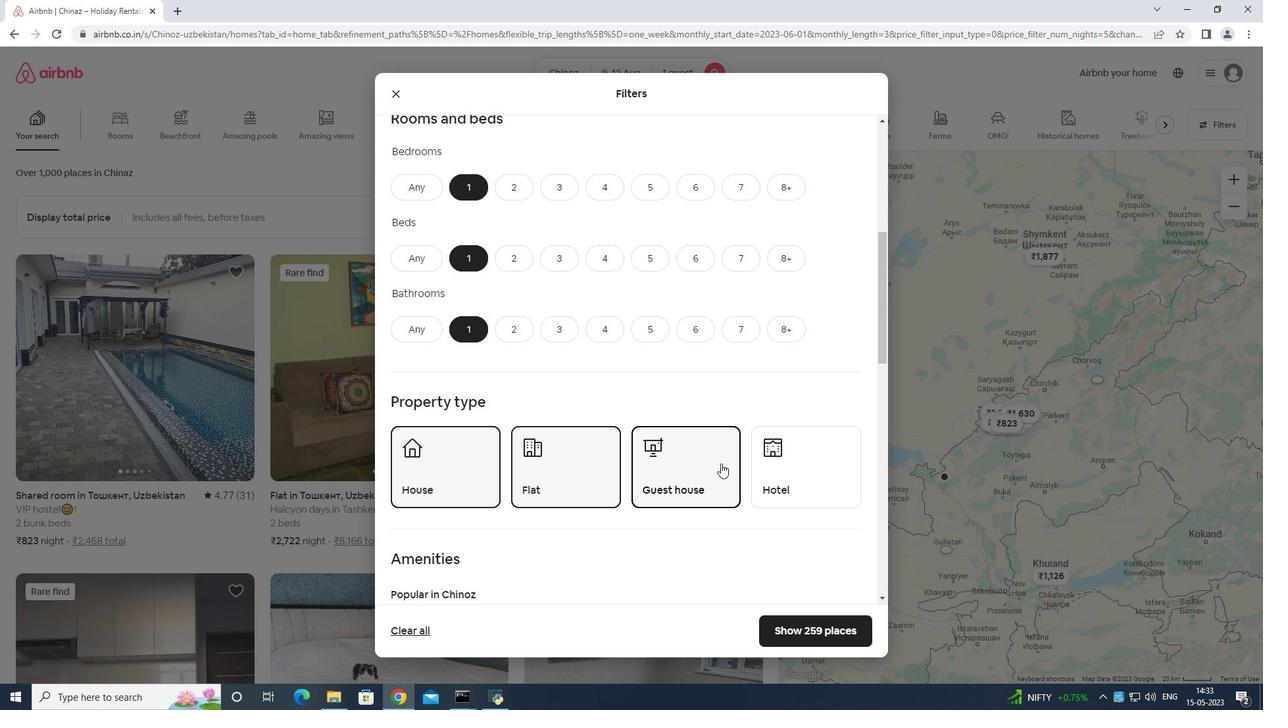
Action: Mouse scrolled (721, 462) with delta (0, 0)
Screenshot: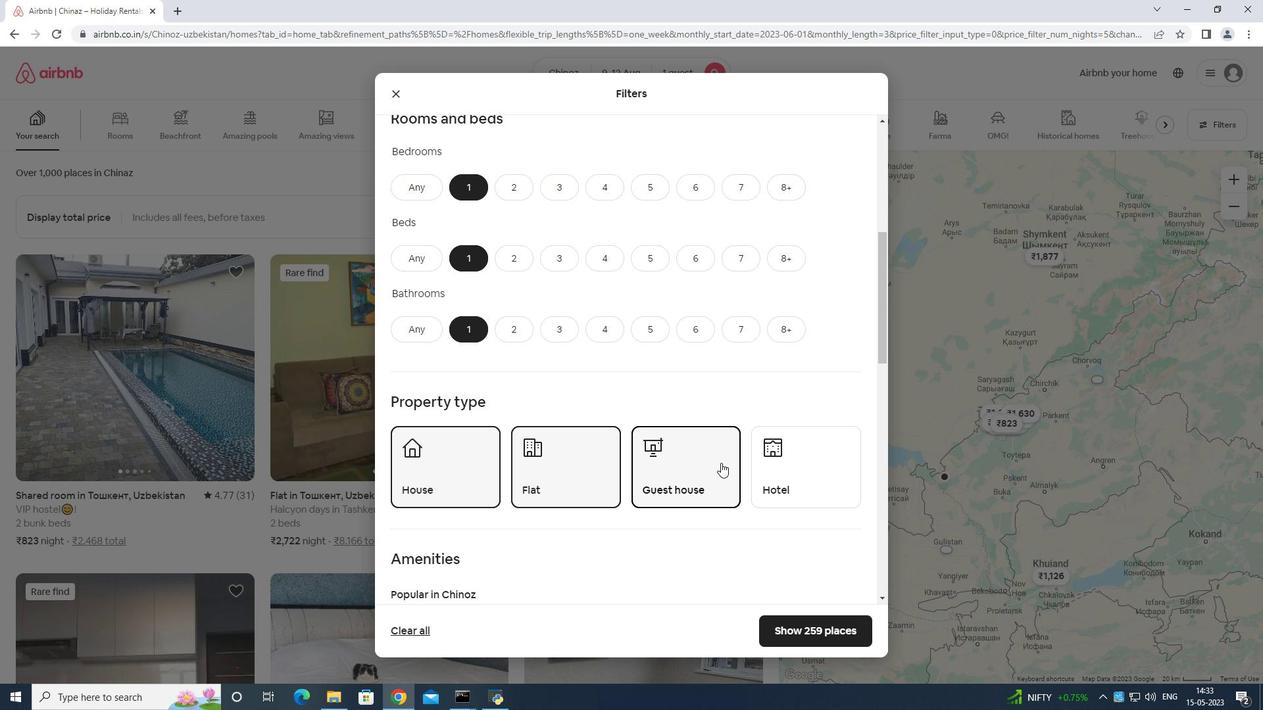 
Action: Mouse scrolled (721, 462) with delta (0, 0)
Screenshot: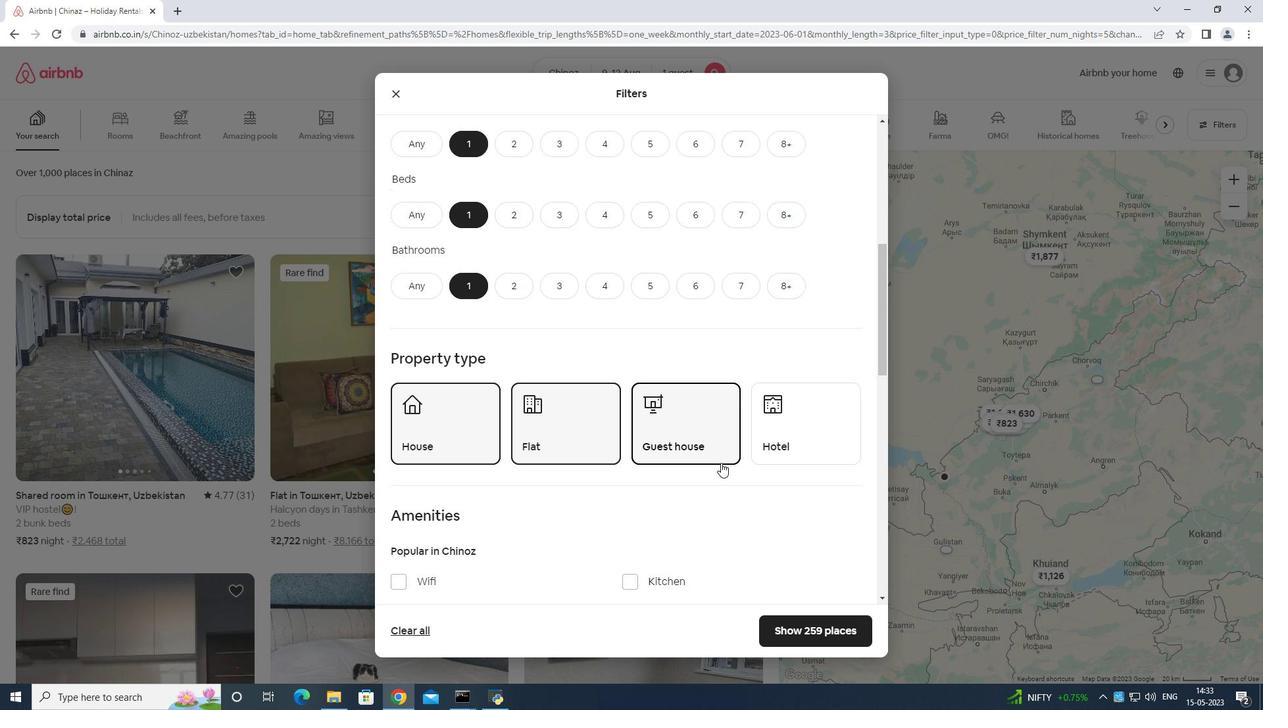 
Action: Mouse moved to (407, 429)
Screenshot: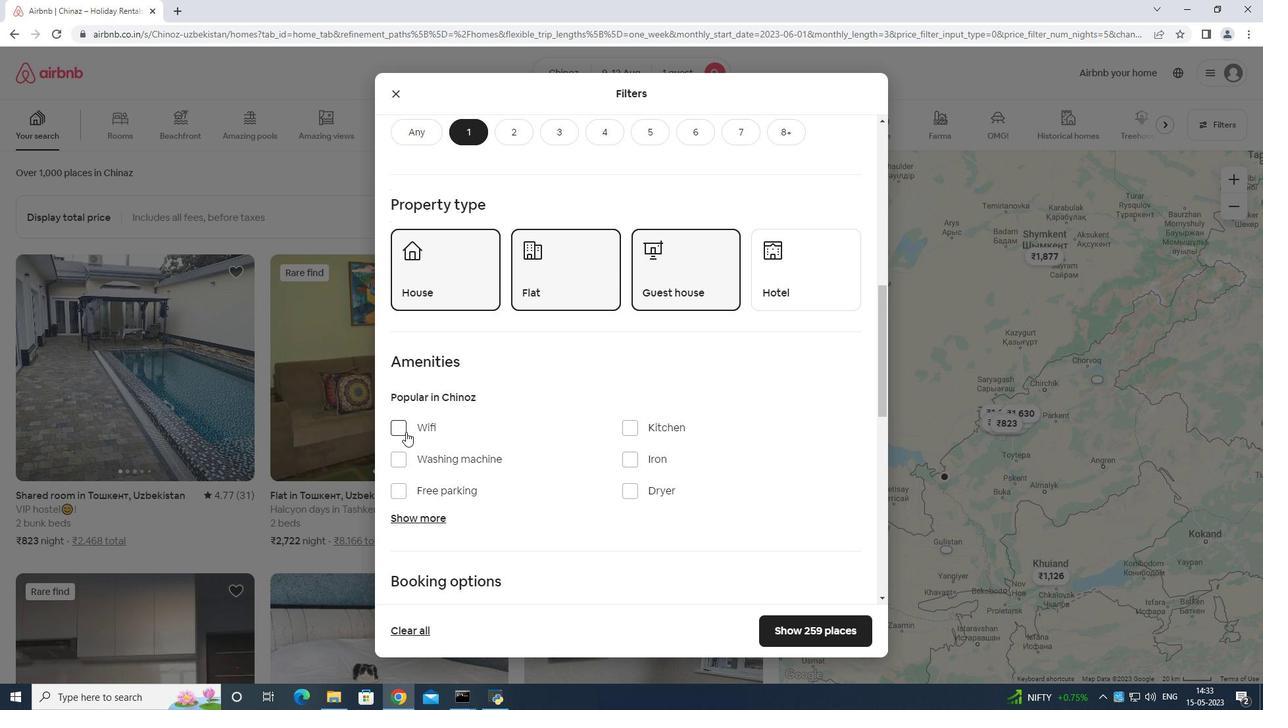 
Action: Mouse pressed left at (407, 429)
Screenshot: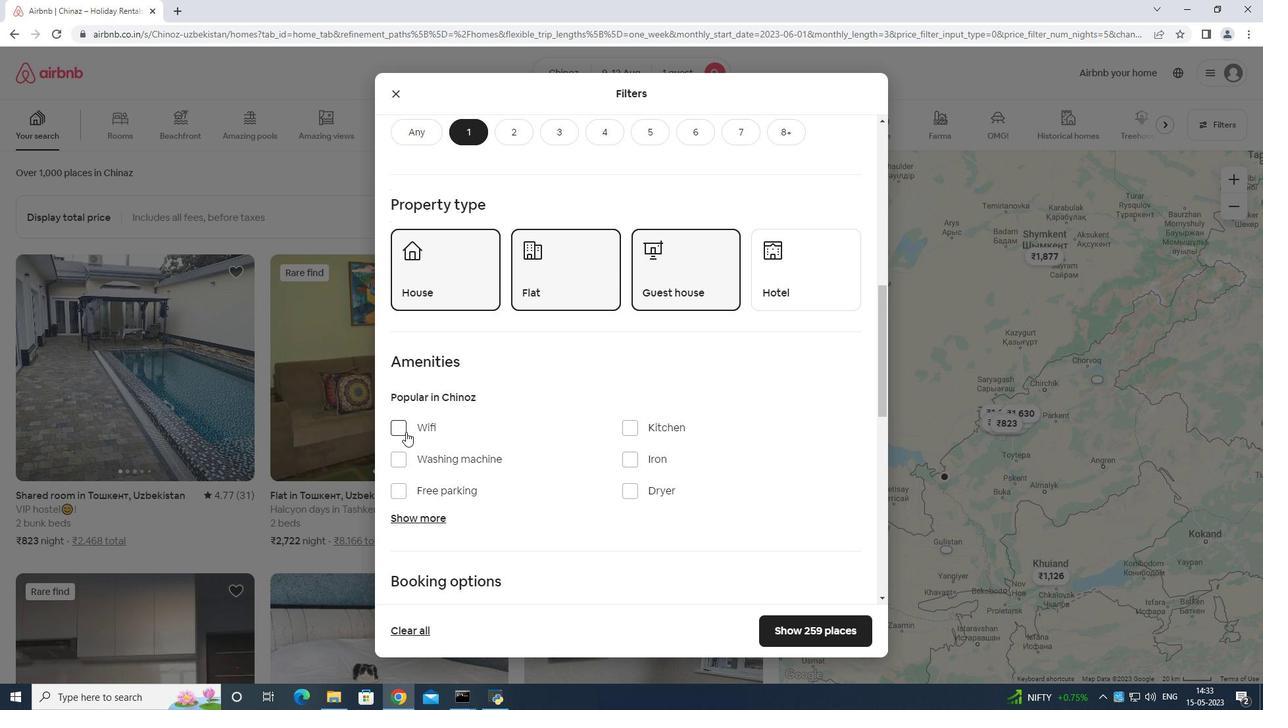 
Action: Mouse moved to (489, 436)
Screenshot: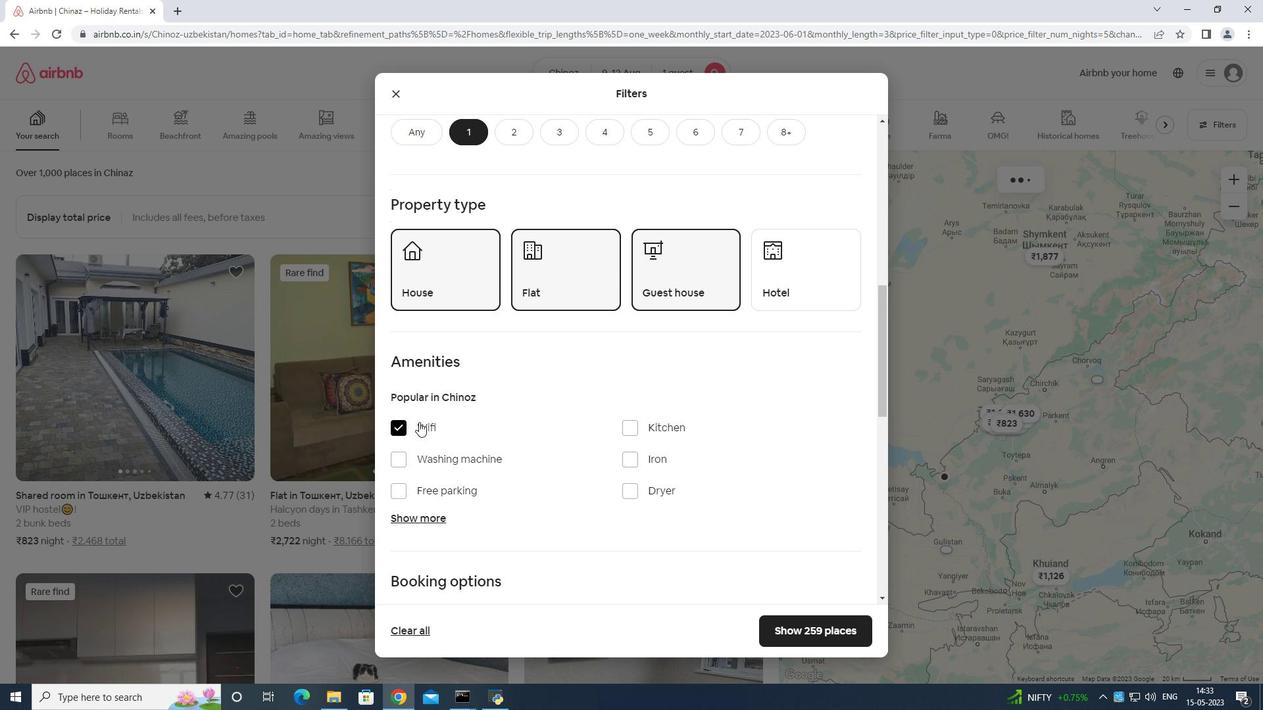
Action: Mouse scrolled (489, 436) with delta (0, 0)
Screenshot: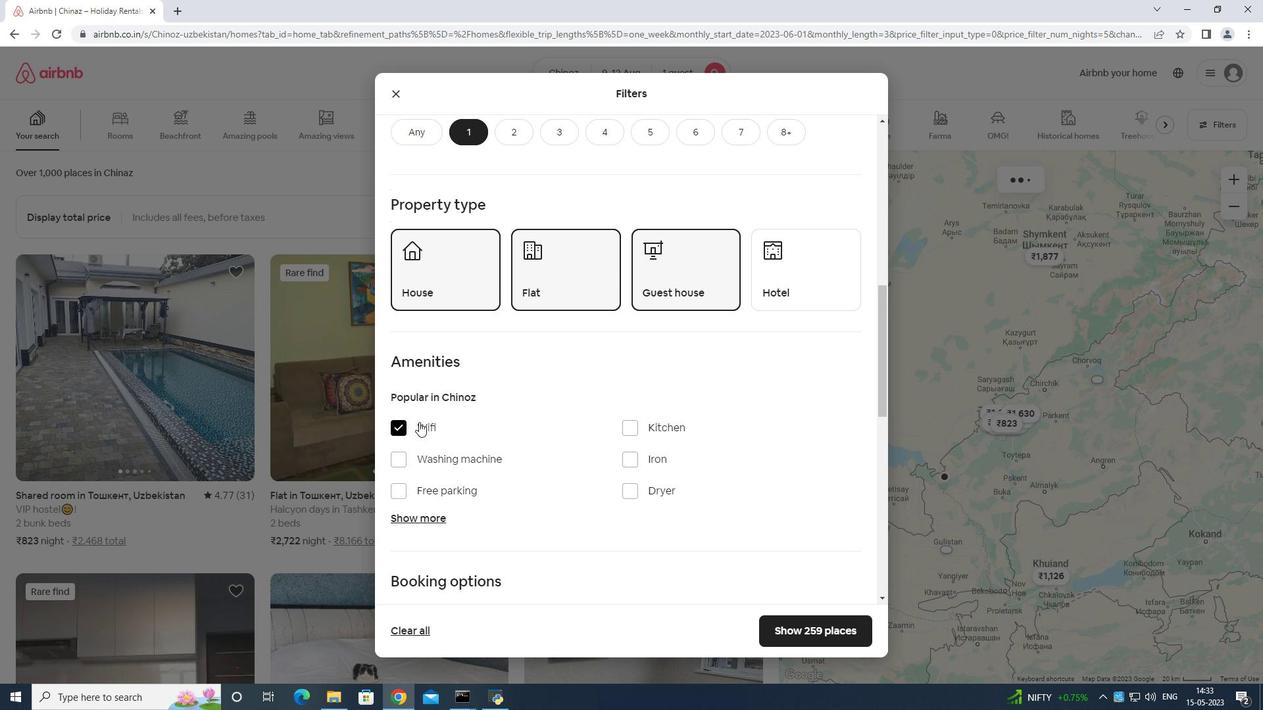 
Action: Mouse moved to (518, 445)
Screenshot: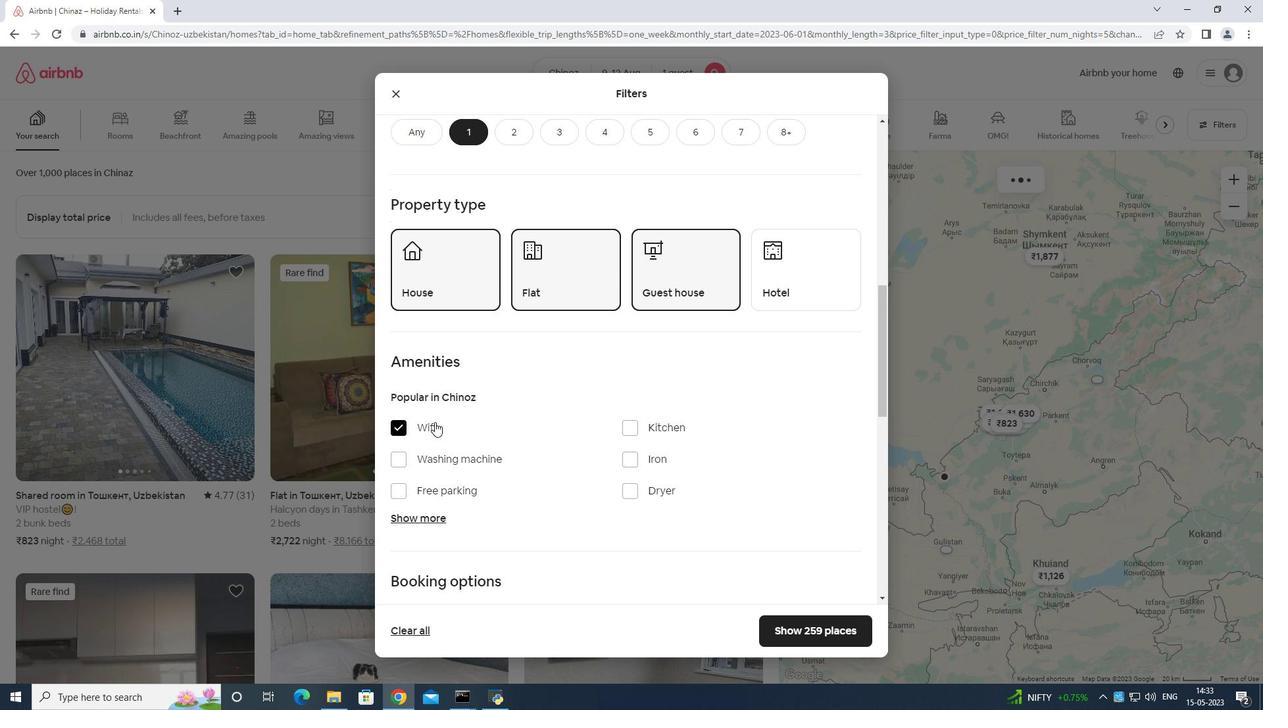 
Action: Mouse scrolled (518, 444) with delta (0, 0)
Screenshot: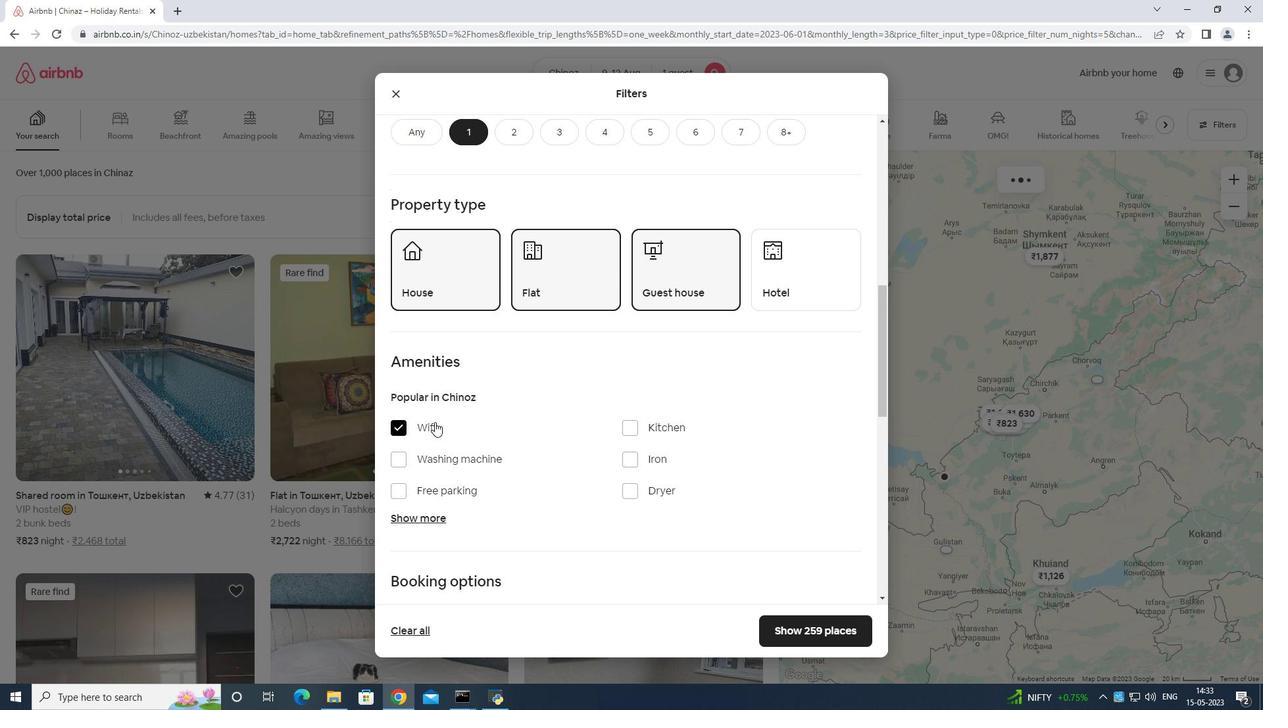 
Action: Mouse moved to (550, 450)
Screenshot: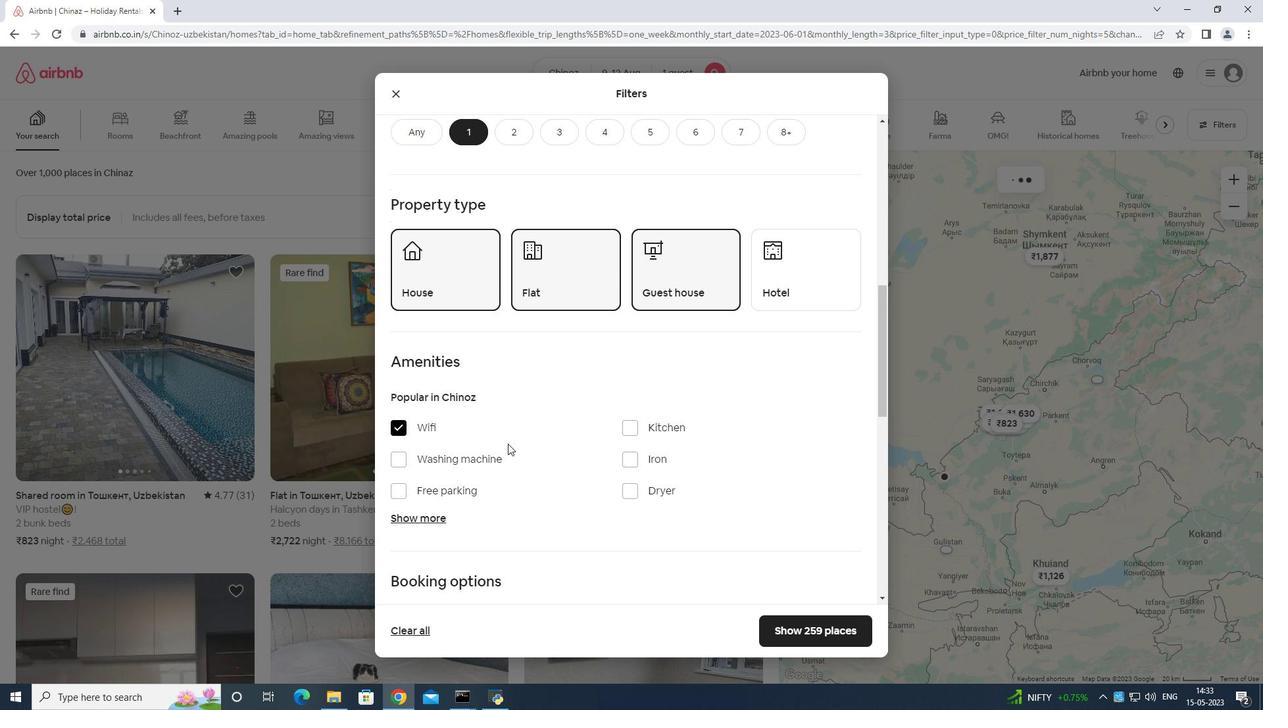 
Action: Mouse scrolled (550, 450) with delta (0, 0)
Screenshot: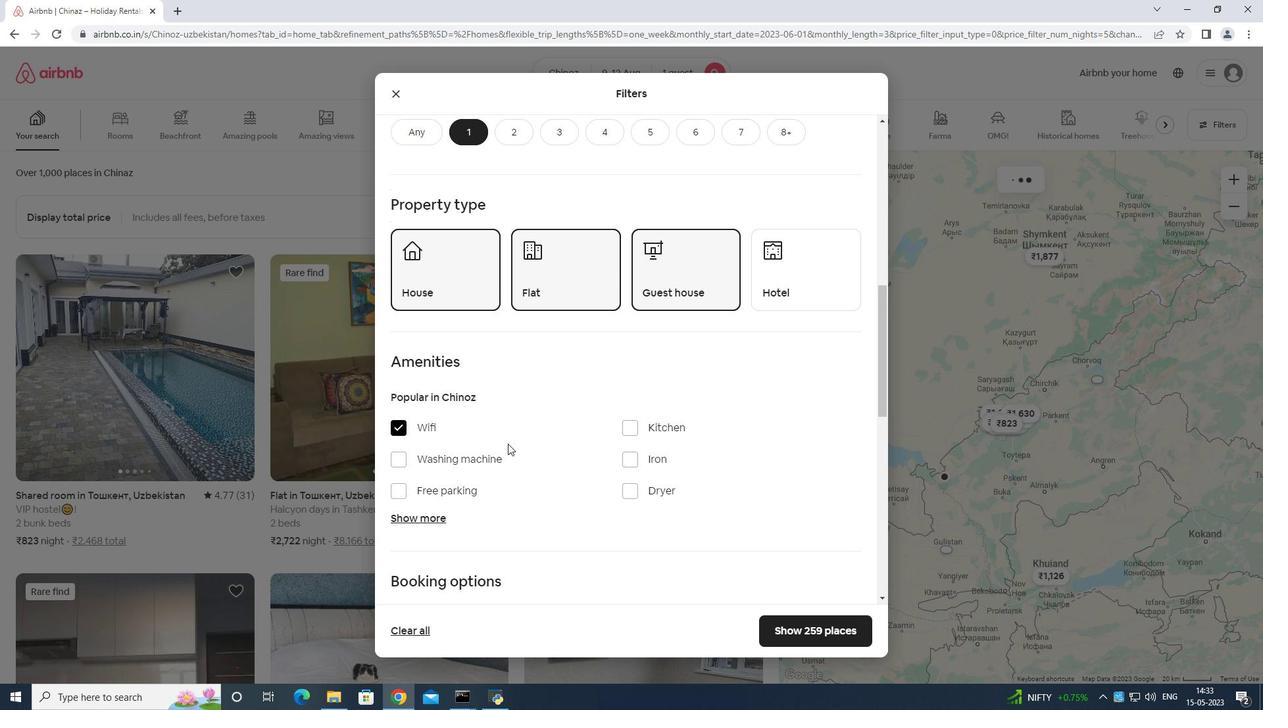
Action: Mouse moved to (568, 451)
Screenshot: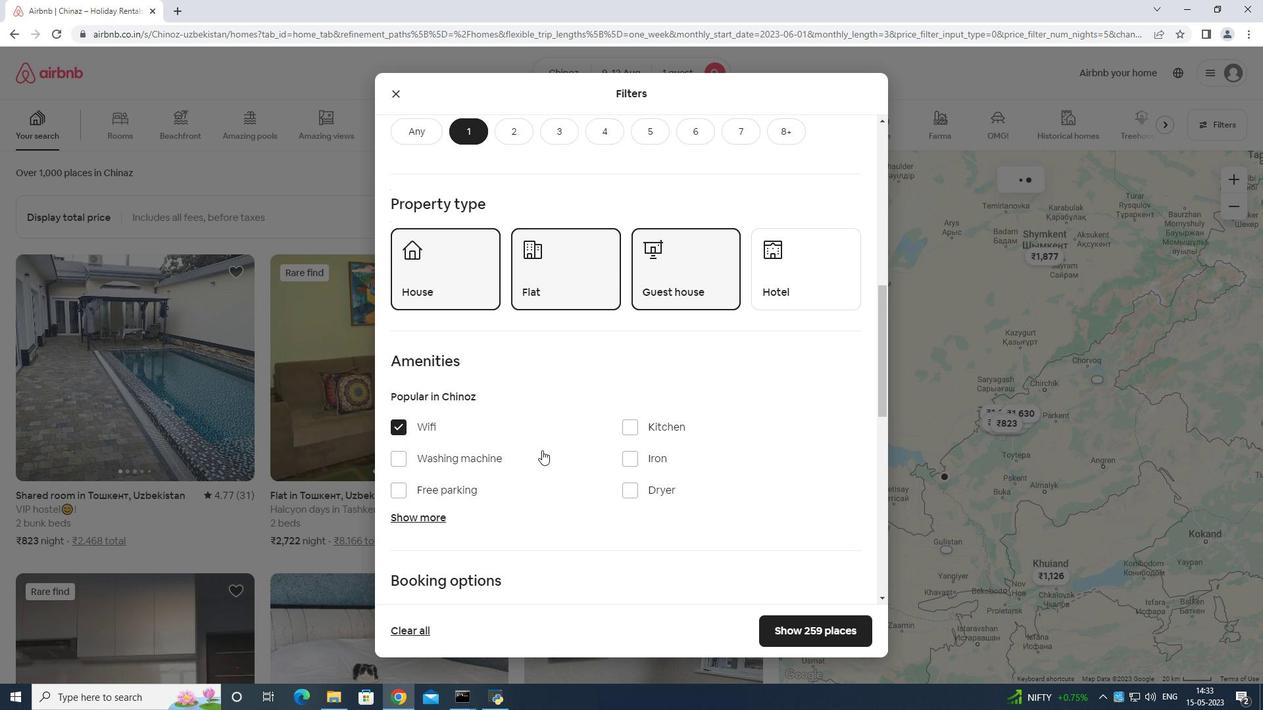 
Action: Mouse scrolled (568, 450) with delta (0, 0)
Screenshot: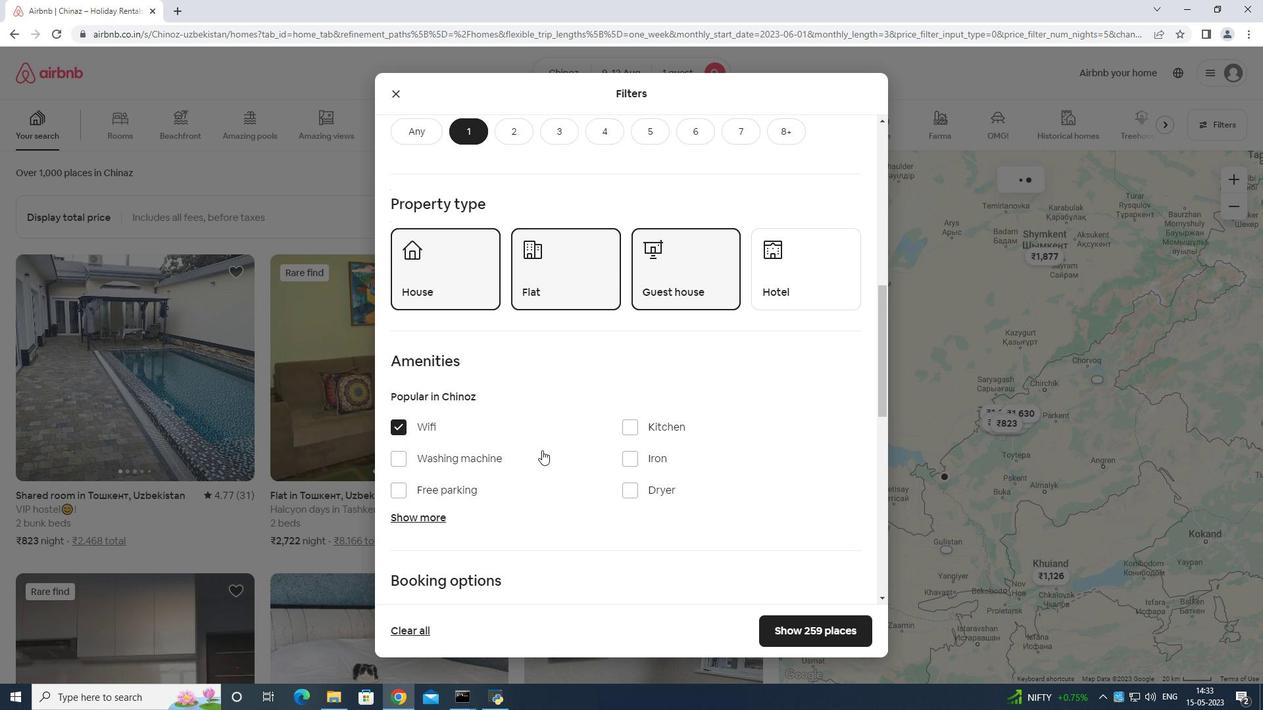 
Action: Mouse moved to (840, 401)
Screenshot: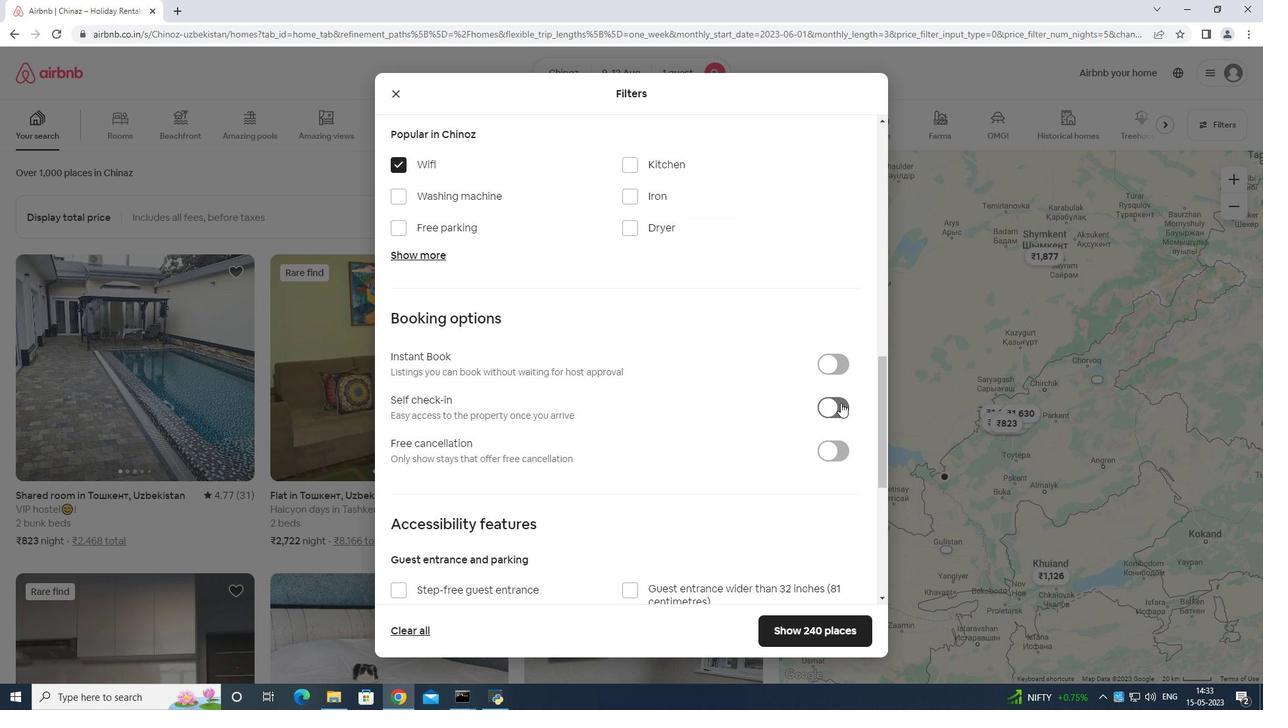 
Action: Mouse pressed left at (840, 401)
Screenshot: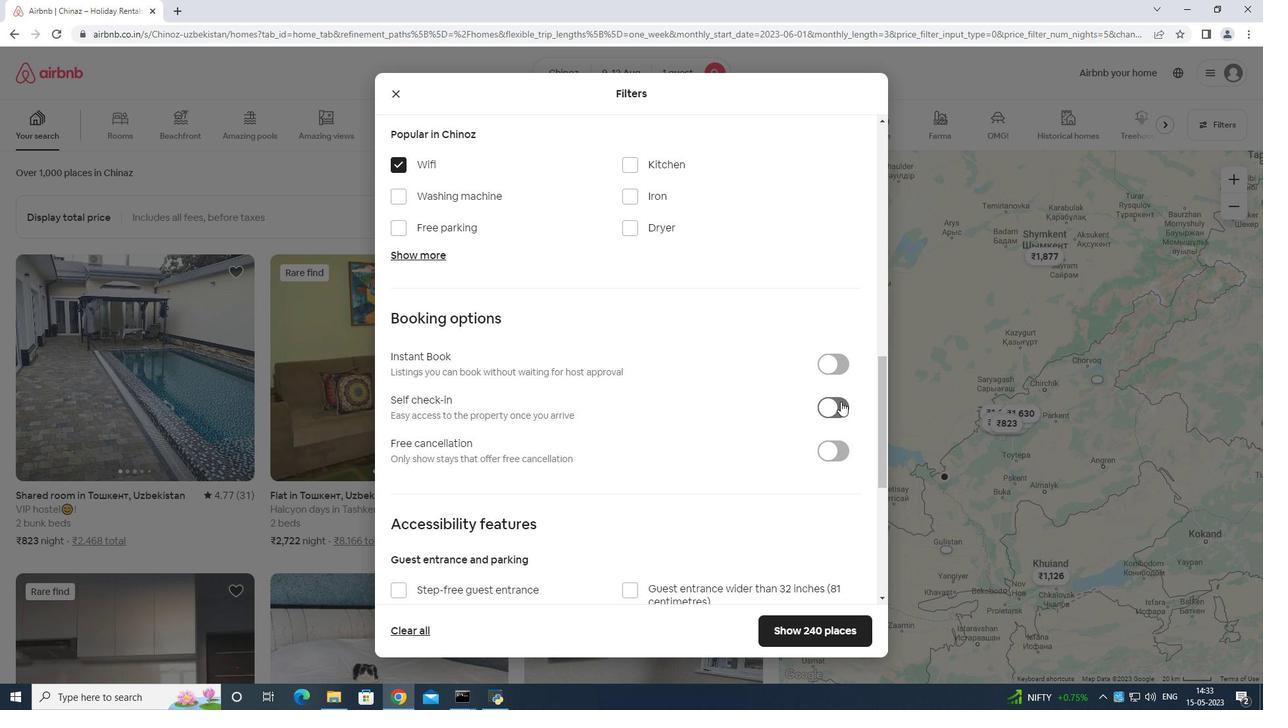 
Action: Mouse moved to (825, 396)
Screenshot: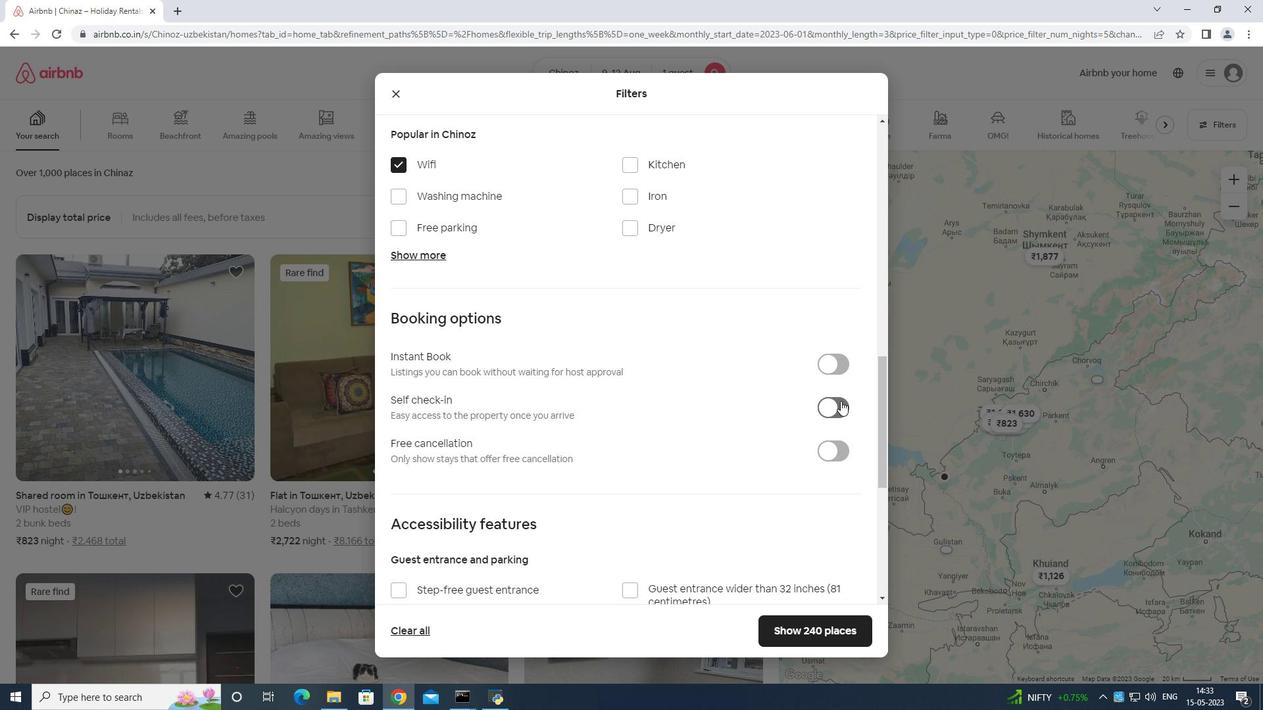 
Action: Mouse scrolled (825, 395) with delta (0, 0)
Screenshot: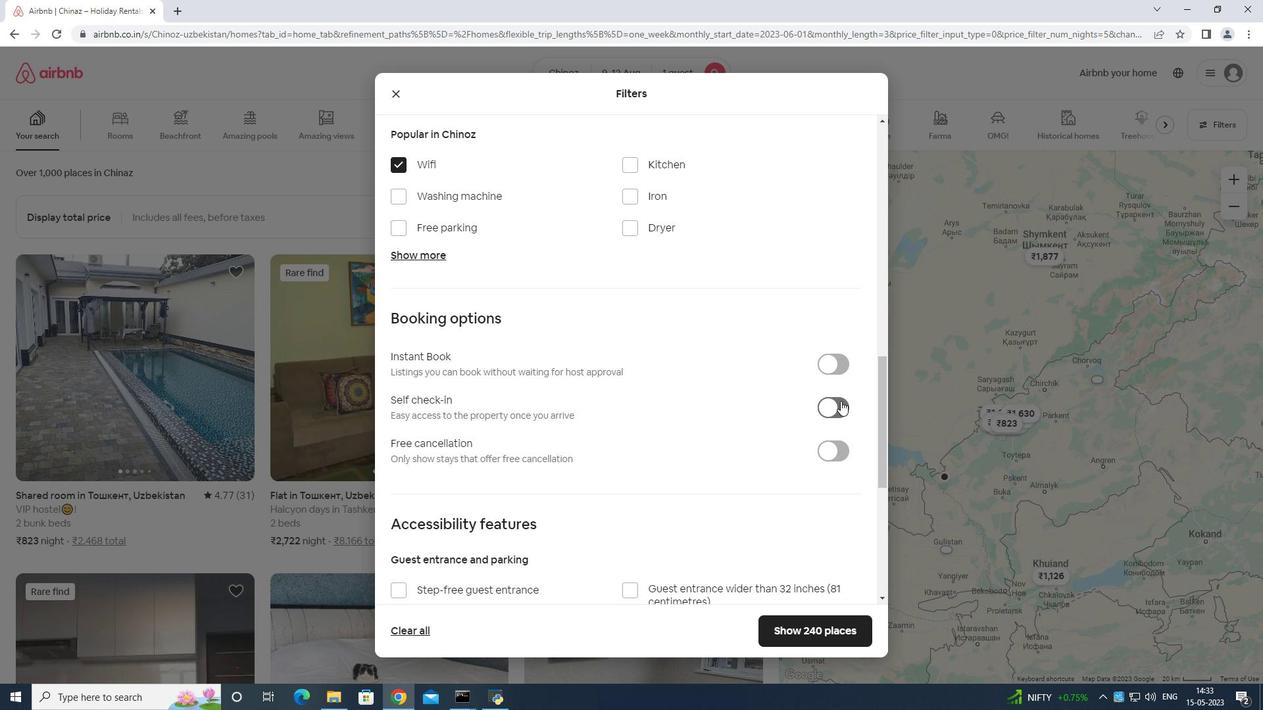 
Action: Mouse moved to (819, 402)
Screenshot: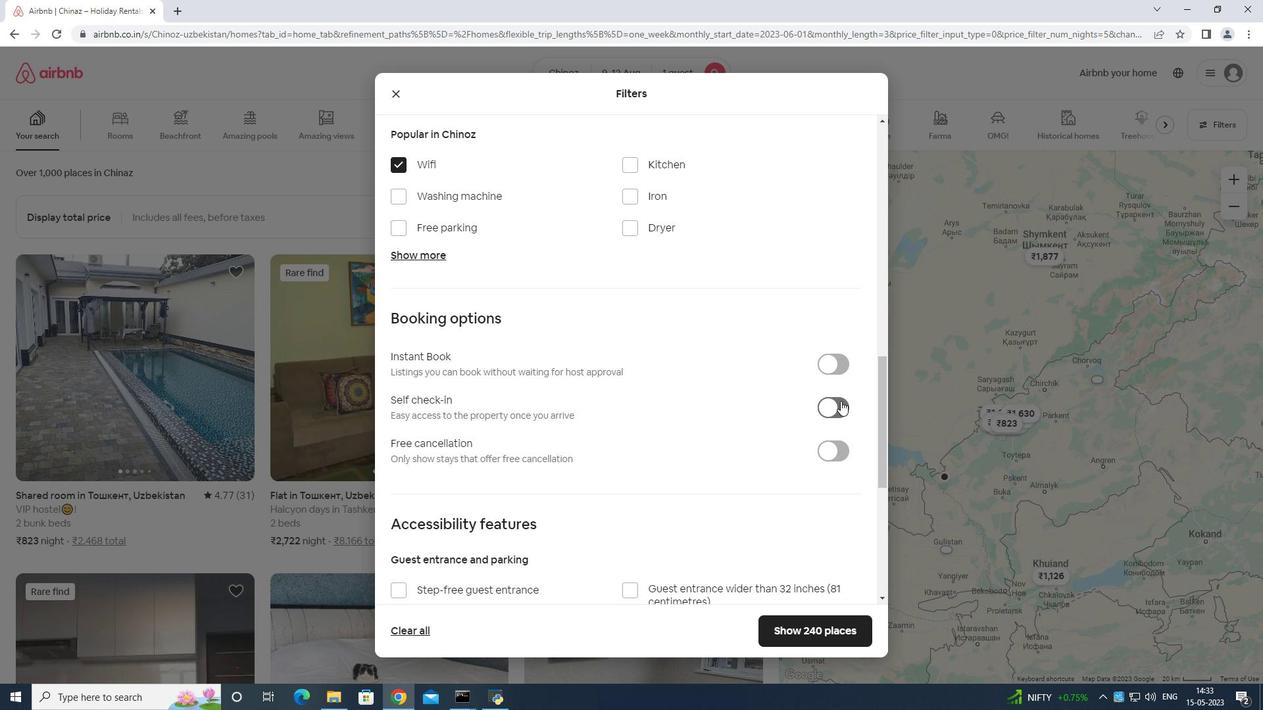 
Action: Mouse scrolled (819, 402) with delta (0, 0)
Screenshot: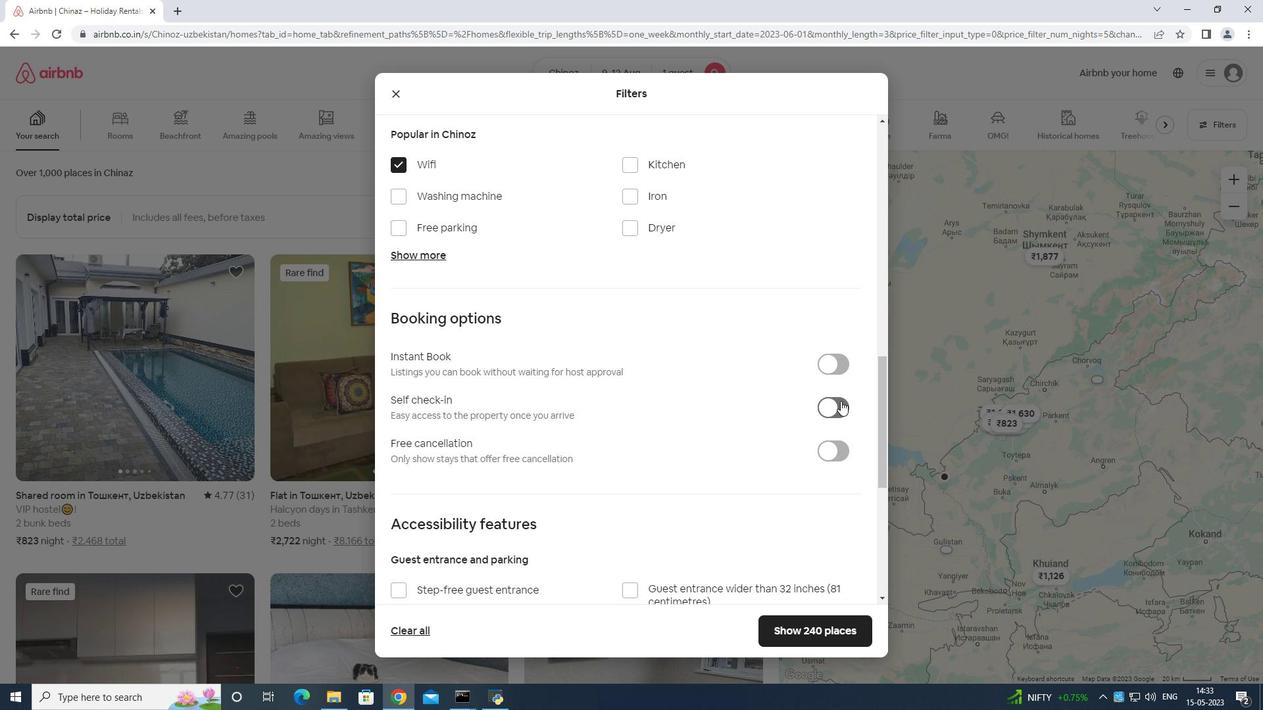 
Action: Mouse moved to (817, 404)
Screenshot: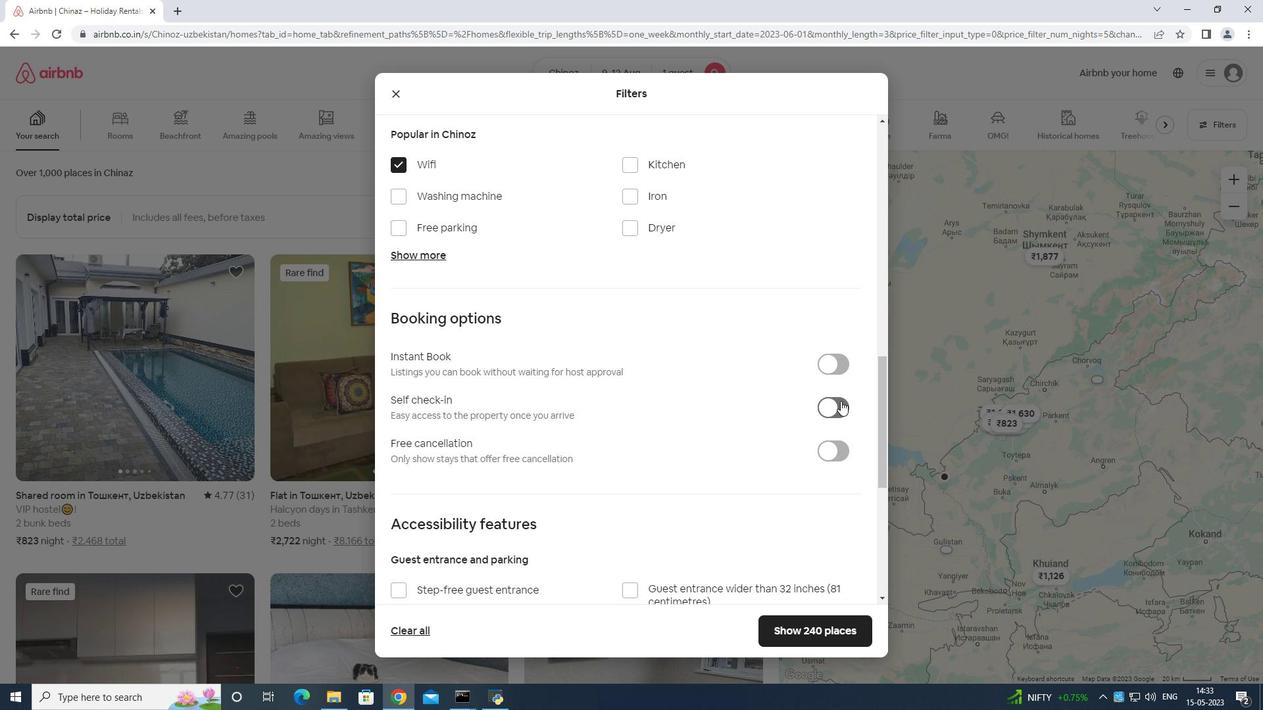 
Action: Mouse scrolled (818, 402) with delta (0, 0)
Screenshot: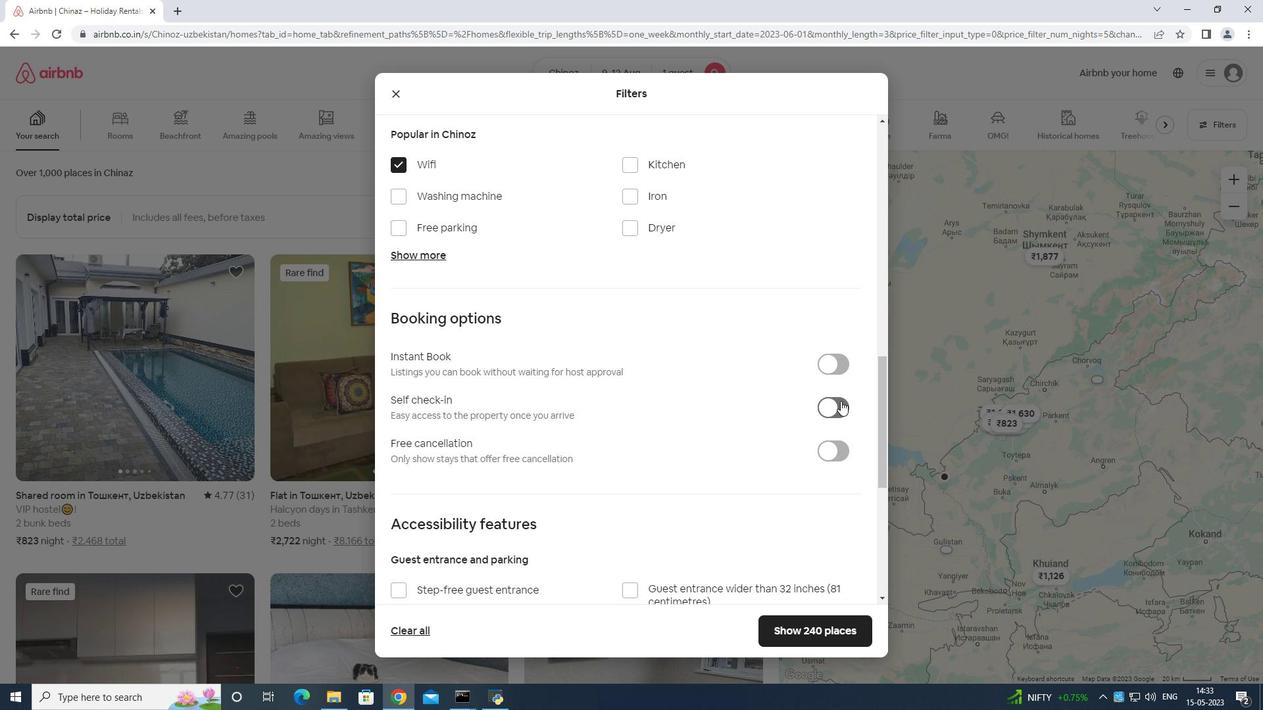 
Action: Mouse moved to (817, 404)
Screenshot: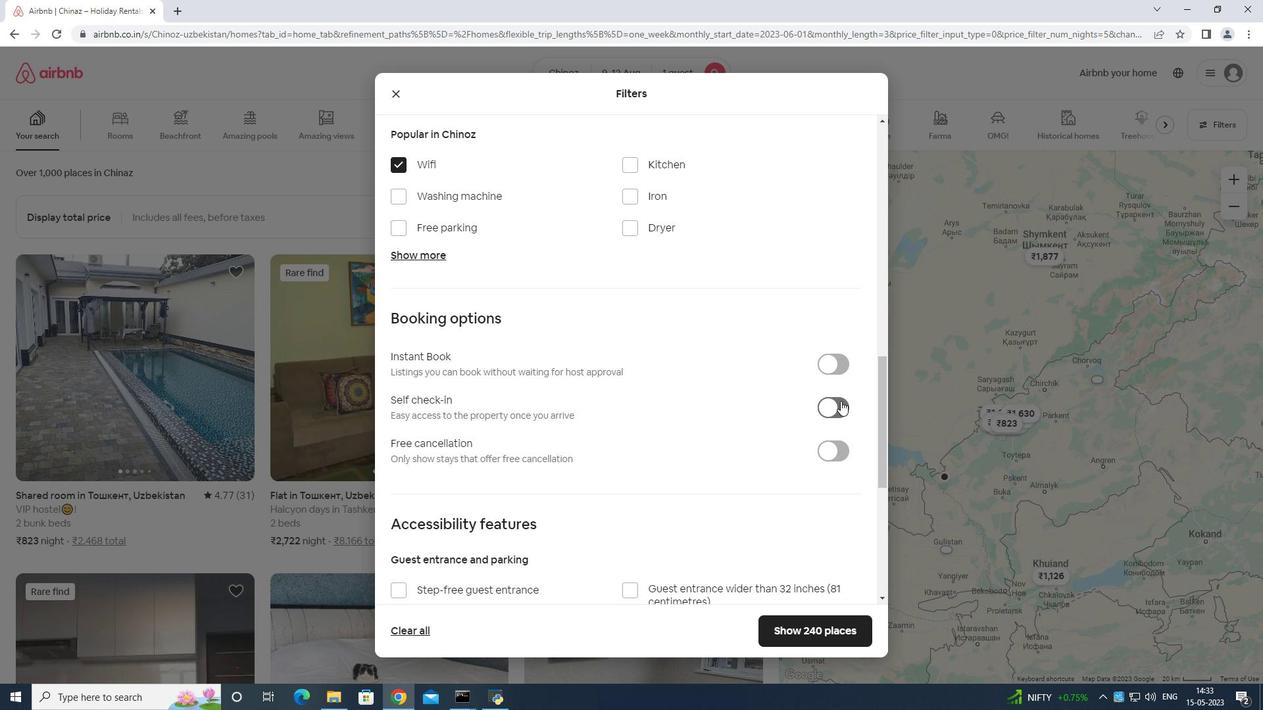 
Action: Mouse scrolled (817, 404) with delta (0, 0)
Screenshot: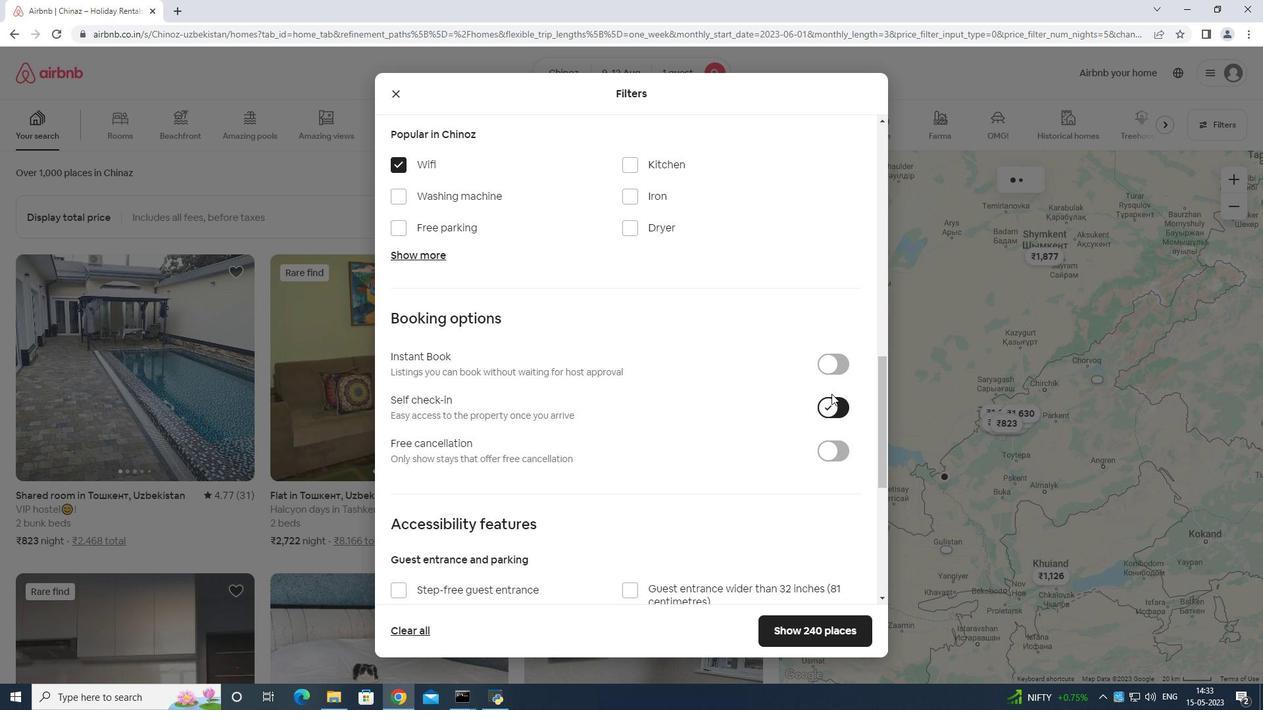 
Action: Mouse moved to (811, 404)
Screenshot: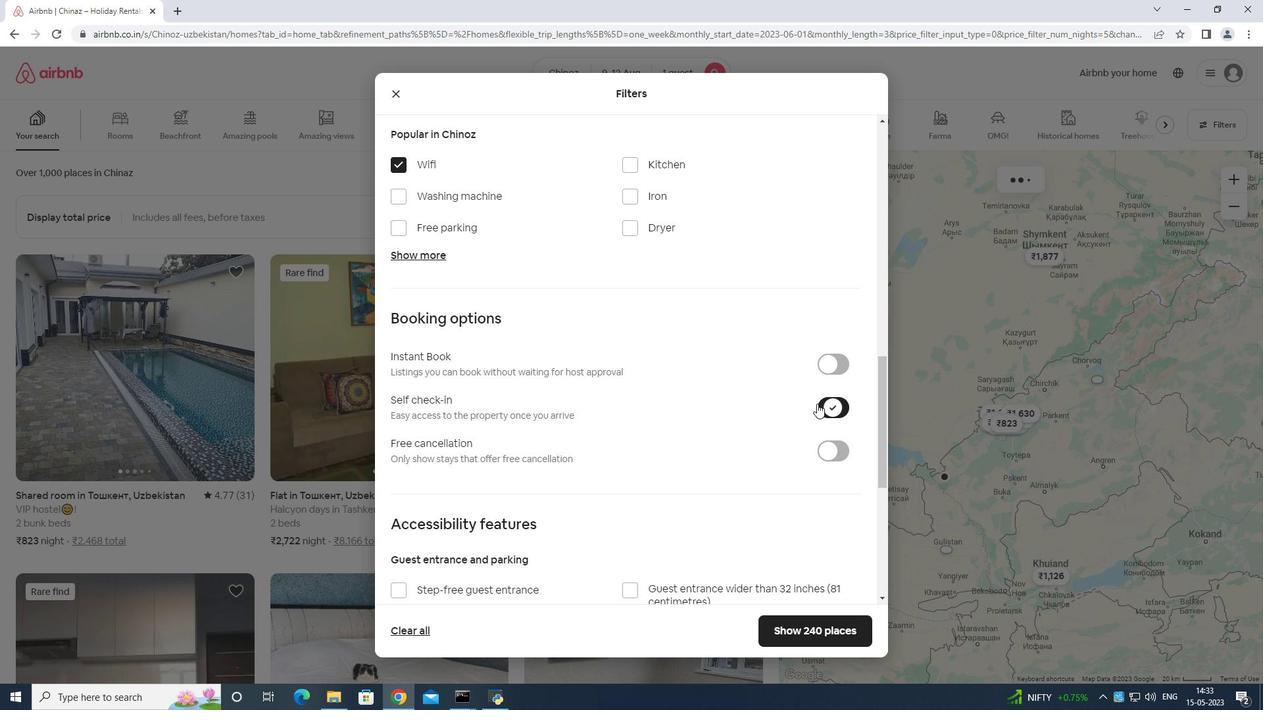 
Action: Mouse scrolled (811, 404) with delta (0, 0)
Screenshot: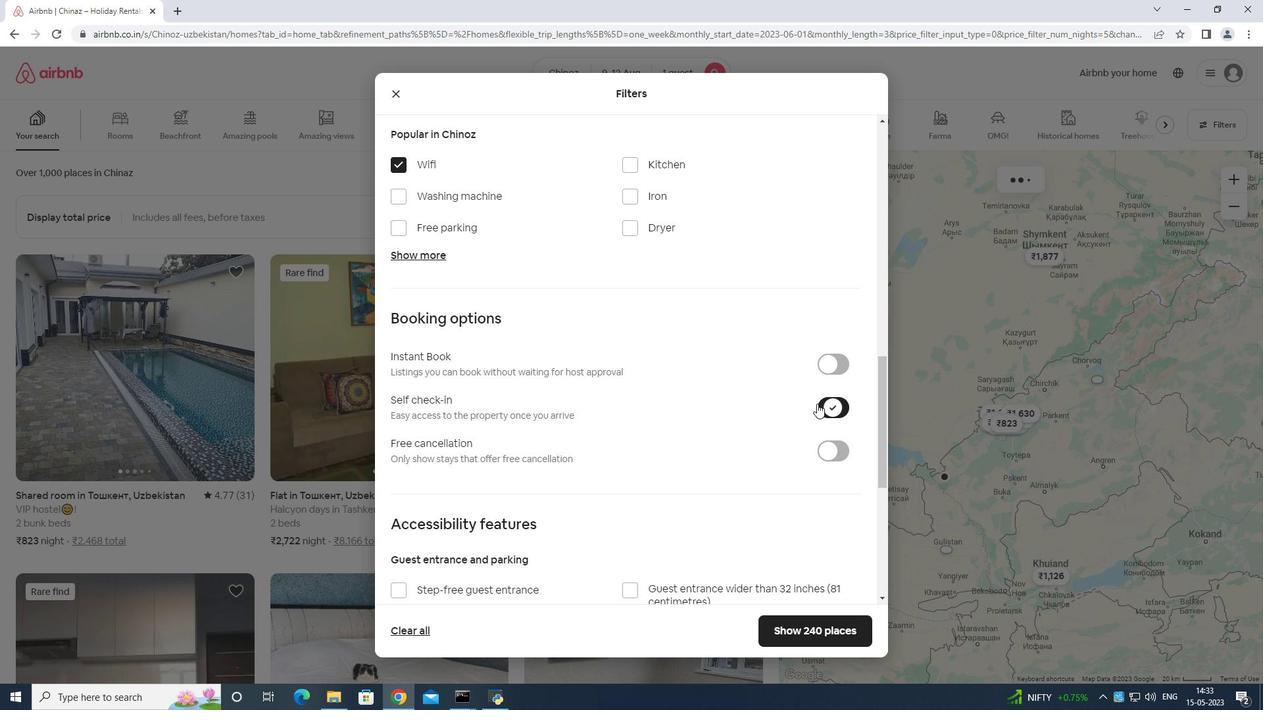 
Action: Mouse moved to (804, 413)
Screenshot: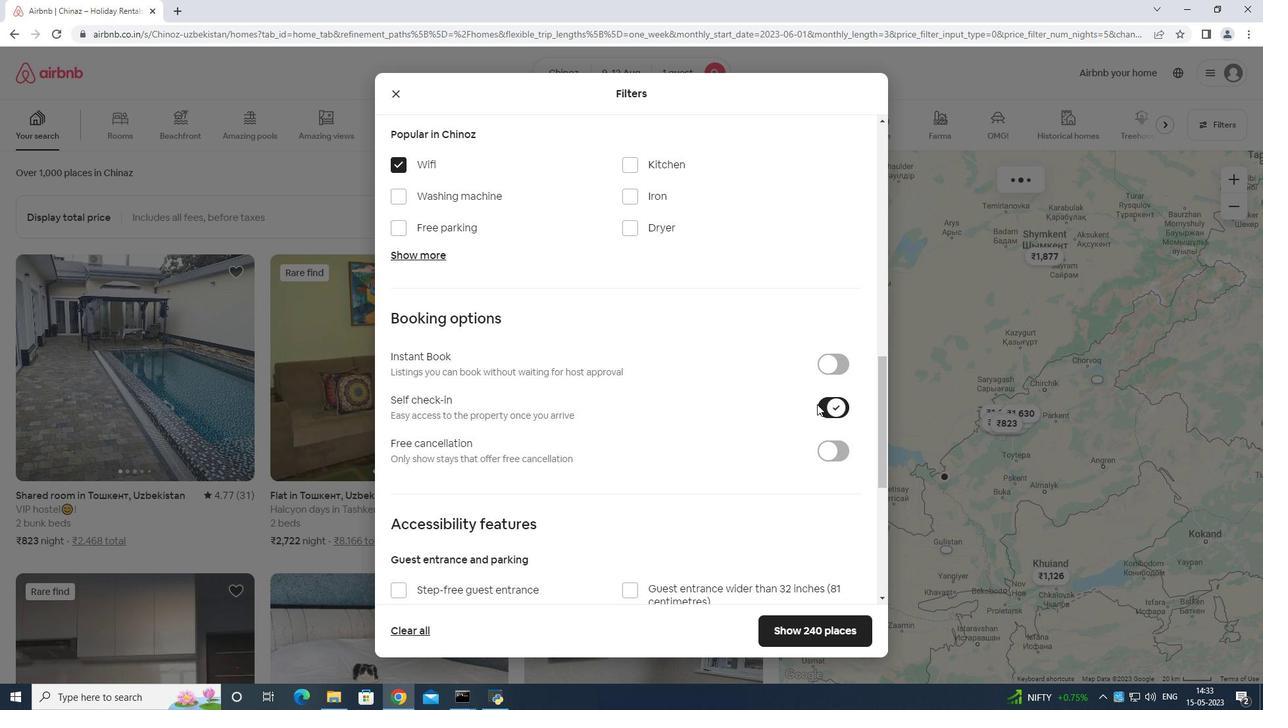 
Action: Mouse scrolled (804, 413) with delta (0, 0)
Screenshot: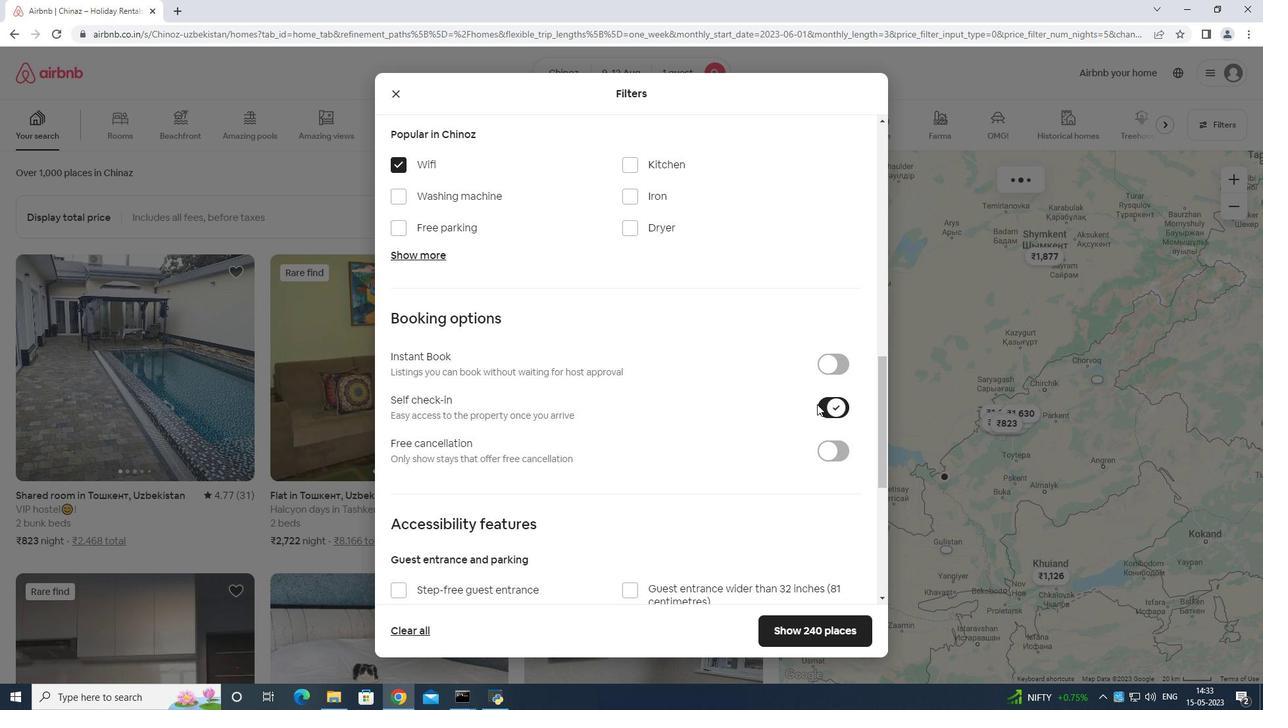 
Action: Mouse moved to (800, 415)
Screenshot: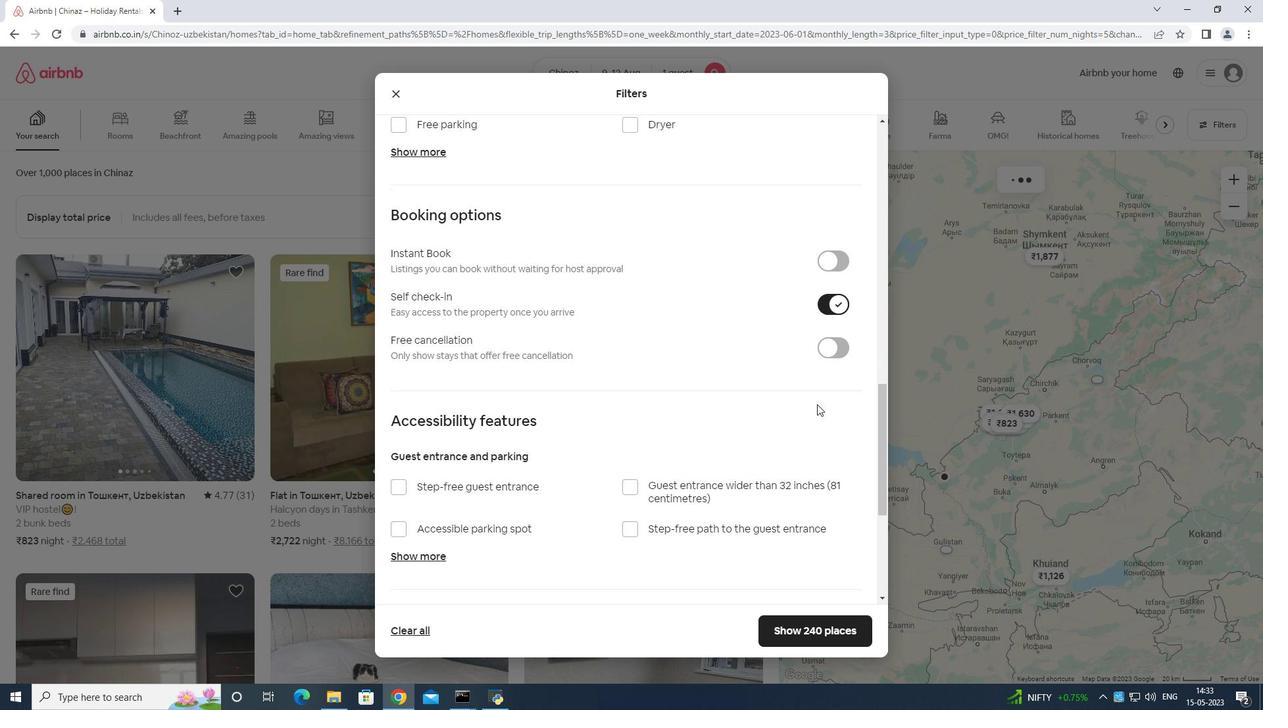 
Action: Mouse scrolled (800, 415) with delta (0, 0)
Screenshot: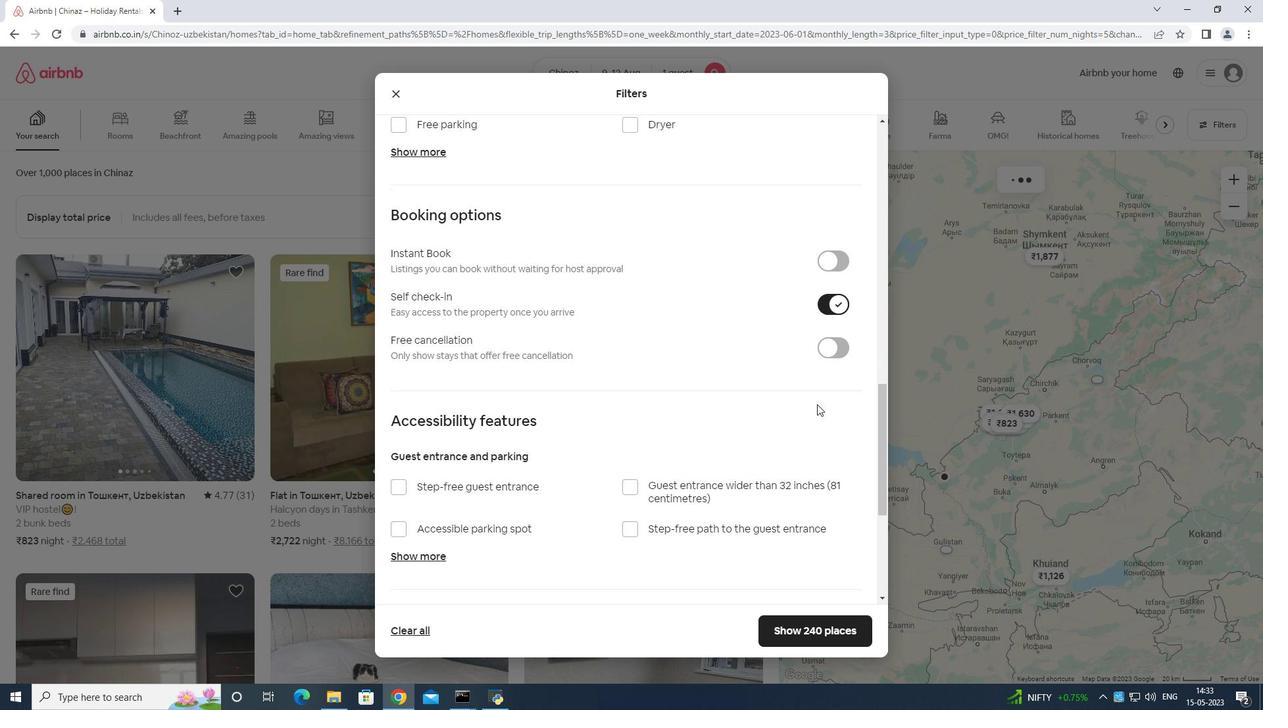 
Action: Mouse scrolled (800, 415) with delta (0, 0)
Screenshot: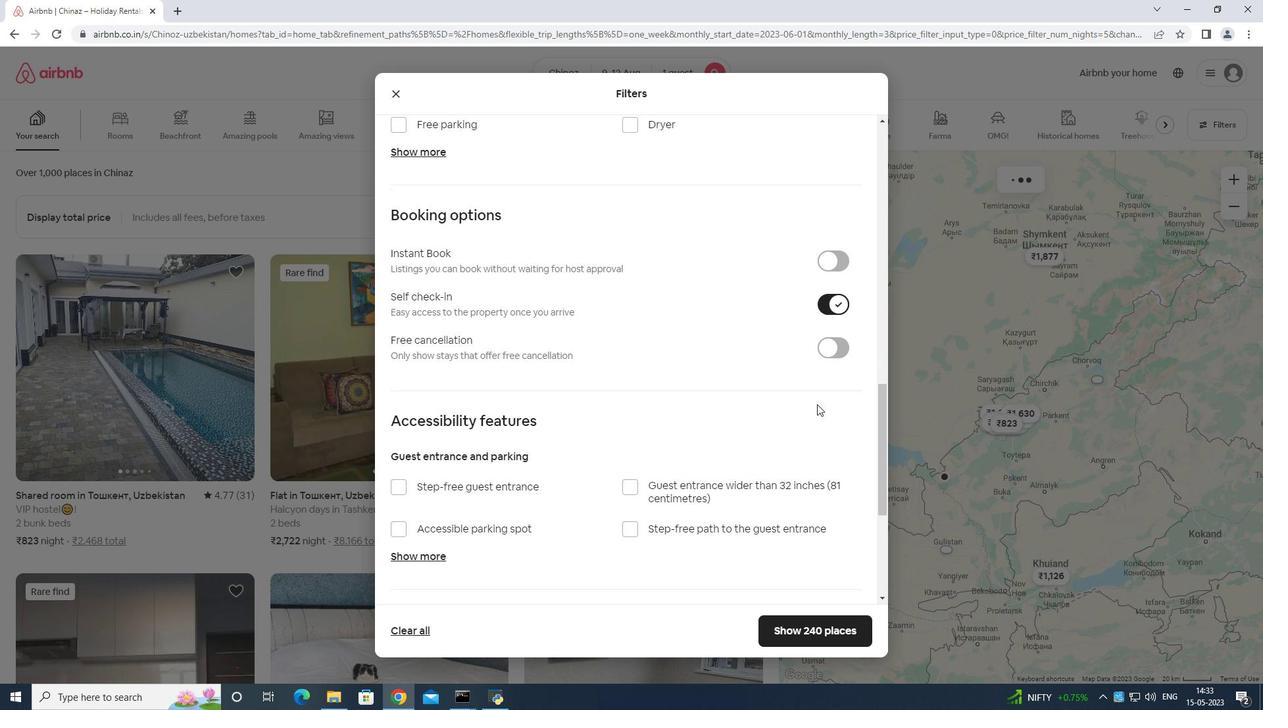 
Action: Mouse moved to (800, 415)
Screenshot: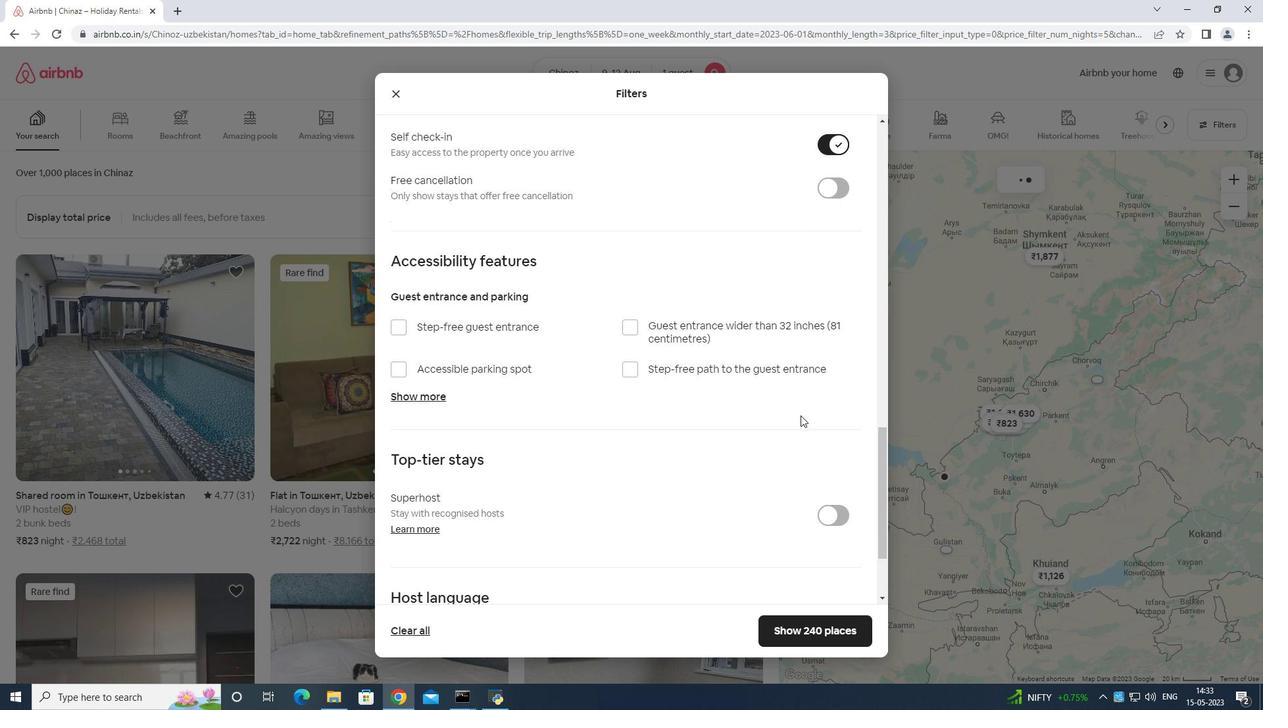 
Action: Mouse scrolled (800, 415) with delta (0, 0)
Screenshot: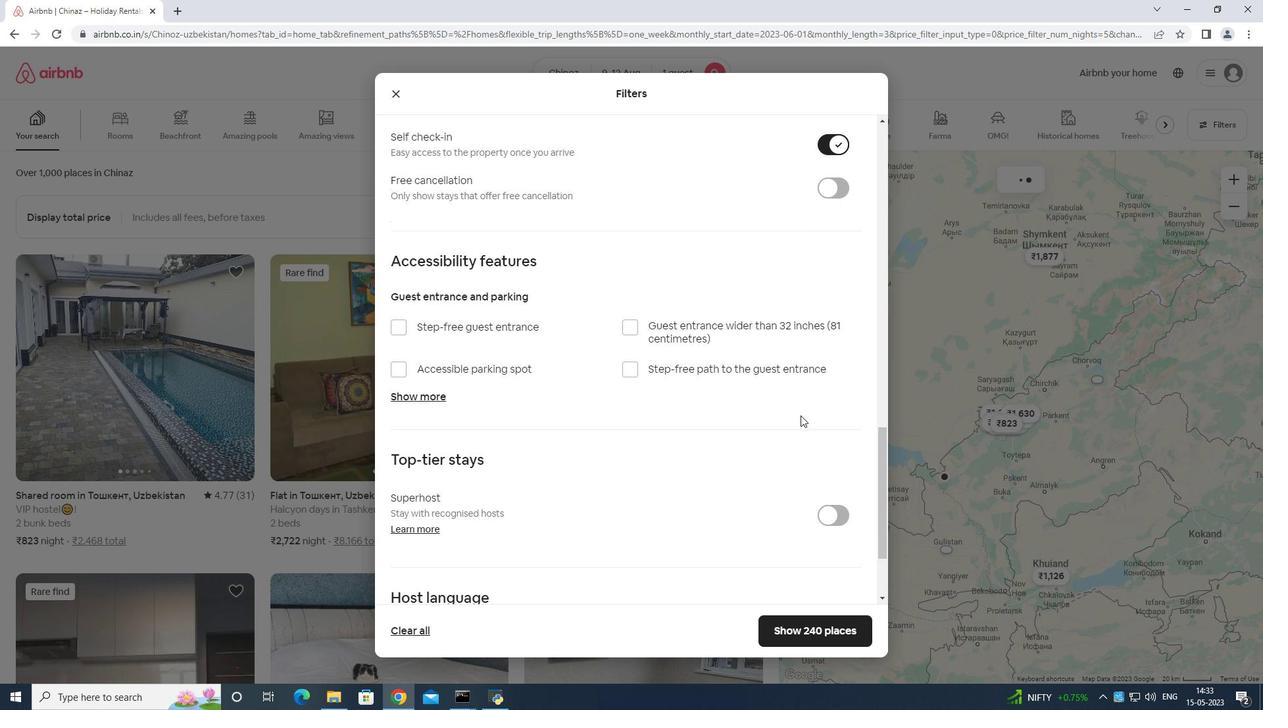 
Action: Mouse moved to (797, 417)
Screenshot: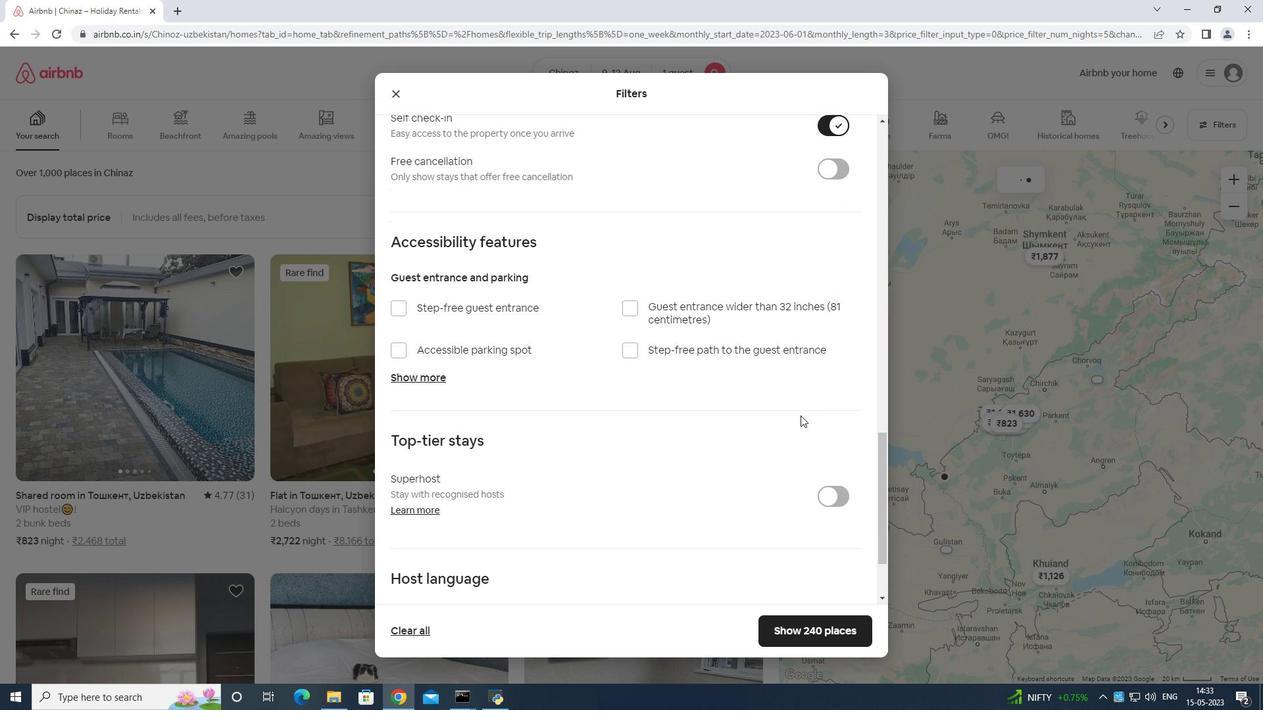 
Action: Mouse scrolled (797, 416) with delta (0, 0)
Screenshot: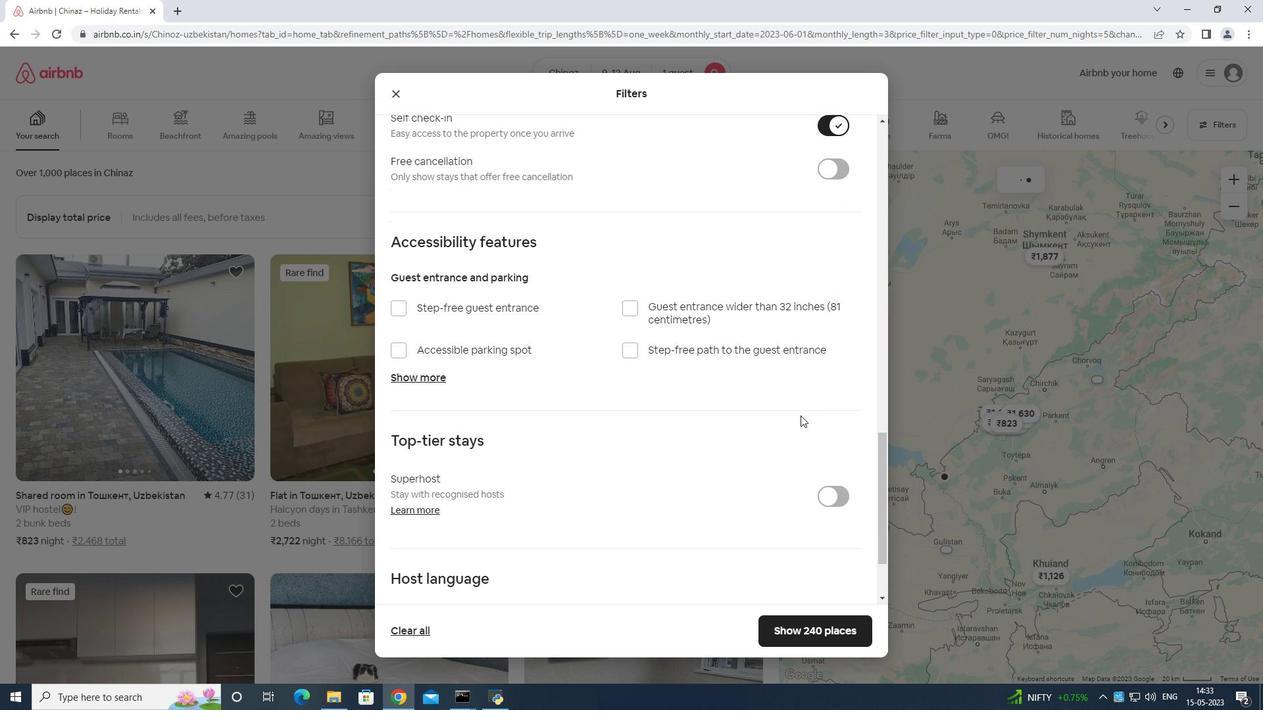 
Action: Mouse scrolled (797, 416) with delta (0, 0)
Screenshot: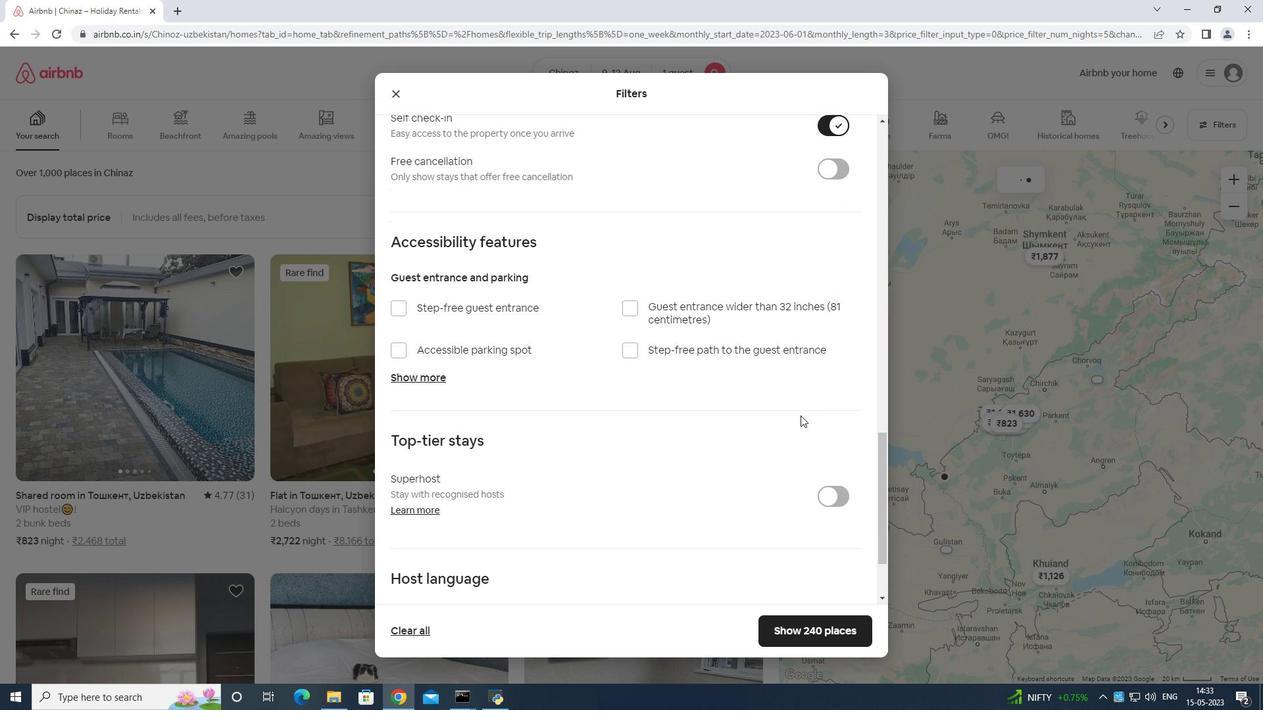 
Action: Mouse scrolled (797, 416) with delta (0, 0)
Screenshot: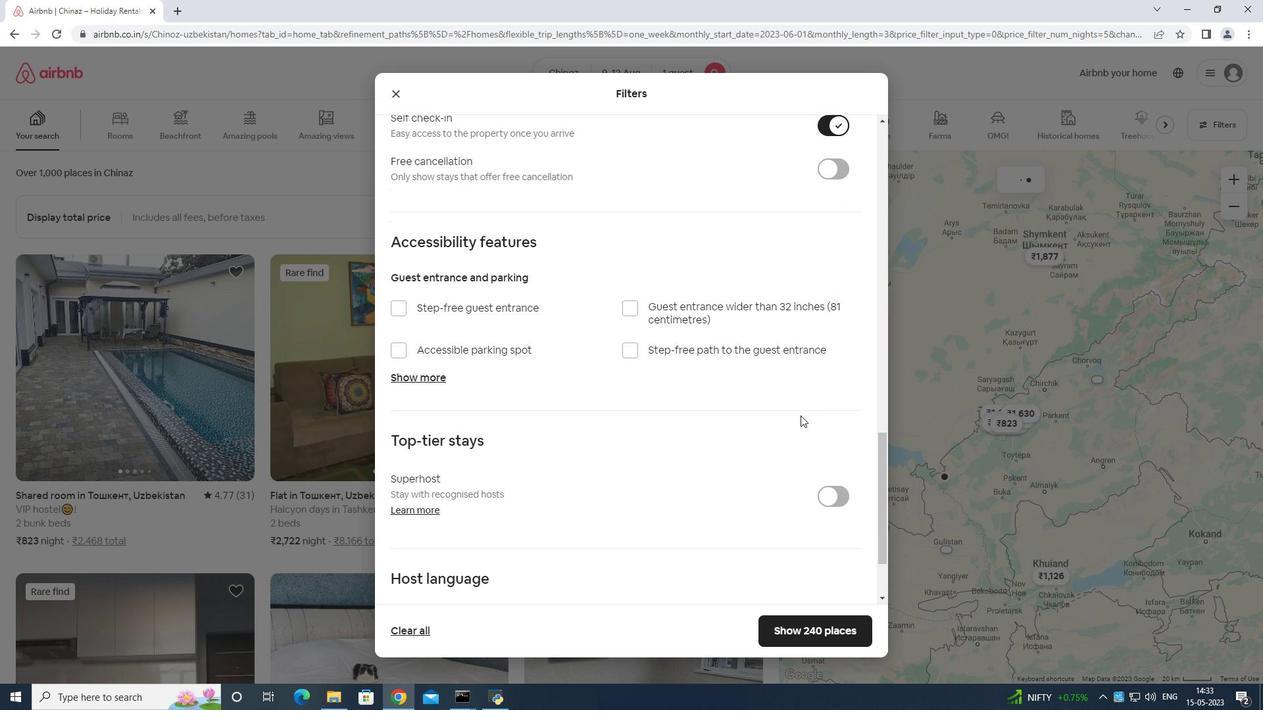 
Action: Mouse moved to (796, 417)
Screenshot: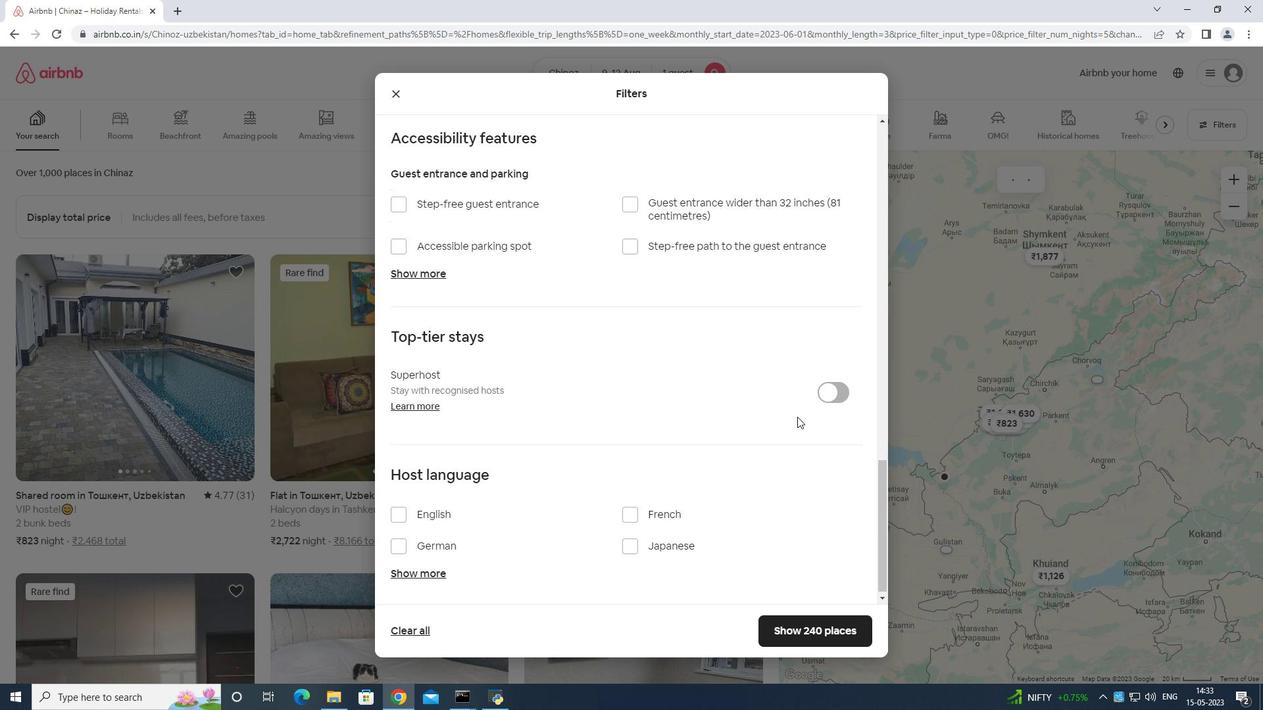 
Action: Mouse scrolled (796, 416) with delta (0, 0)
Screenshot: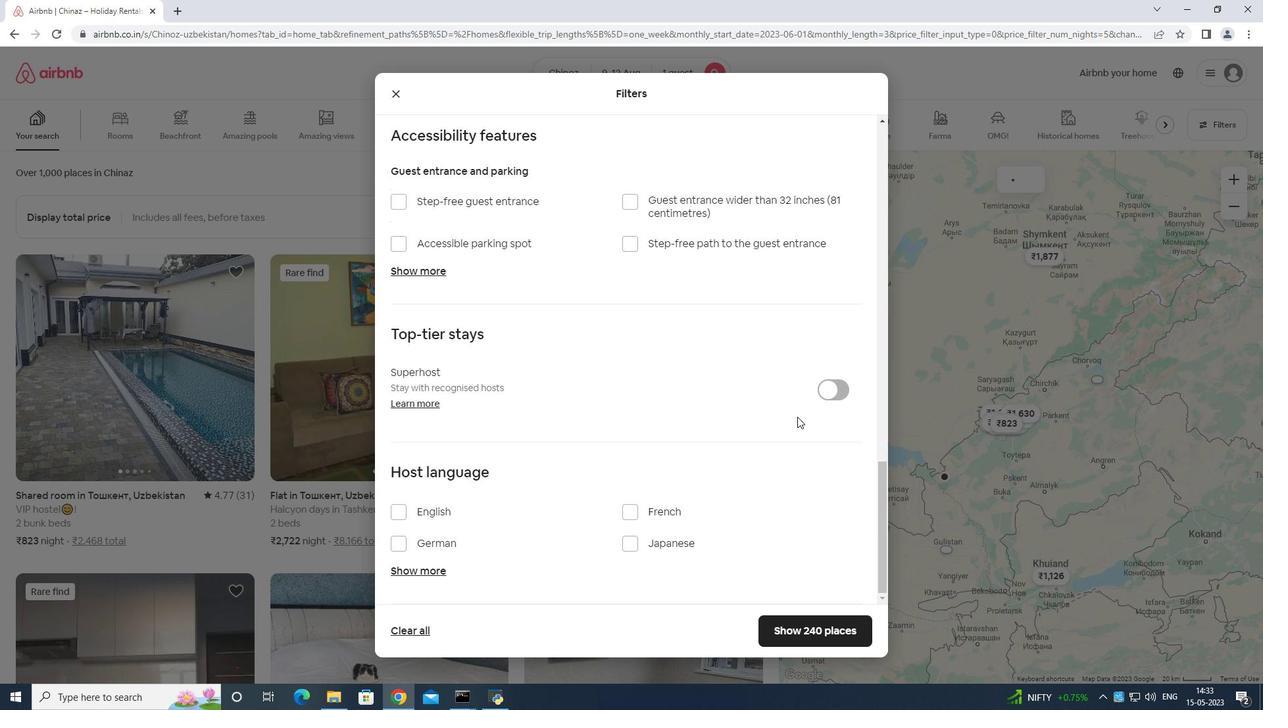 
Action: Mouse moved to (794, 419)
Screenshot: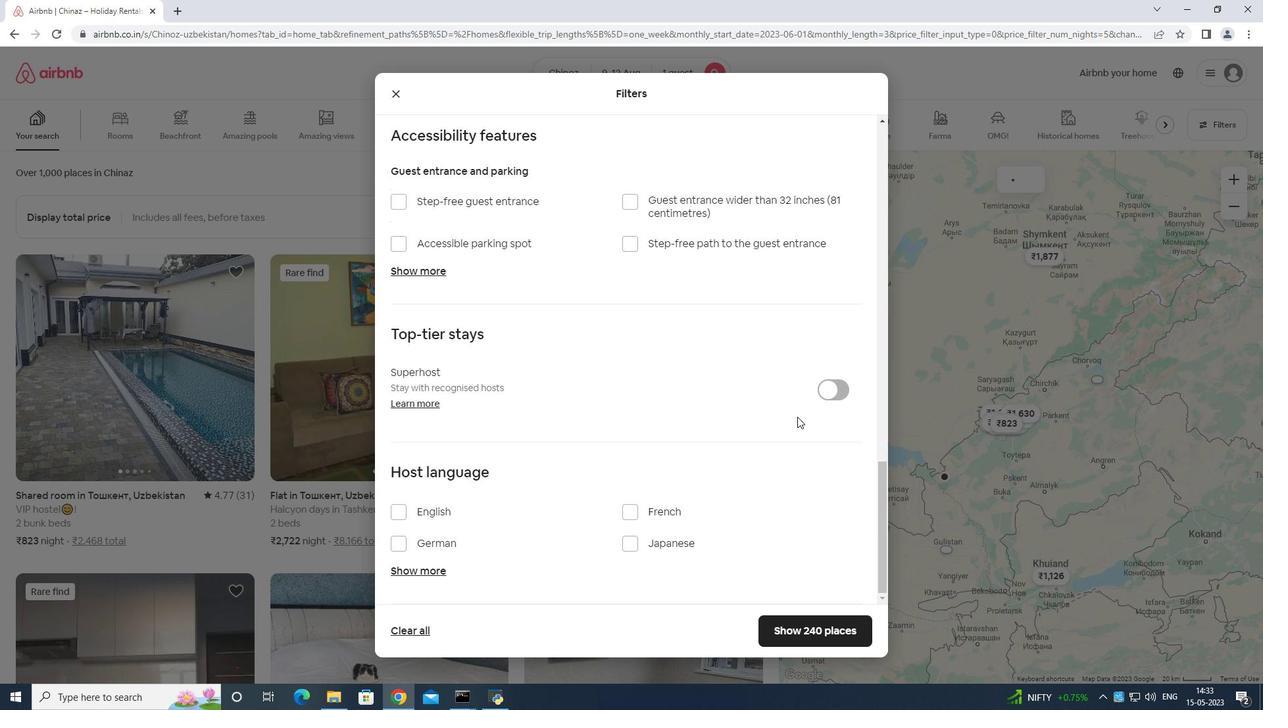 
Action: Mouse scrolled (794, 418) with delta (0, 0)
Screenshot: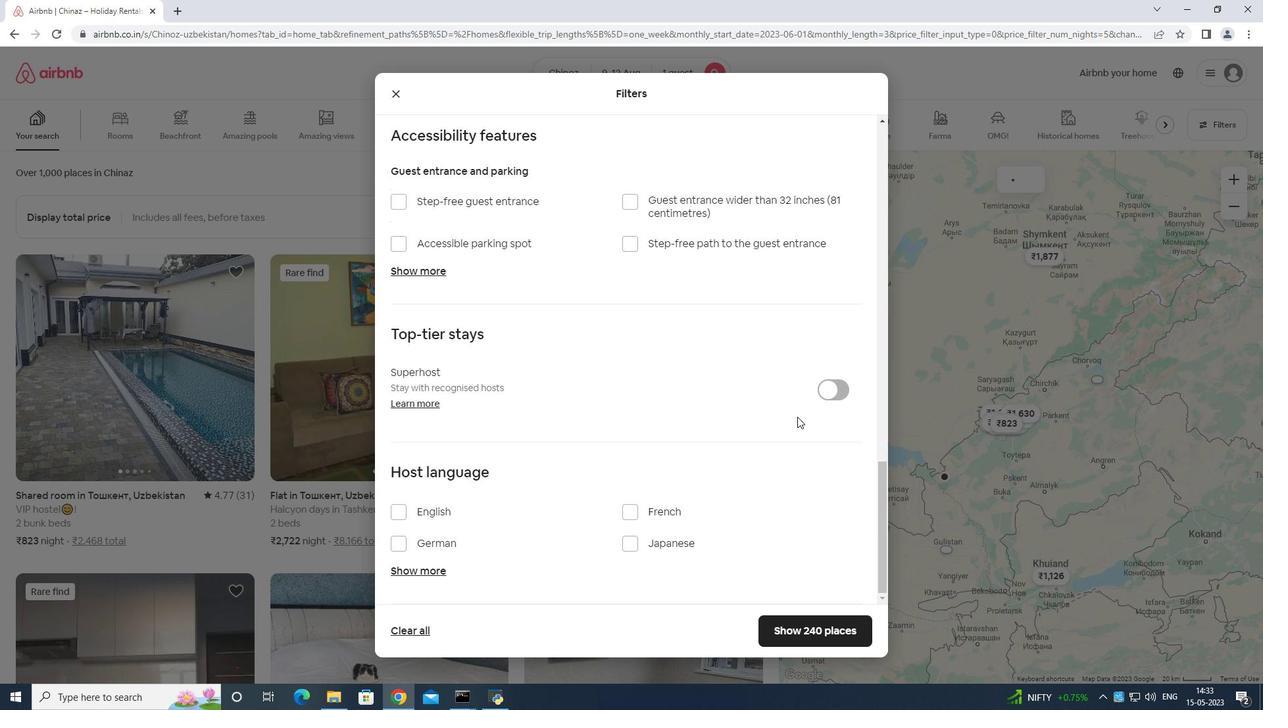 
Action: Mouse scrolled (794, 418) with delta (0, 0)
Screenshot: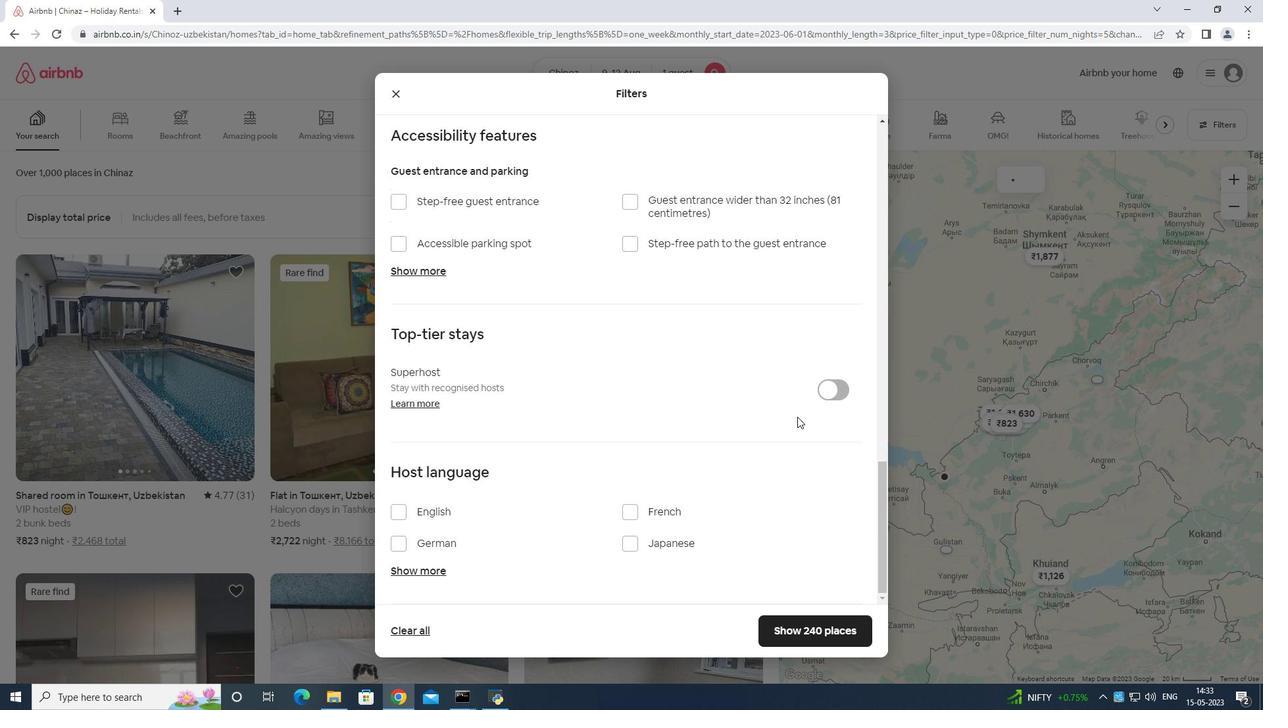 
Action: Mouse scrolled (794, 418) with delta (0, 0)
Screenshot: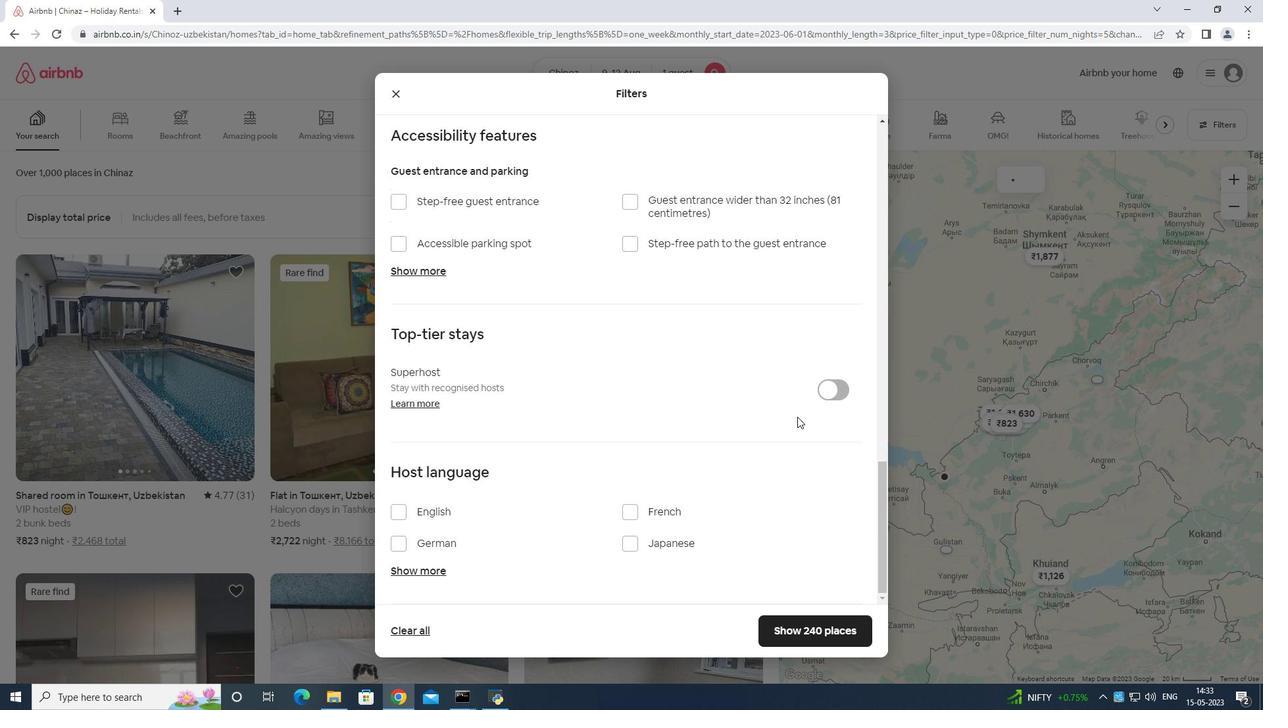 
Action: Mouse moved to (418, 507)
Screenshot: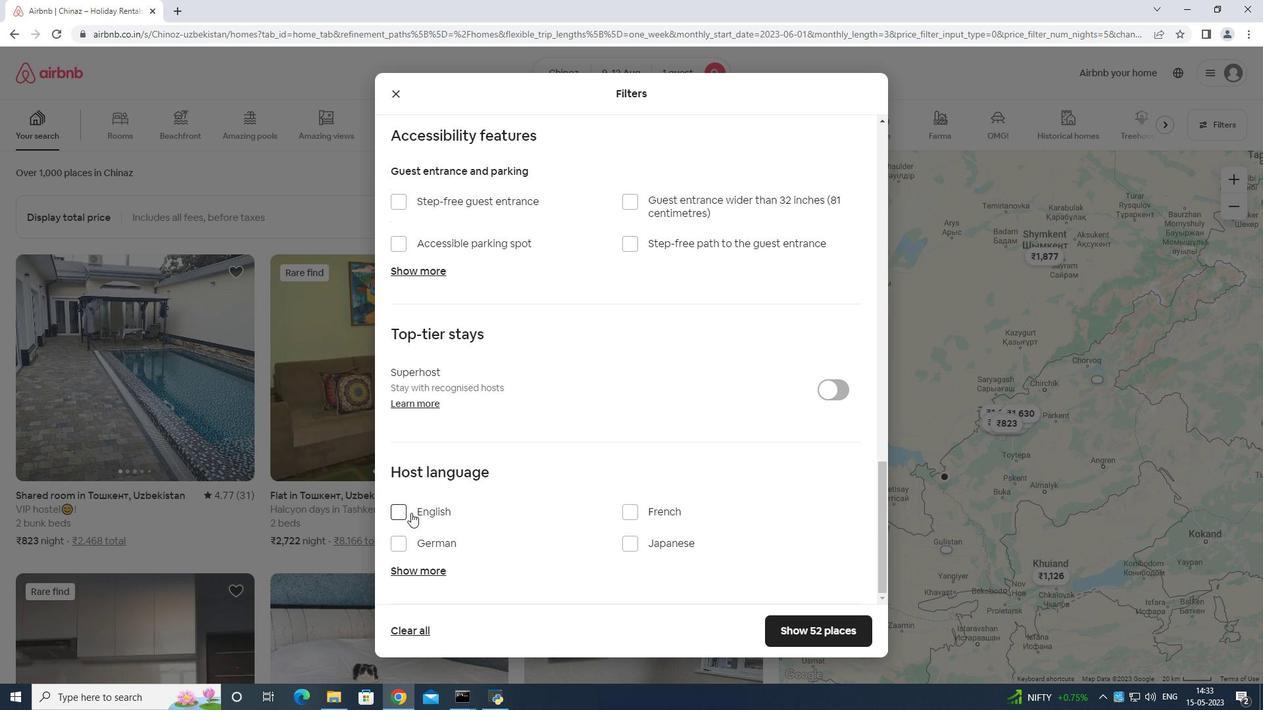 
Action: Mouse pressed left at (418, 507)
Screenshot: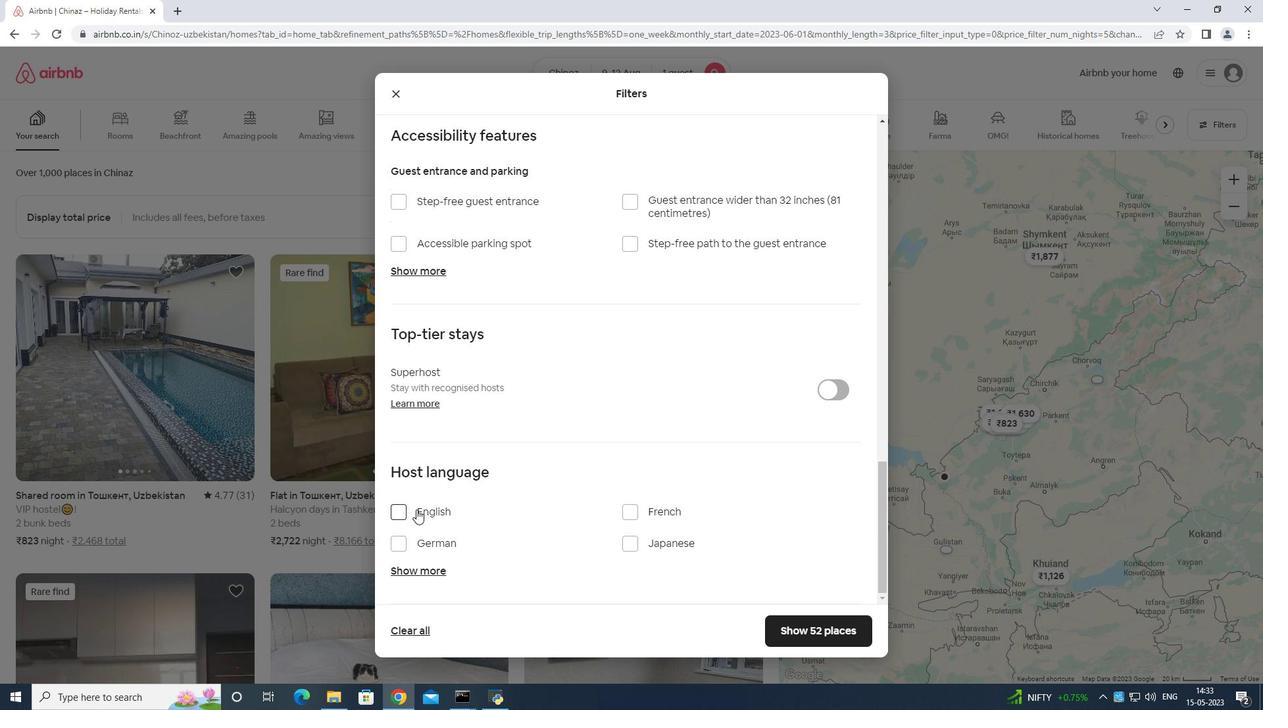
Action: Mouse moved to (665, 540)
Screenshot: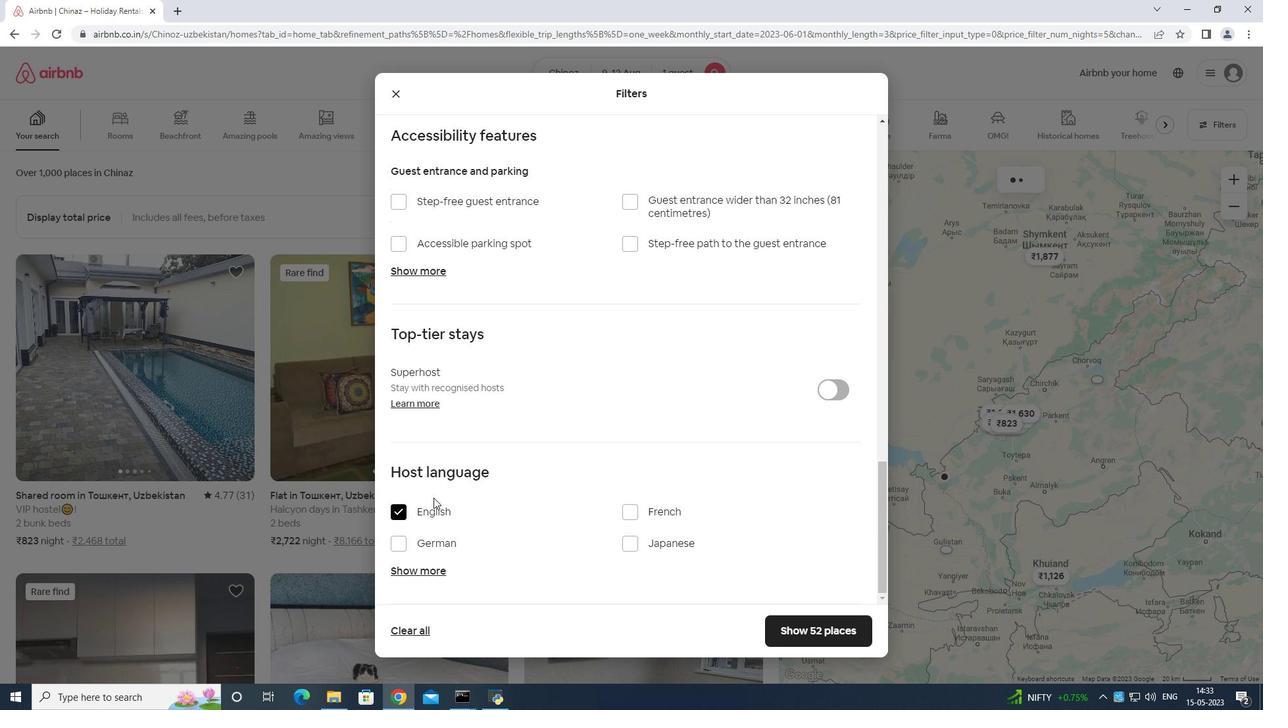 
Action: Mouse scrolled (665, 540) with delta (0, 0)
Screenshot: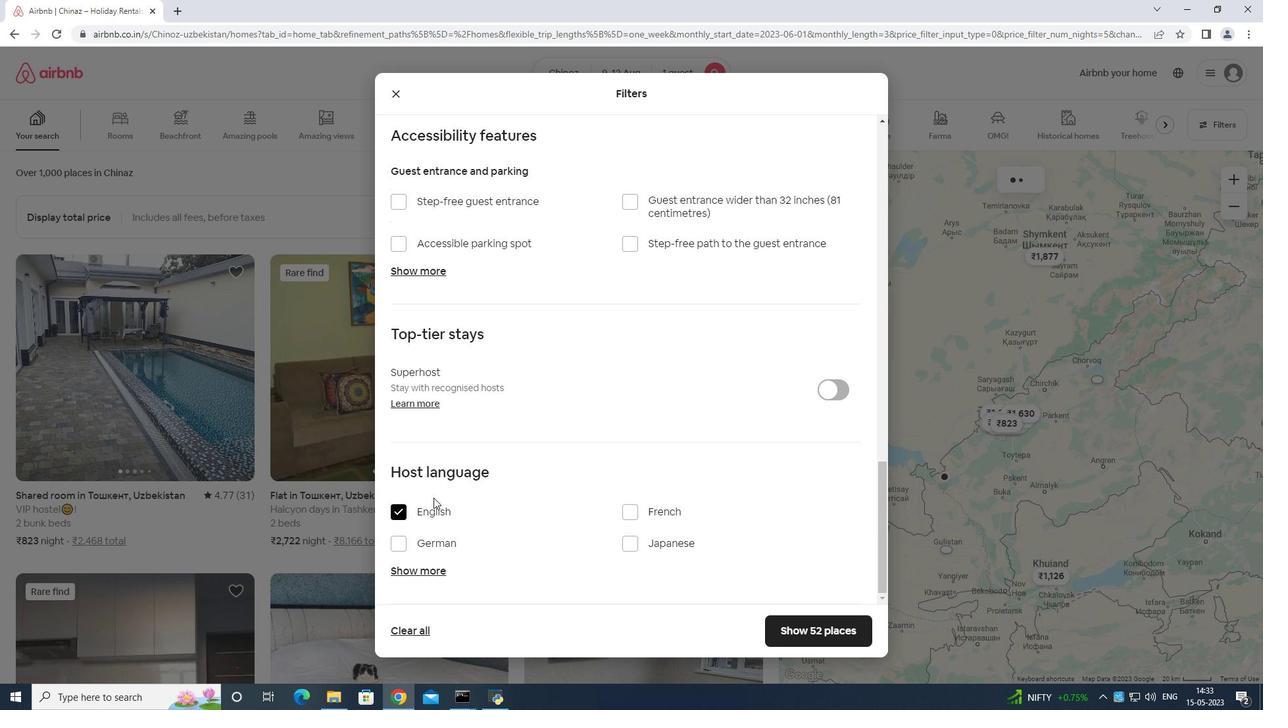 
Action: Mouse moved to (685, 553)
Screenshot: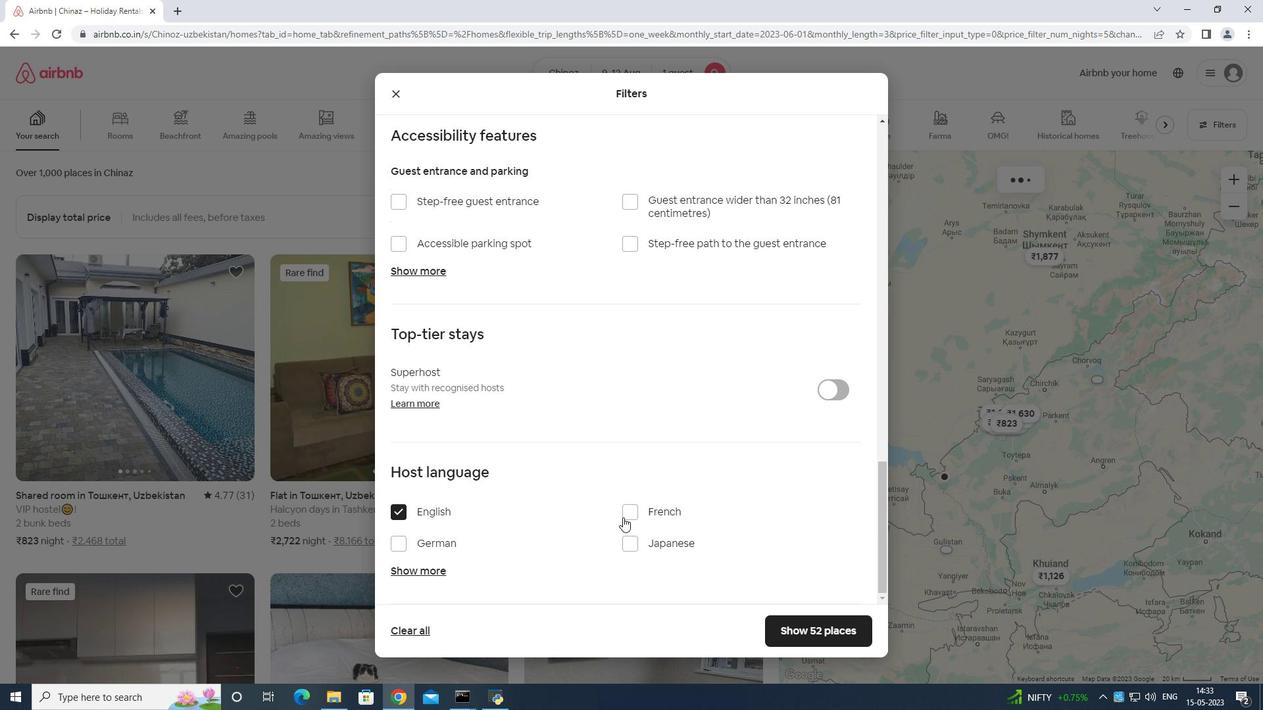 
Action: Mouse scrolled (685, 552) with delta (0, 0)
Screenshot: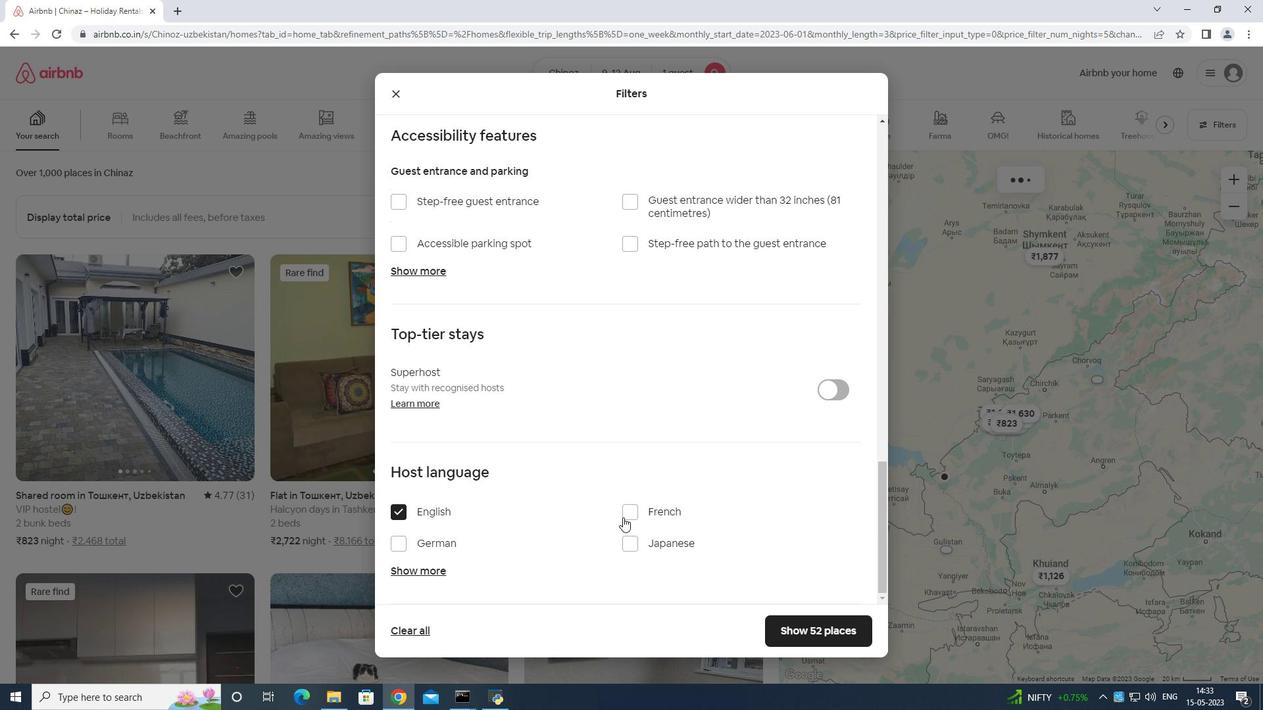 
Action: Mouse moved to (695, 560)
Screenshot: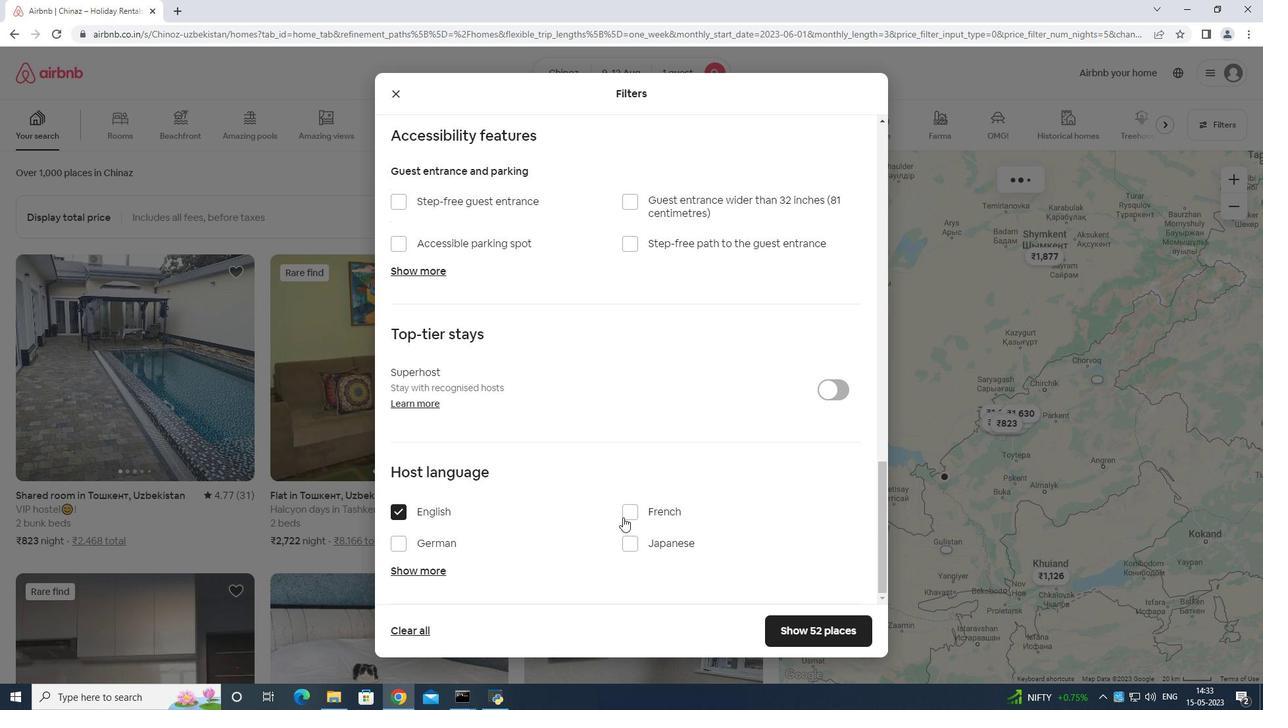 
Action: Mouse scrolled (695, 559) with delta (0, 0)
Screenshot: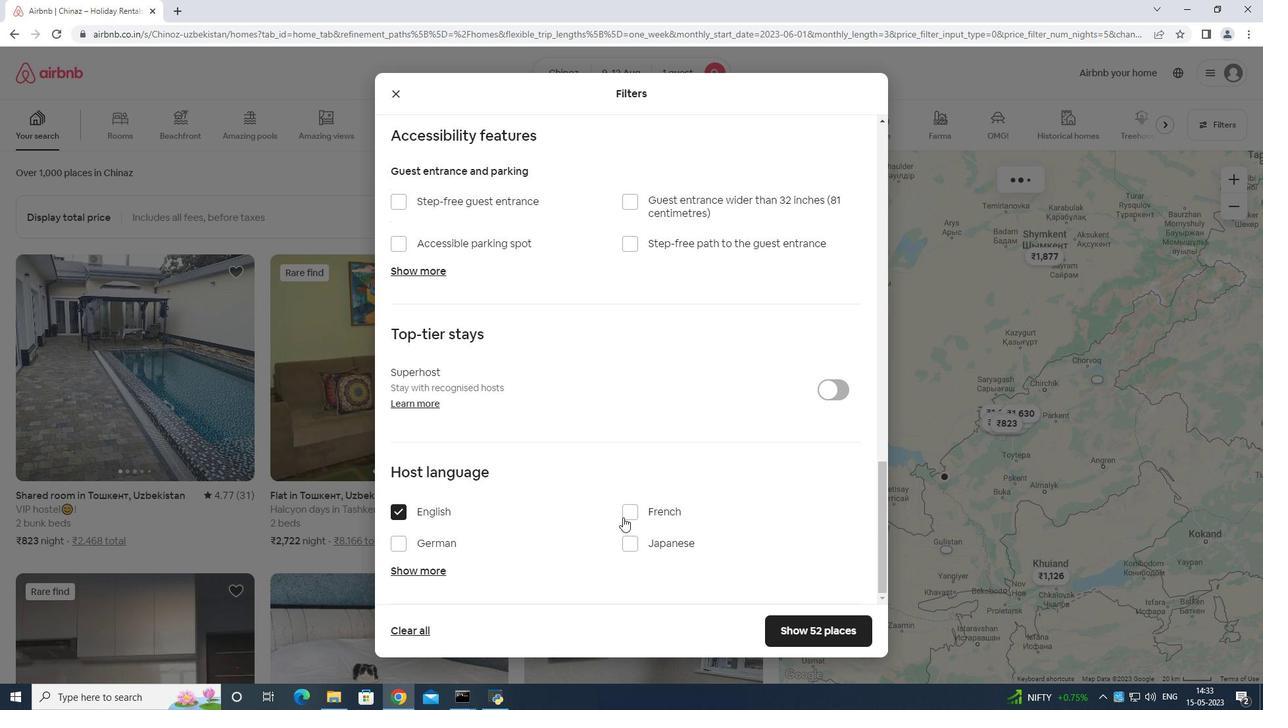 
Action: Mouse moved to (817, 625)
Screenshot: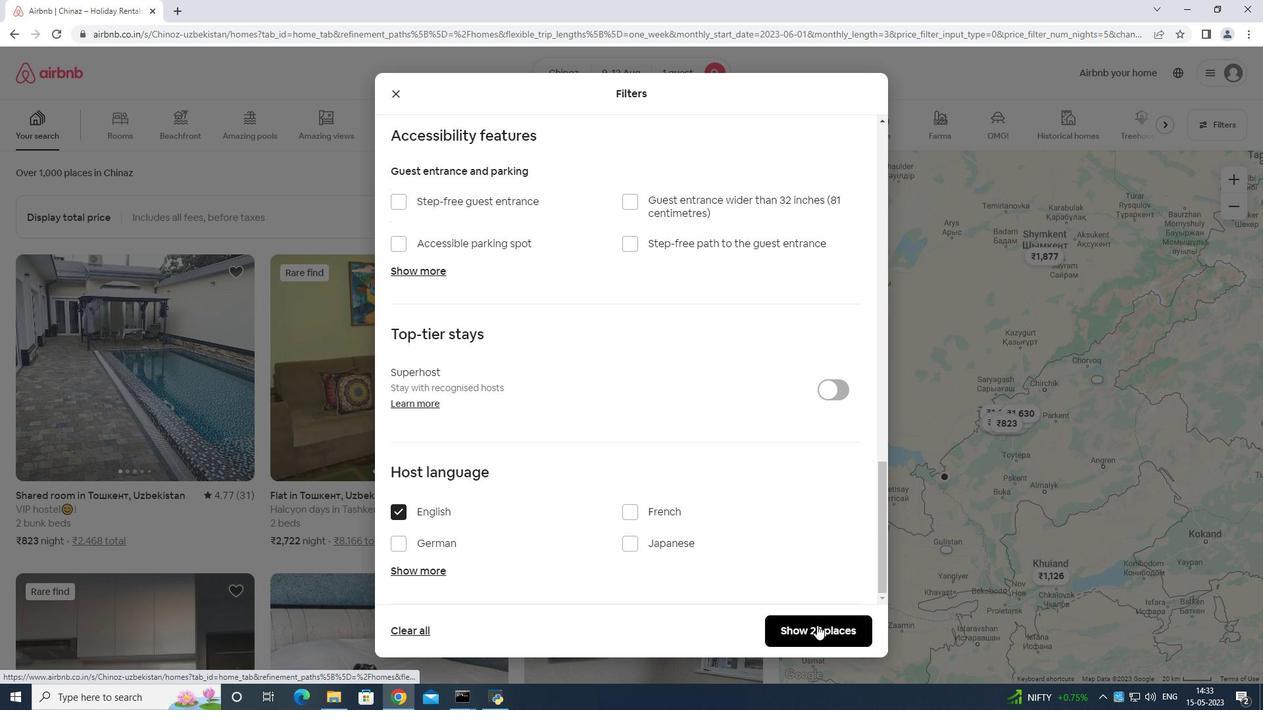 
Action: Mouse pressed left at (817, 625)
Screenshot: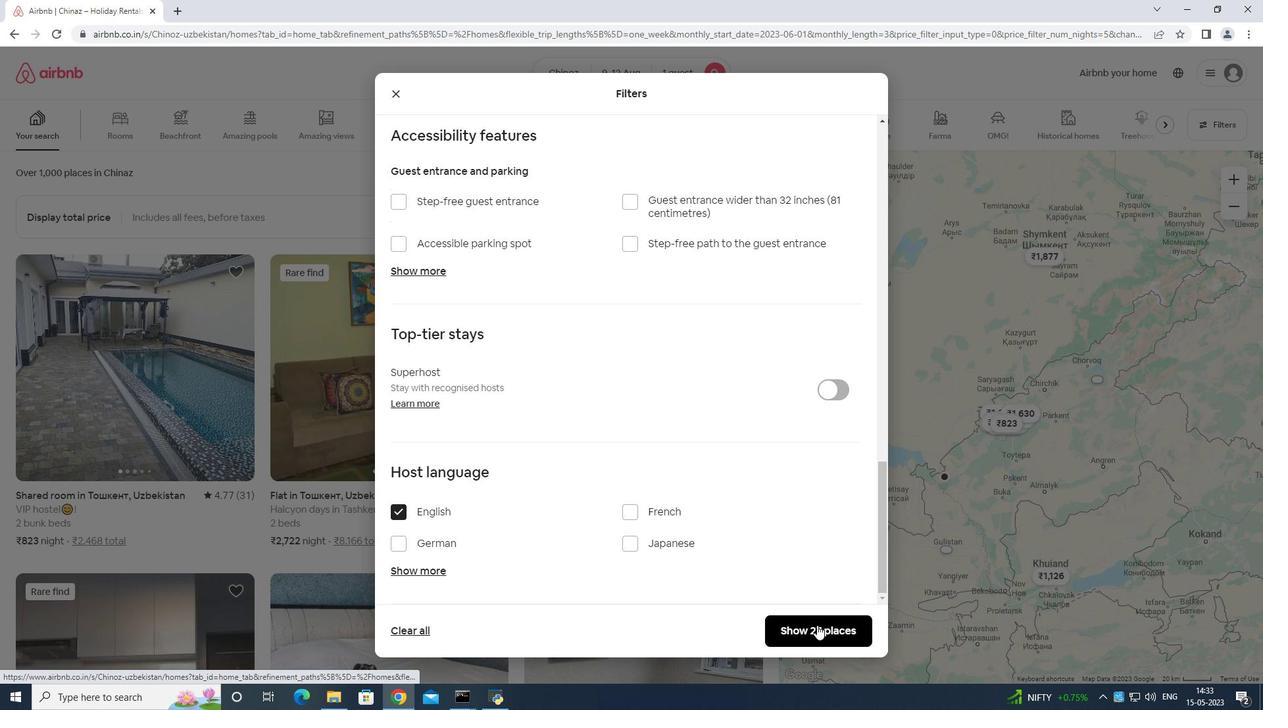 
